 Task: Buy 2 Osmometers from Measuring & Testing section under best seller category for shipping address: Gage Hill, 1400 Camden Street, Reno, Nevada 89501, Cell Number 7752551231. Pay from credit card ending with 6759, CVV 506
Action: Mouse moved to (99, 111)
Screenshot: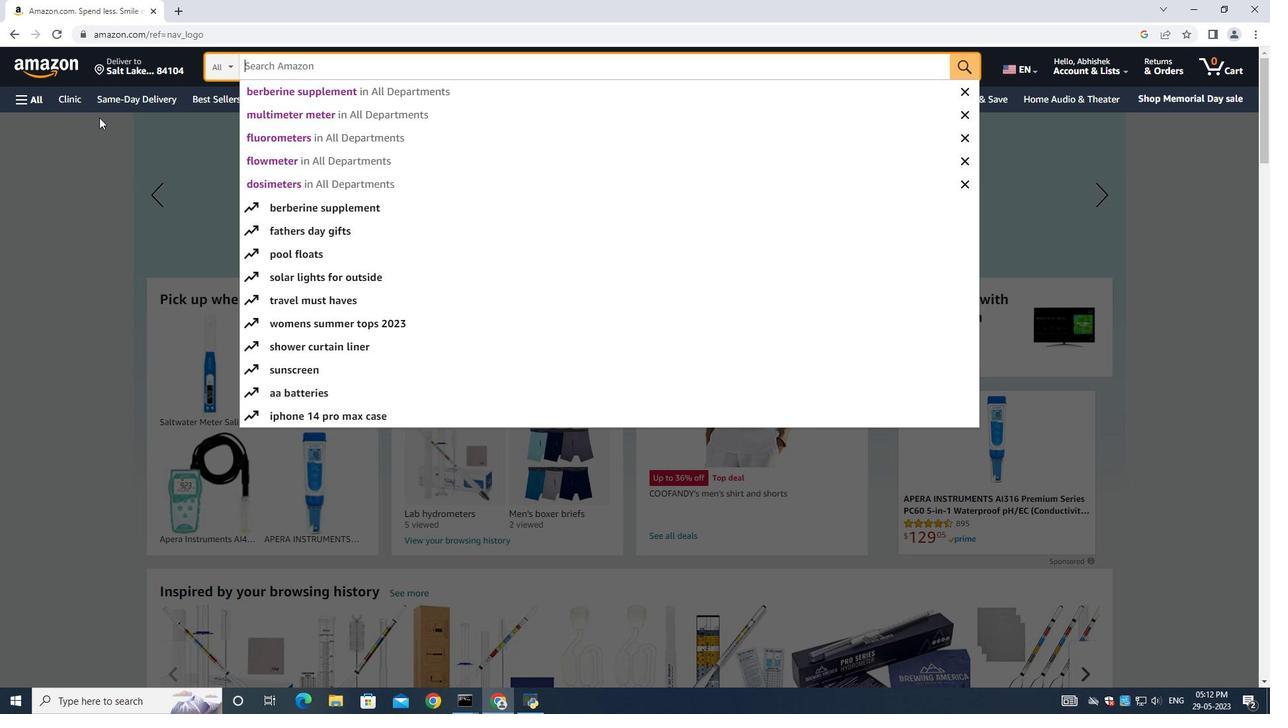 
Action: Mouse pressed left at (99, 111)
Screenshot: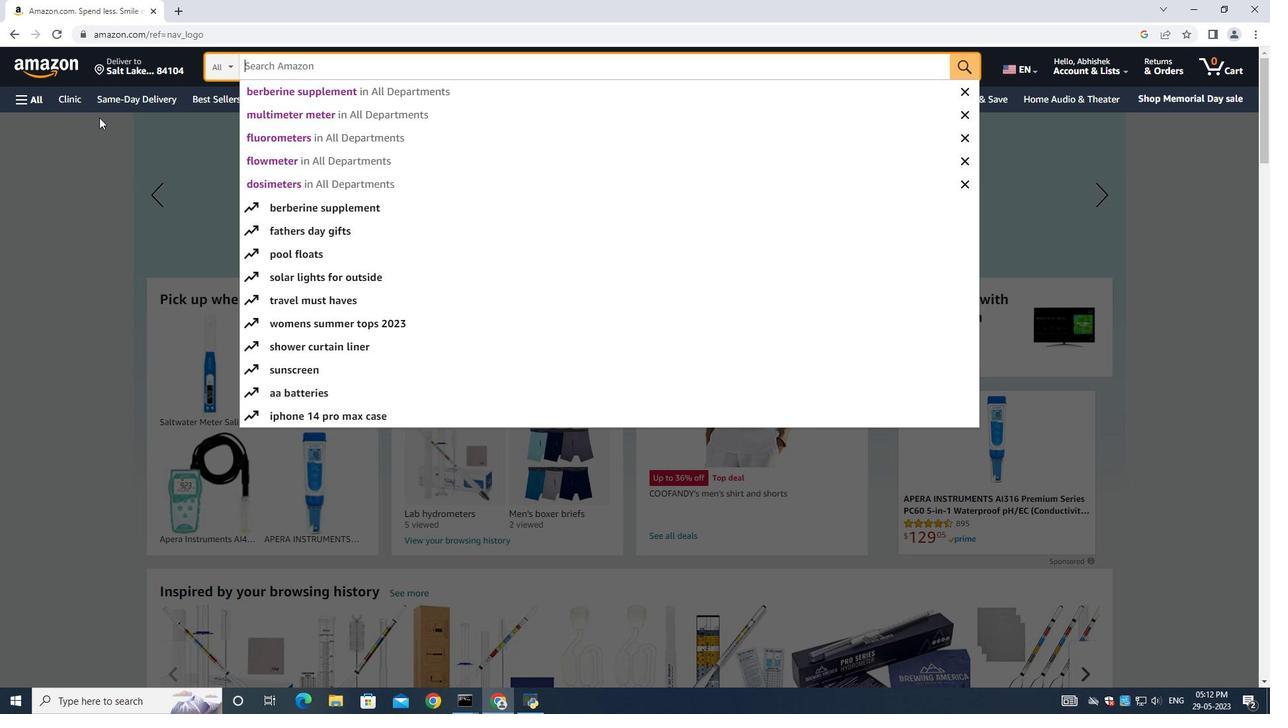 
Action: Mouse moved to (22, 89)
Screenshot: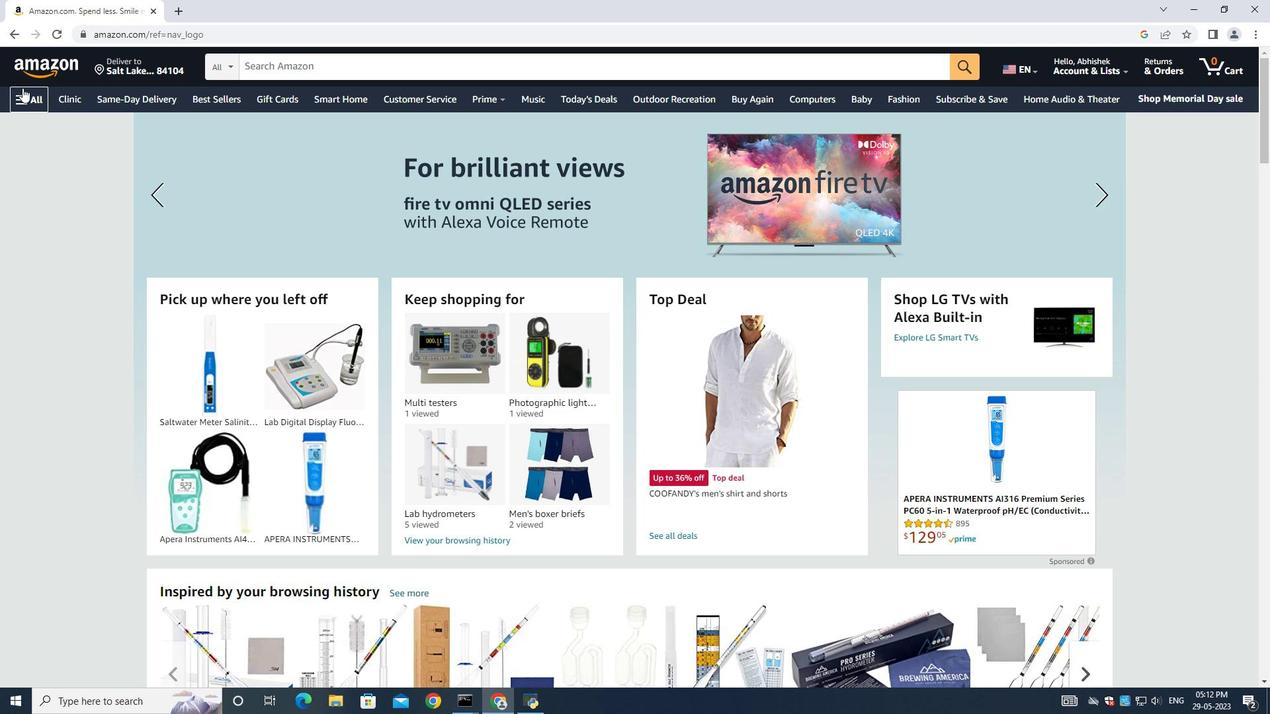 
Action: Mouse pressed left at (22, 89)
Screenshot: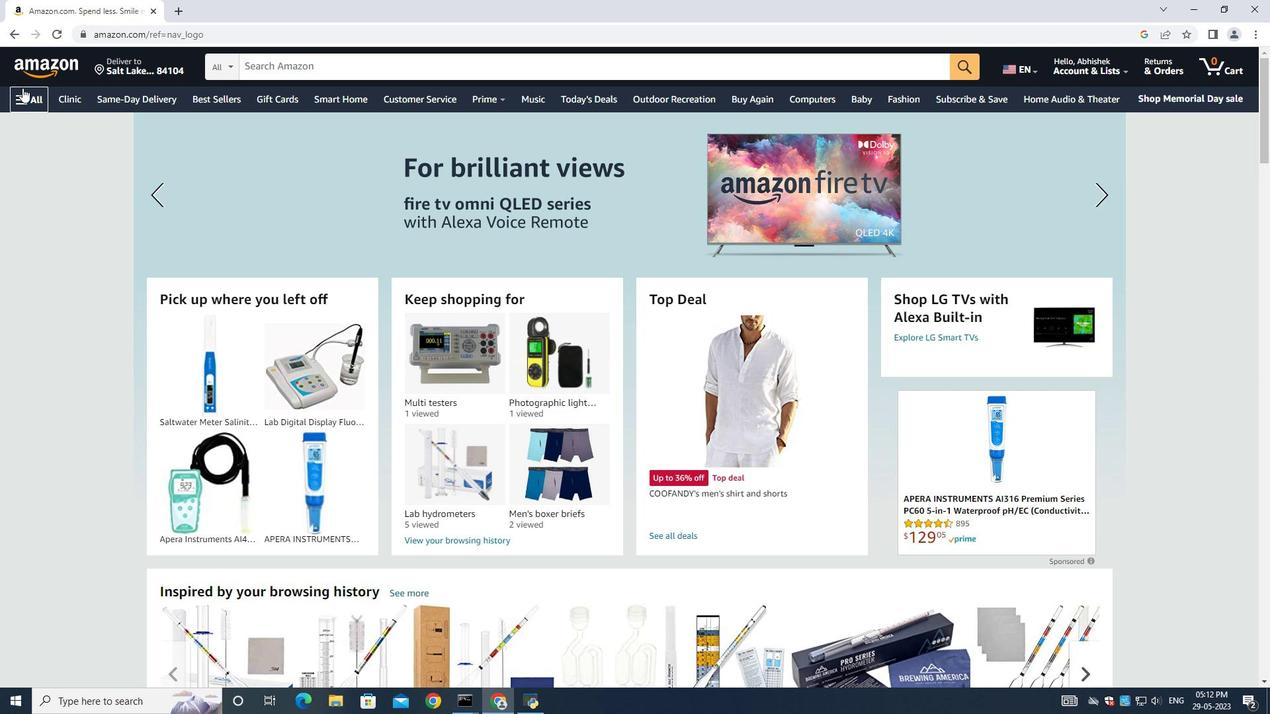 
Action: Mouse moved to (52, 122)
Screenshot: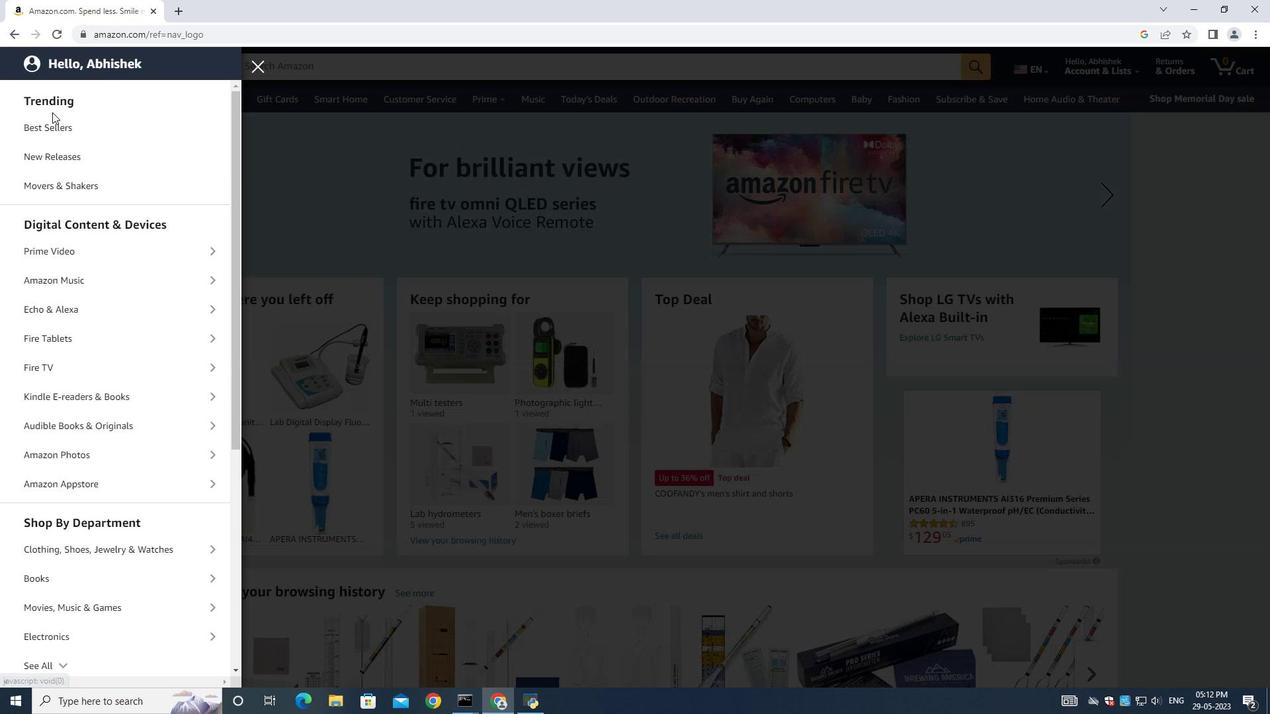 
Action: Mouse pressed left at (52, 122)
Screenshot: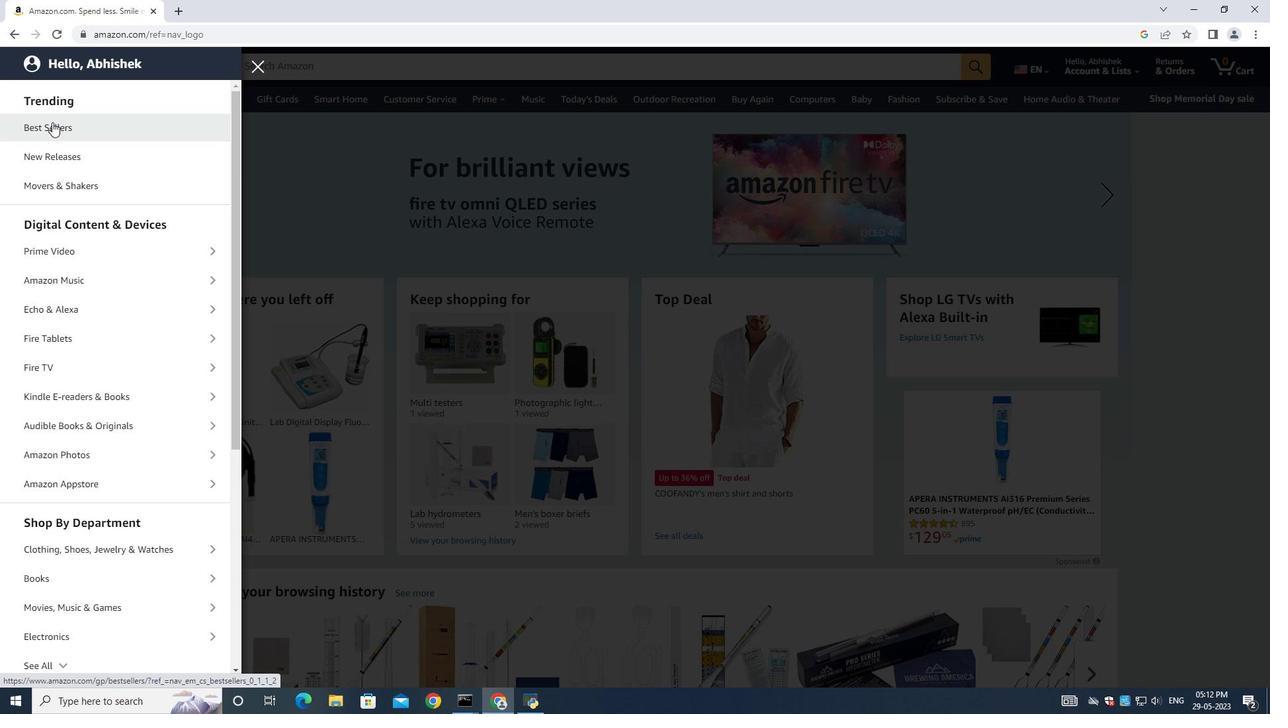 
Action: Mouse moved to (268, 69)
Screenshot: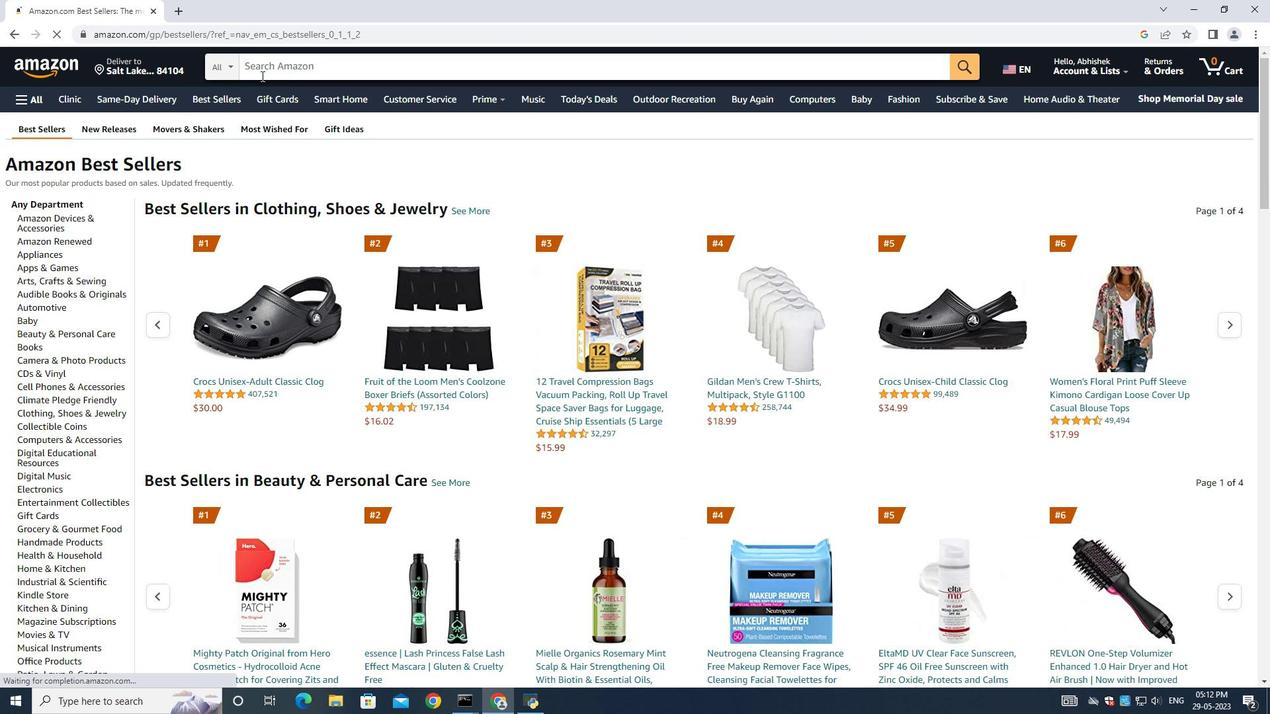 
Action: Mouse pressed left at (268, 69)
Screenshot: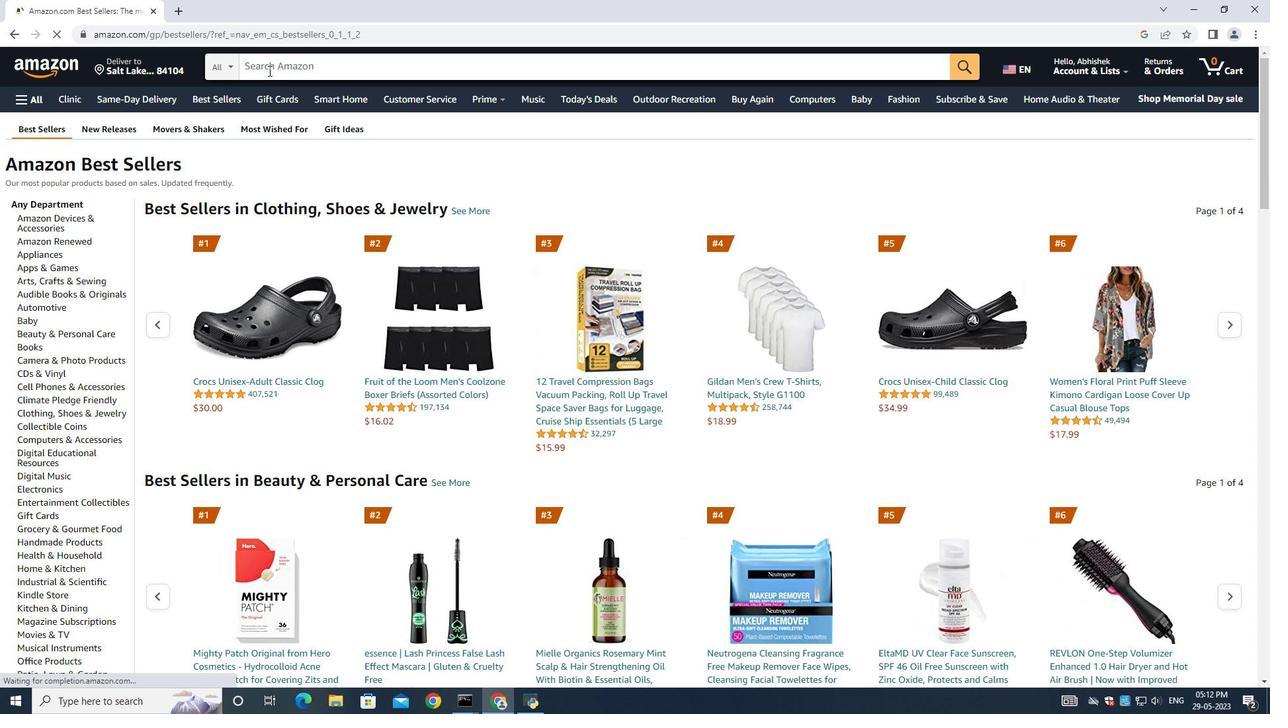 
Action: Key pressed <Key.shift>Osmometer<Key.backspace><Key.backspace><Key.backspace><Key.backspace><Key.backspace><Key.backspace><Key.backspace><Key.backspace><Key.backspace><Key.backspace><Key.backspace><Key.backspace><Key.backspace><Key.backspace><Key.backspace><Key.backspace><Key.backspace><Key.backspace><Key.backspace><Key.backspace><Key.backspace><Key.backspace><Key.caps_lock><Key.shift>oSMOMETERS<Key.enter>
Screenshot: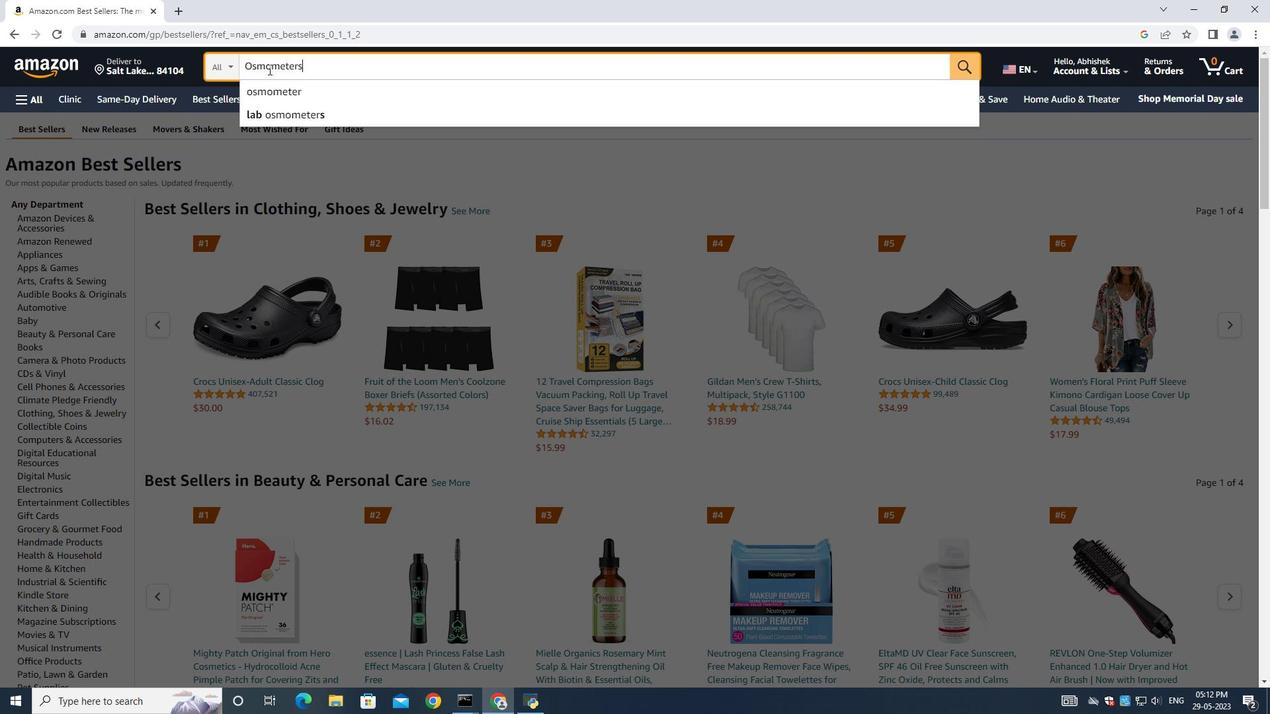 
Action: Mouse moved to (618, 240)
Screenshot: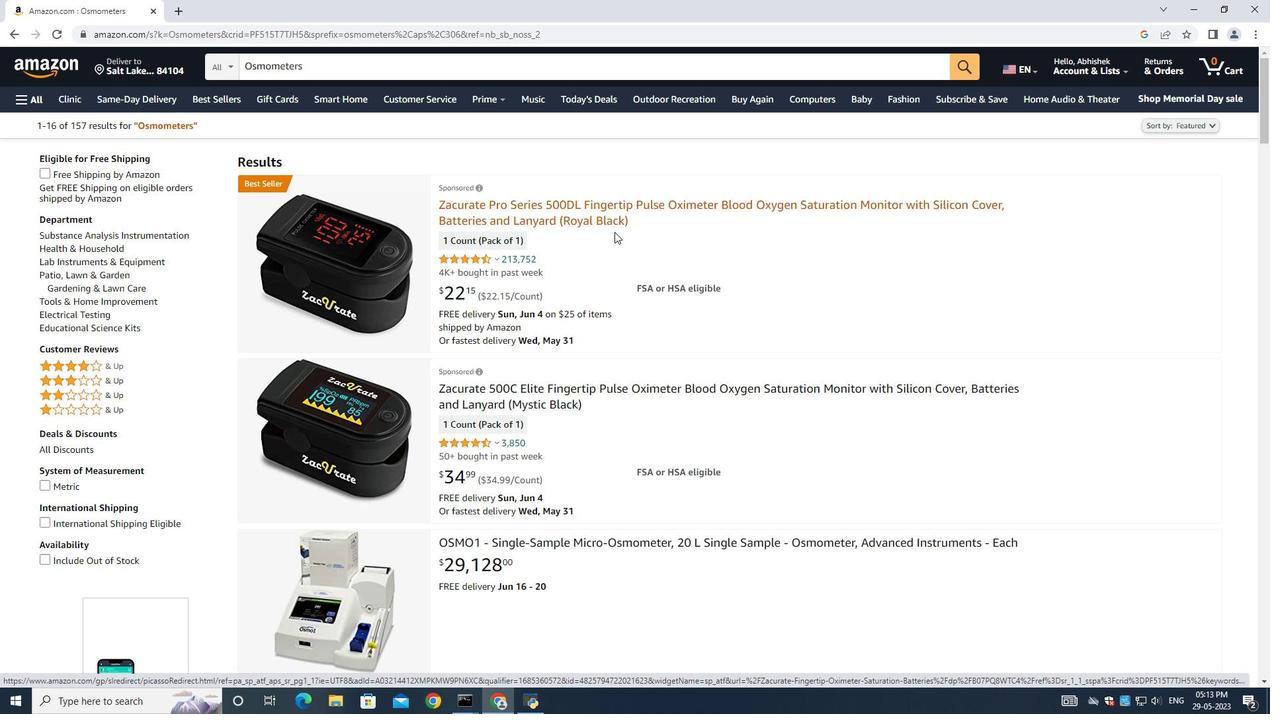 
Action: Mouse scrolled (618, 238) with delta (0, 0)
Screenshot: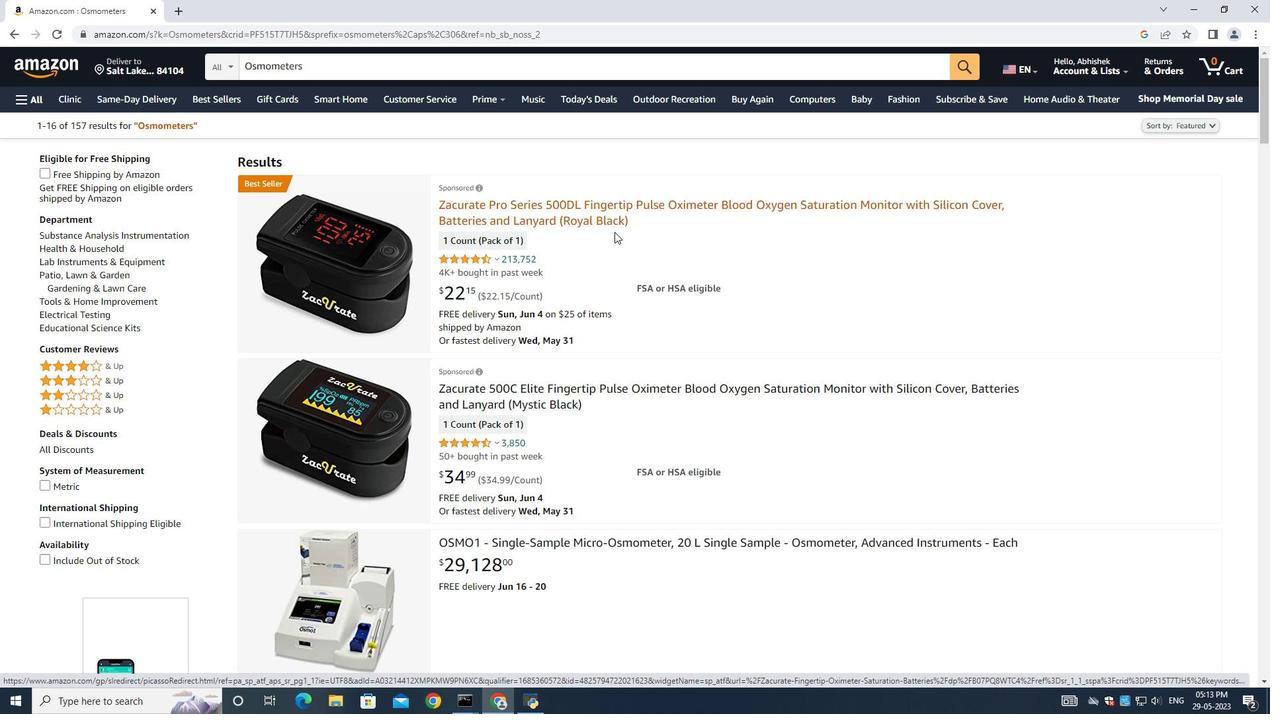 
Action: Mouse moved to (618, 240)
Screenshot: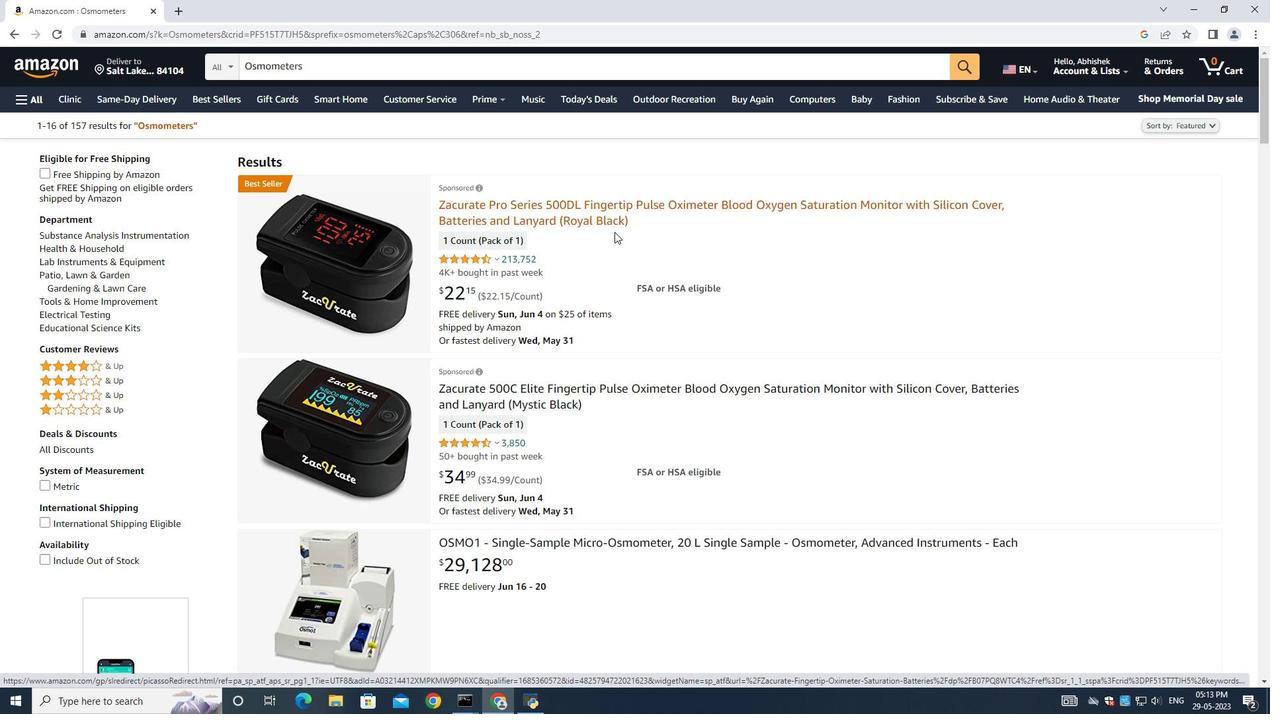 
Action: Mouse scrolled (618, 240) with delta (0, 0)
Screenshot: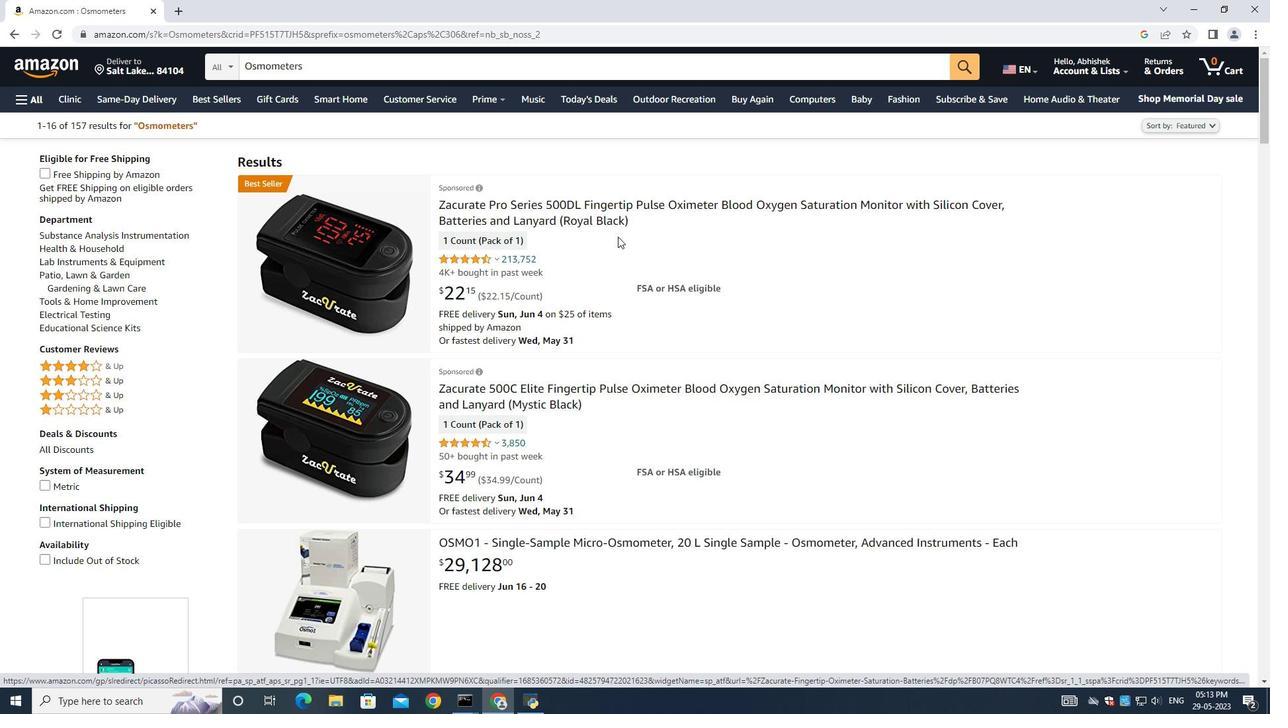 
Action: Mouse moved to (598, 412)
Screenshot: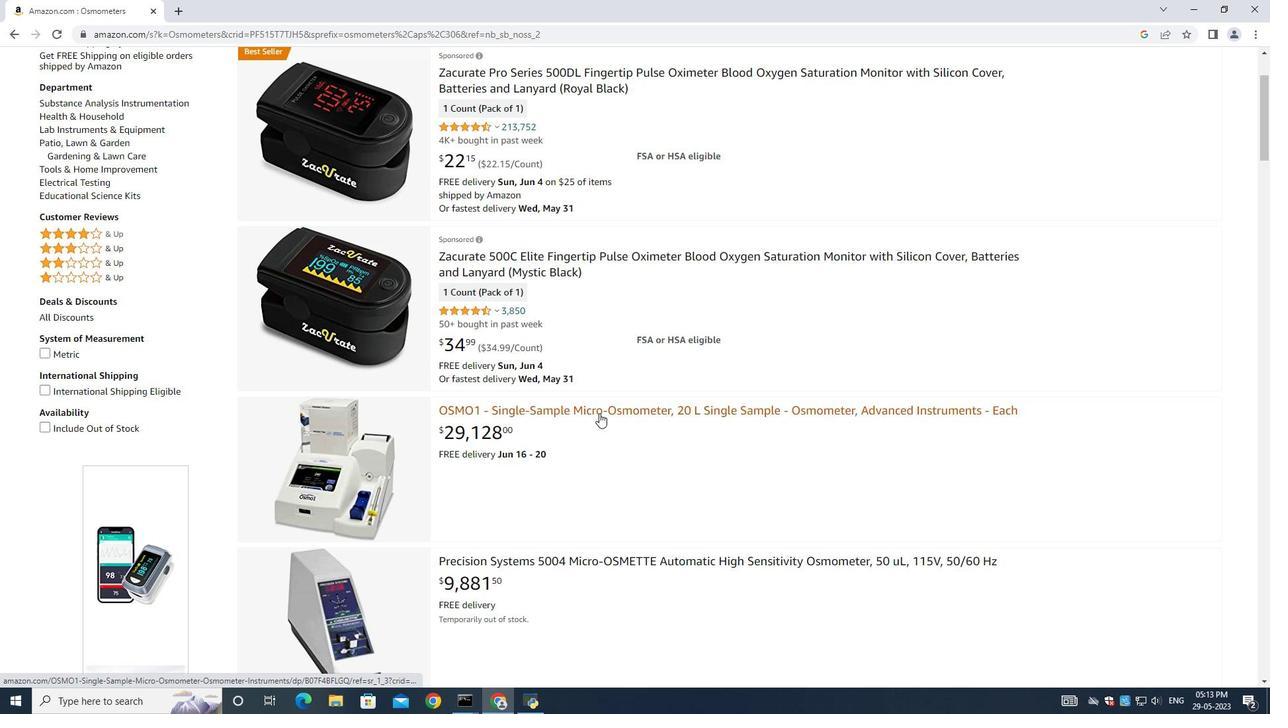 
Action: Mouse pressed left at (598, 412)
Screenshot: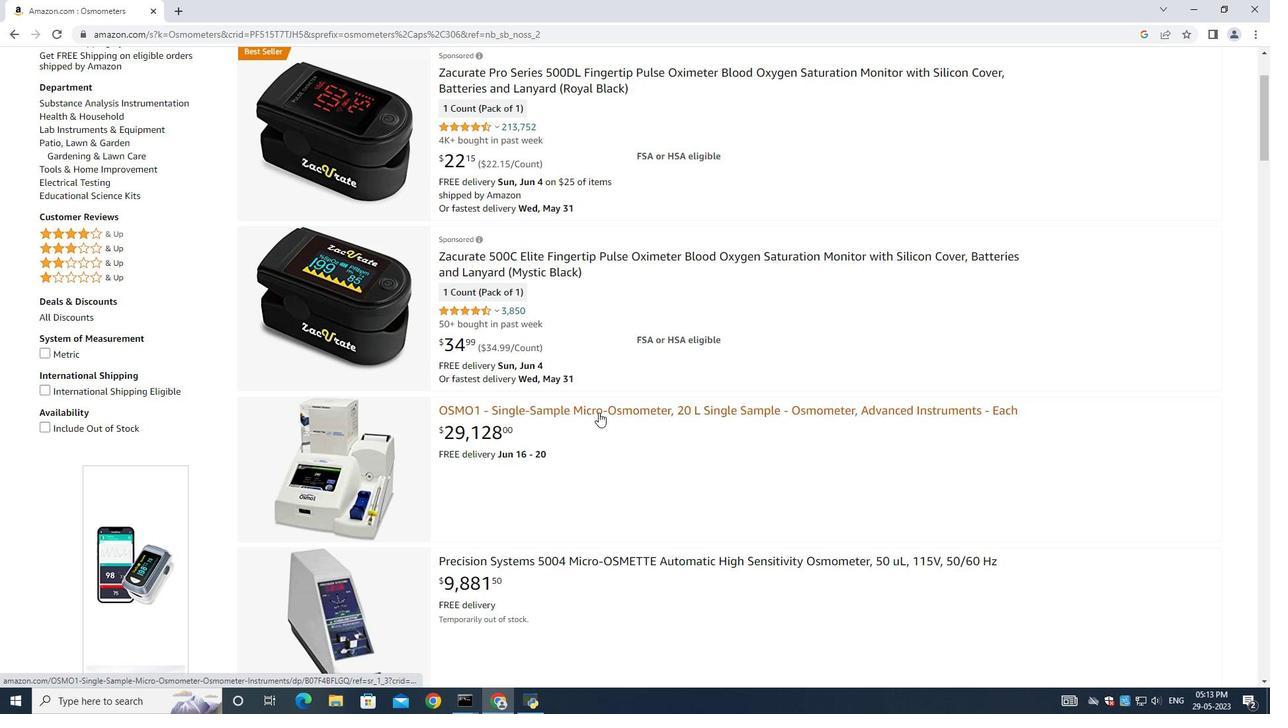 
Action: Mouse moved to (975, 298)
Screenshot: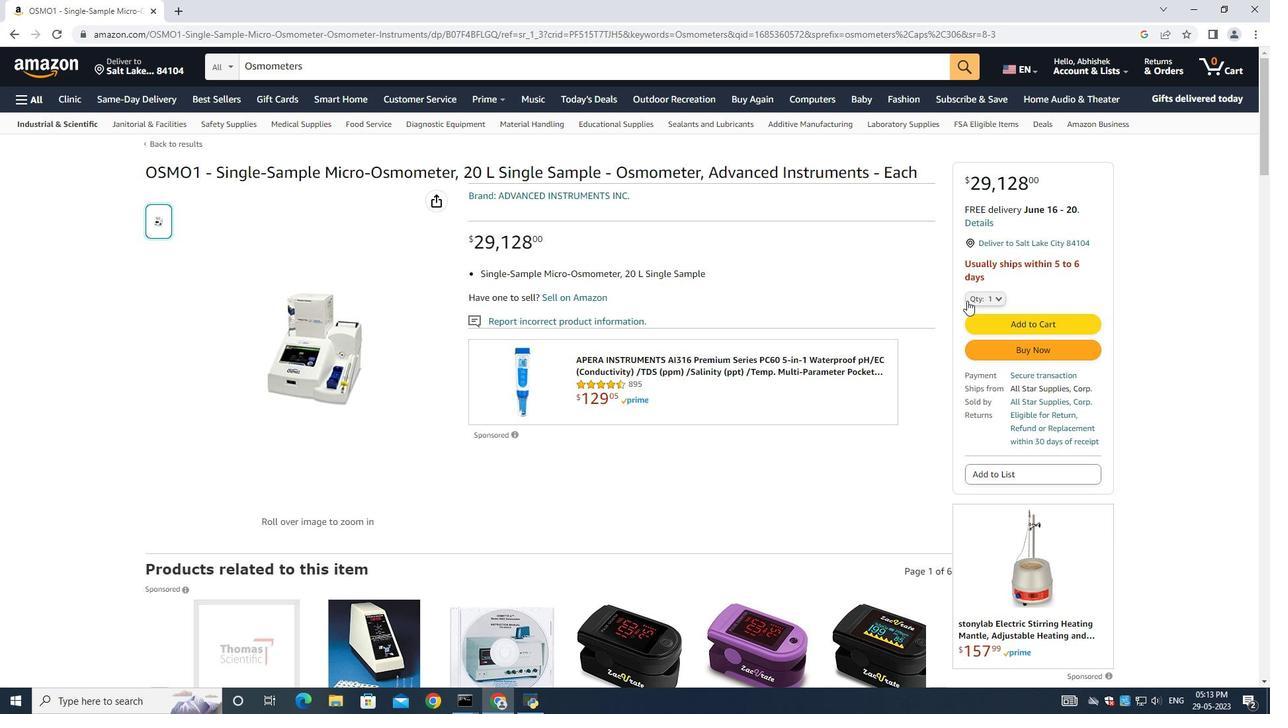 
Action: Mouse pressed left at (975, 298)
Screenshot: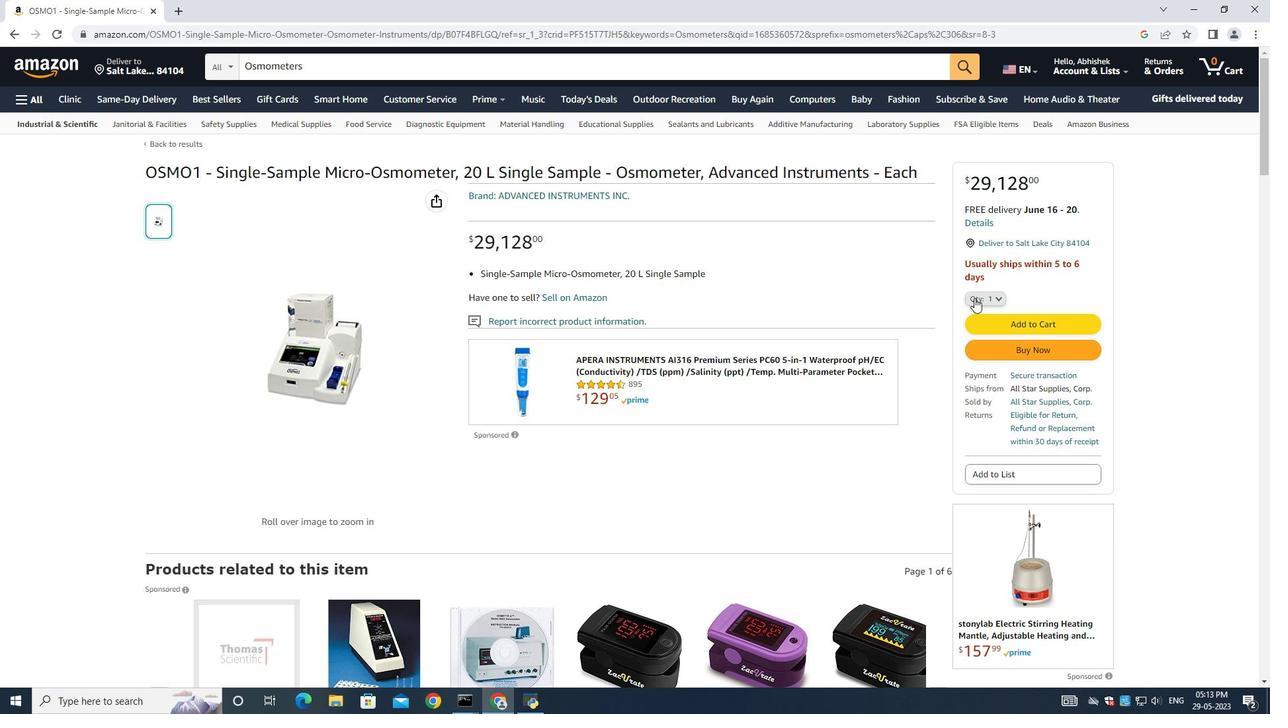 
Action: Mouse moved to (977, 324)
Screenshot: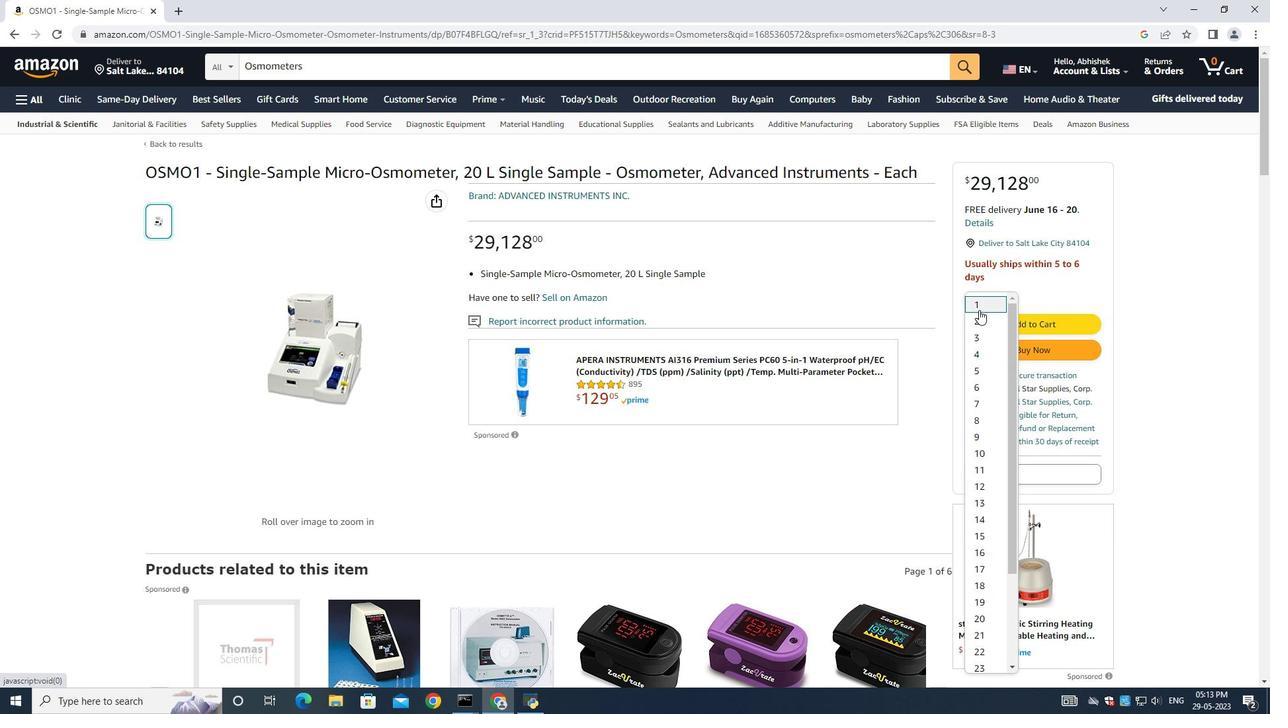 
Action: Mouse pressed left at (977, 324)
Screenshot: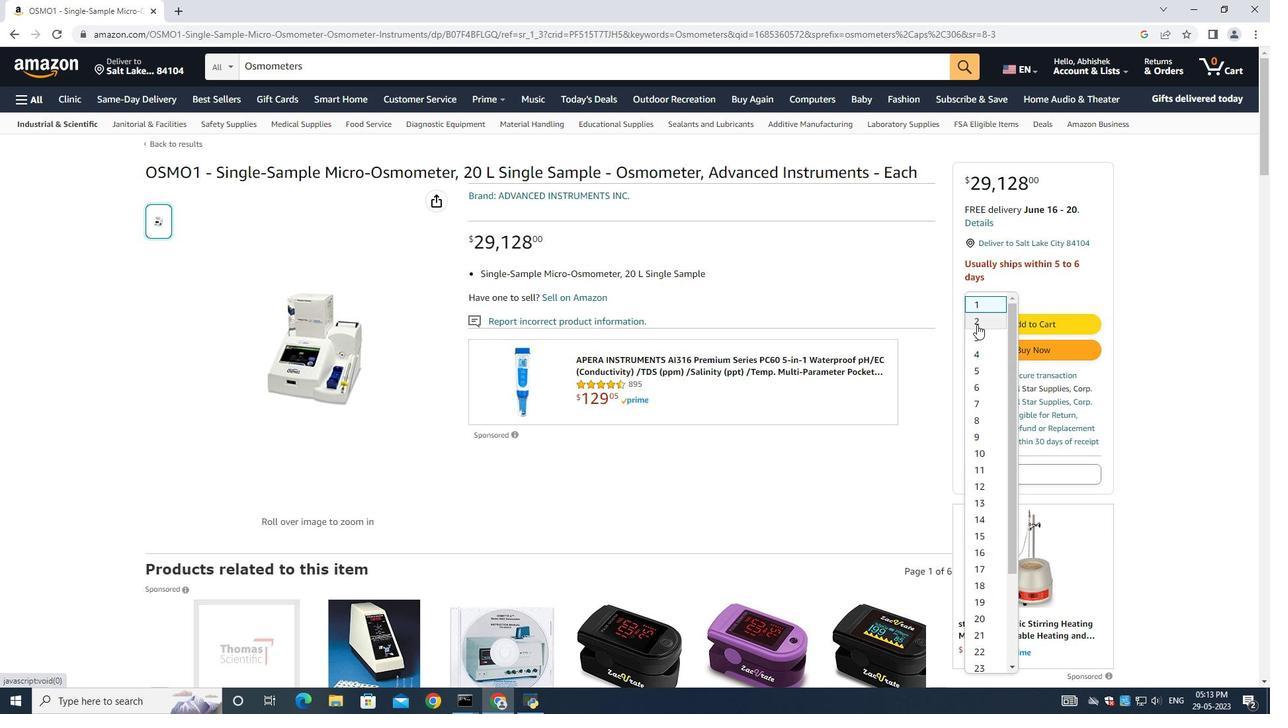 
Action: Mouse moved to (998, 347)
Screenshot: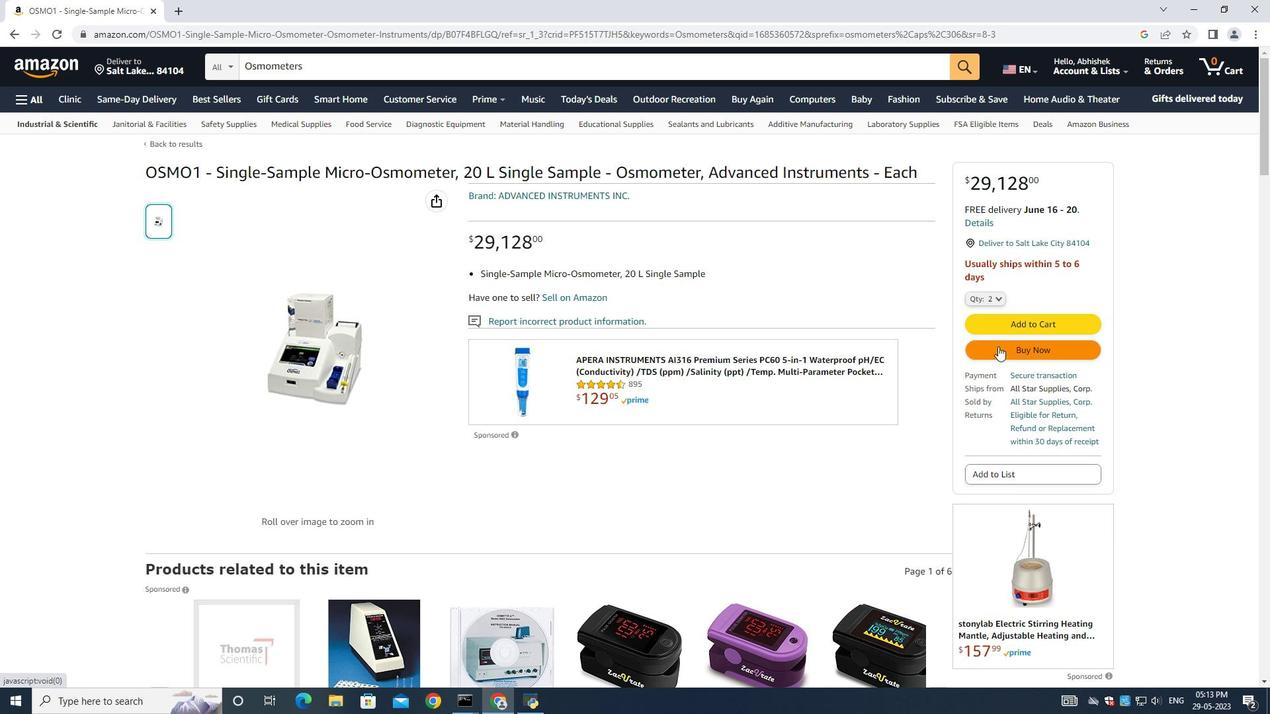 
Action: Mouse pressed left at (998, 347)
Screenshot: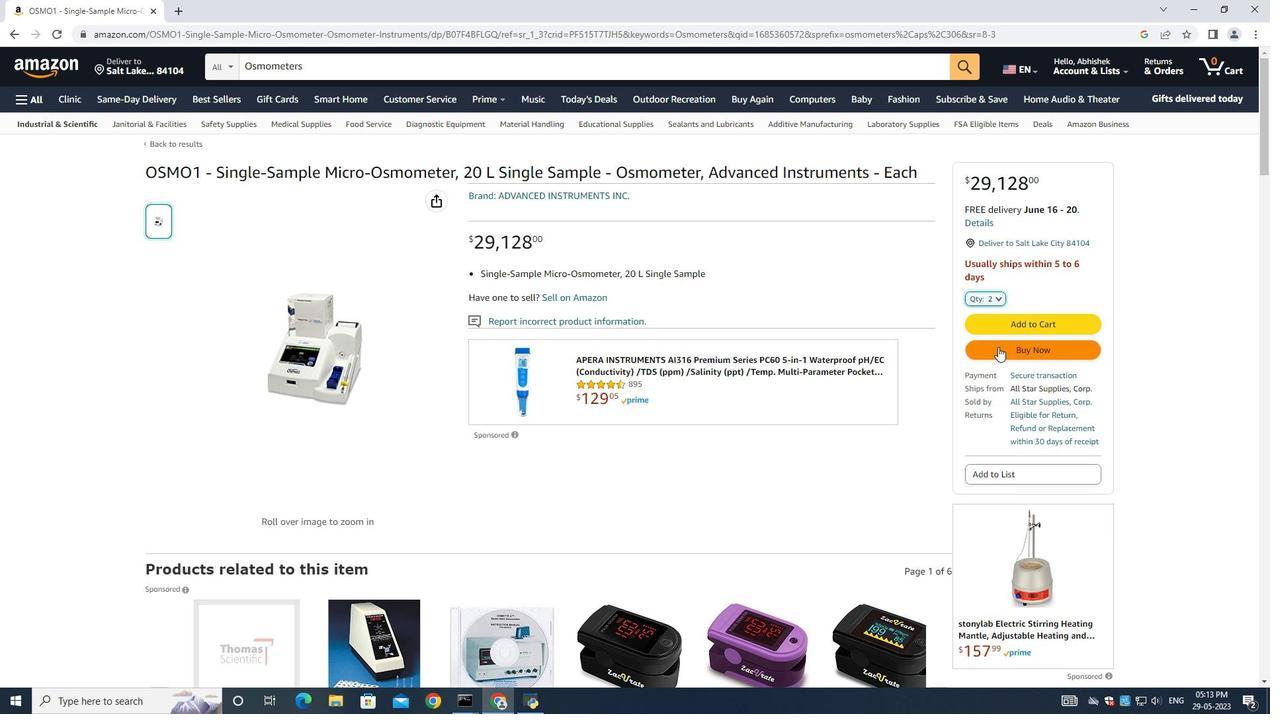 
Action: Mouse moved to (546, 231)
Screenshot: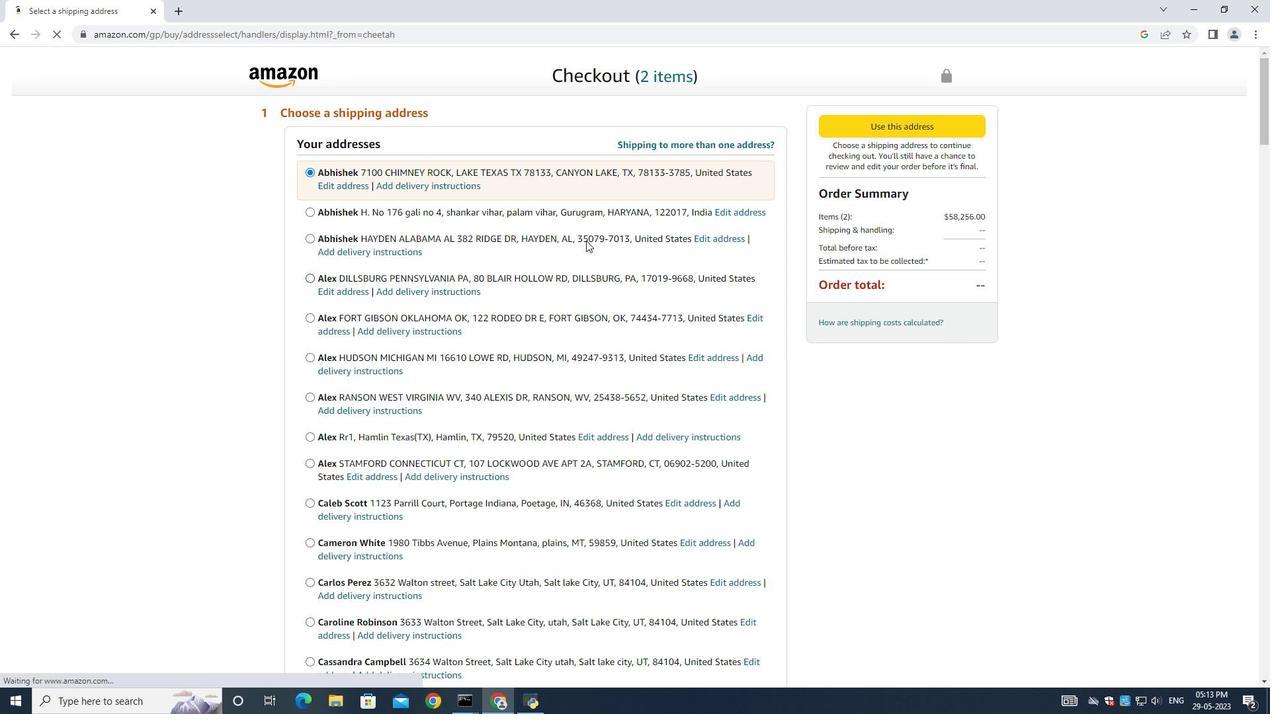 
Action: Mouse scrolled (546, 230) with delta (0, 0)
Screenshot: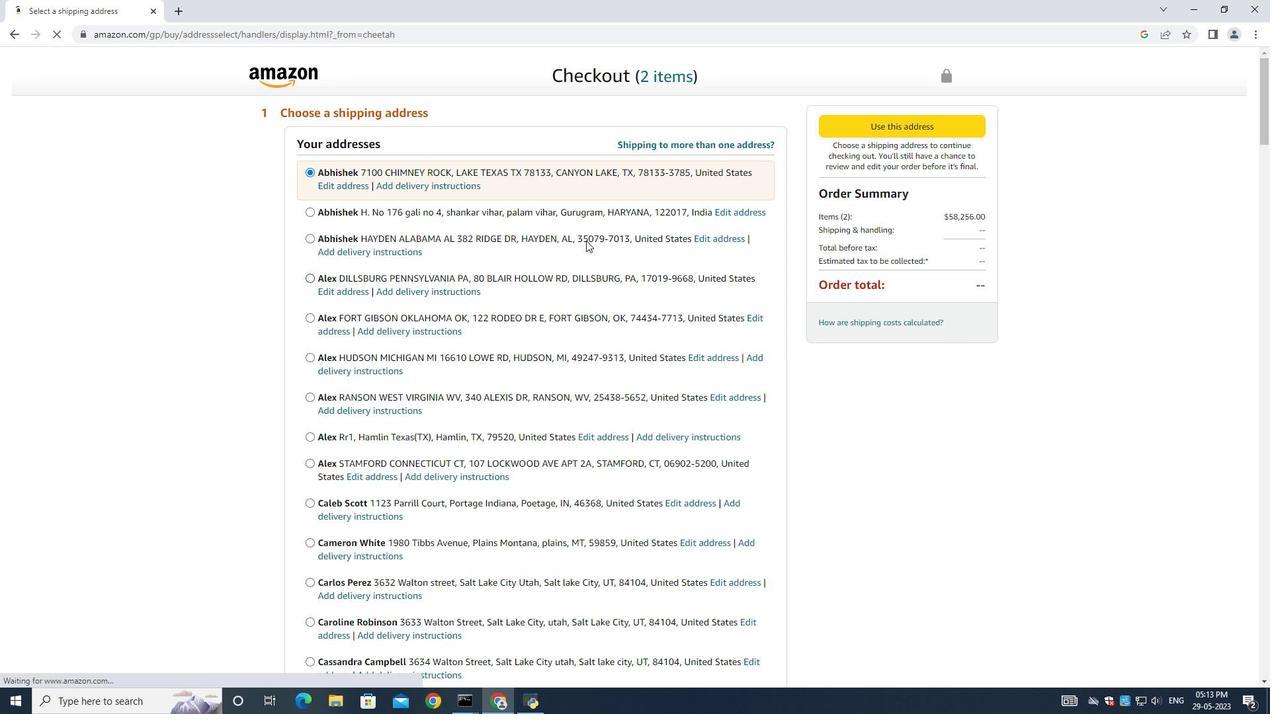 
Action: Mouse moved to (545, 232)
Screenshot: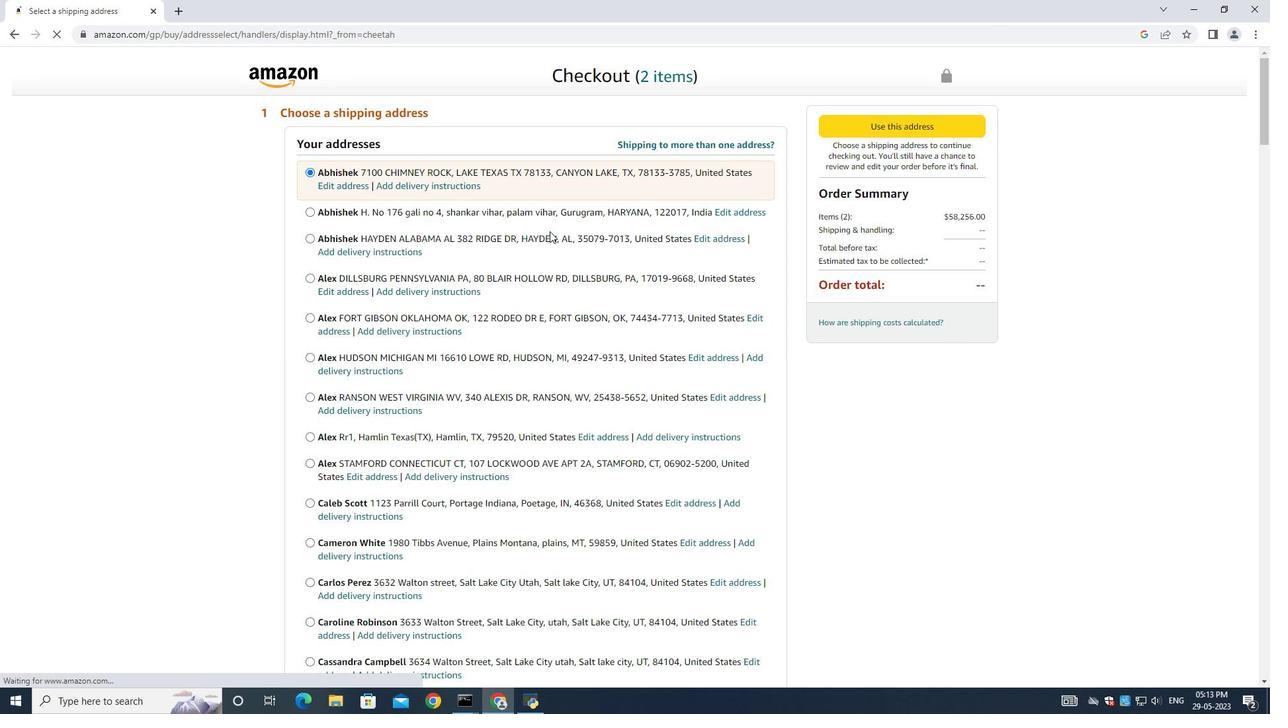 
Action: Mouse scrolled (545, 231) with delta (0, 0)
Screenshot: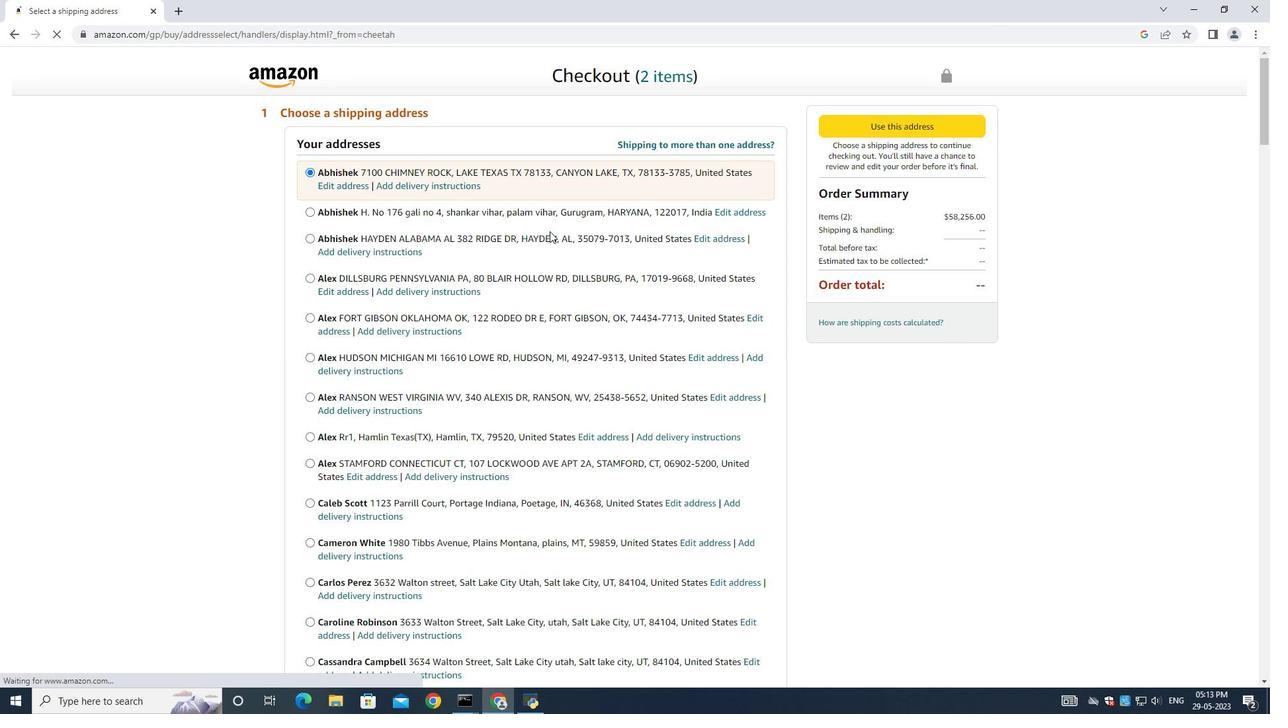 
Action: Mouse moved to (545, 233)
Screenshot: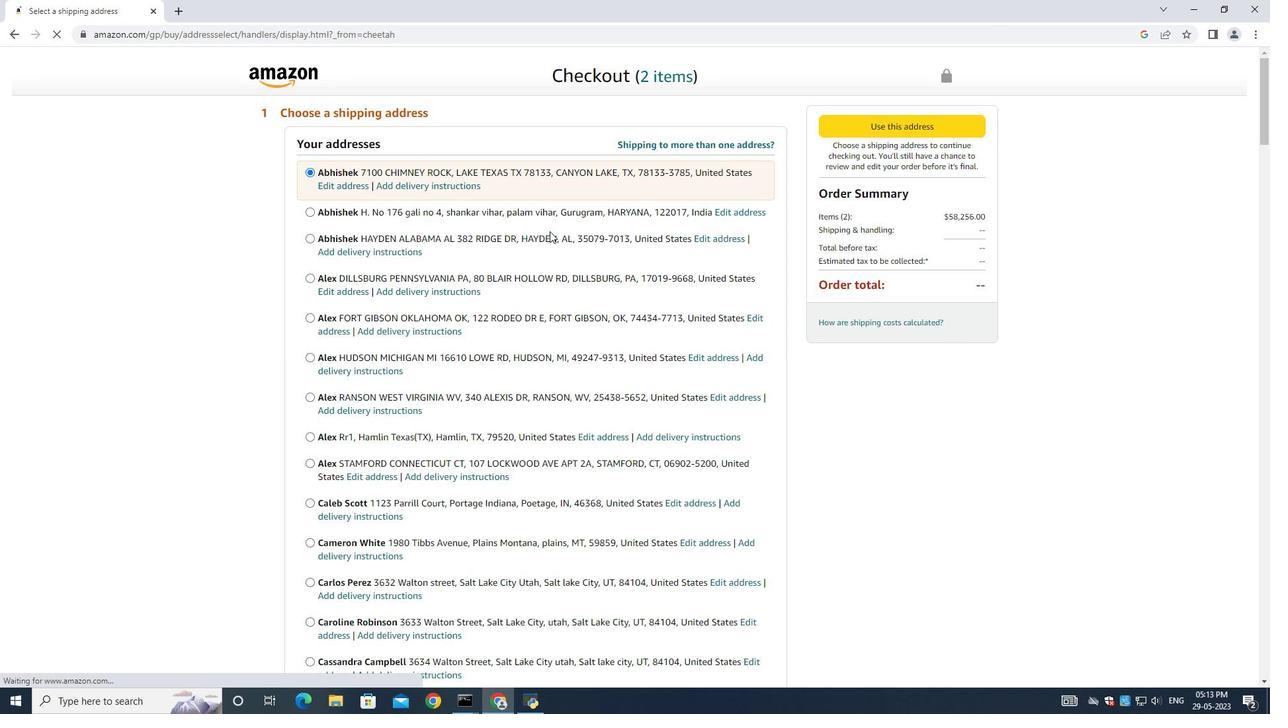 
Action: Mouse scrolled (545, 232) with delta (0, 0)
Screenshot: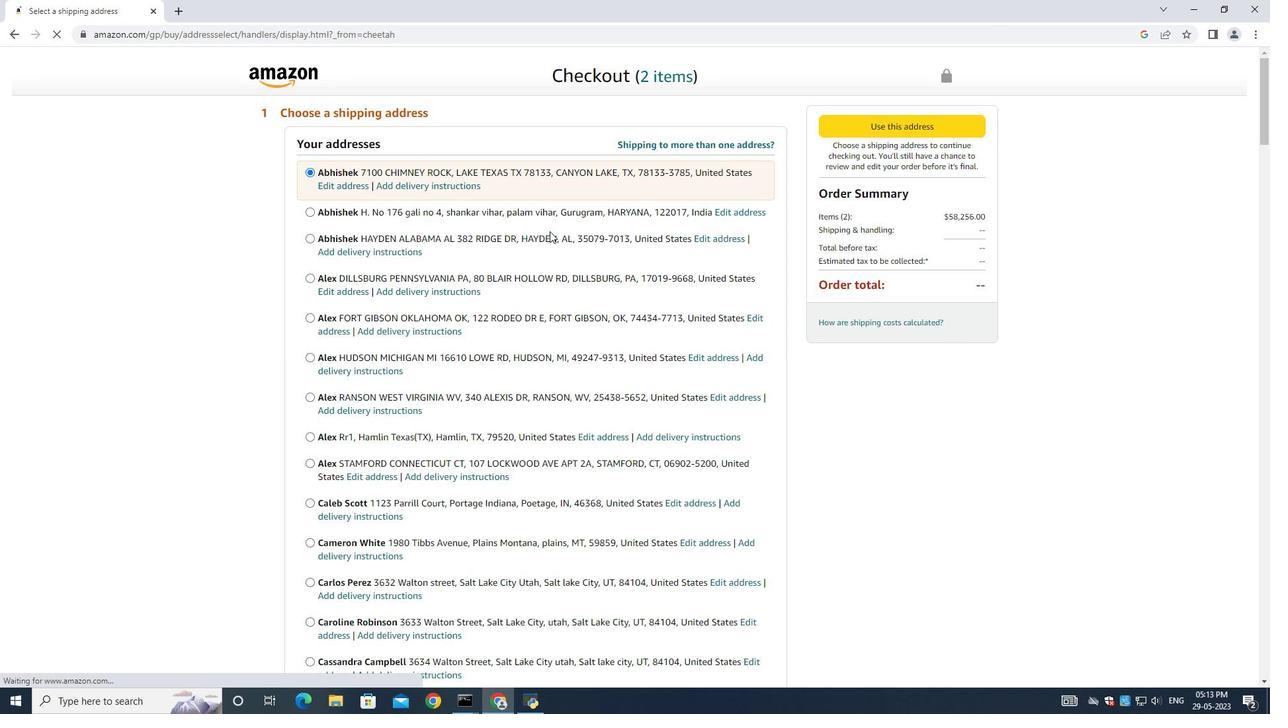 
Action: Mouse scrolled (545, 232) with delta (0, 0)
Screenshot: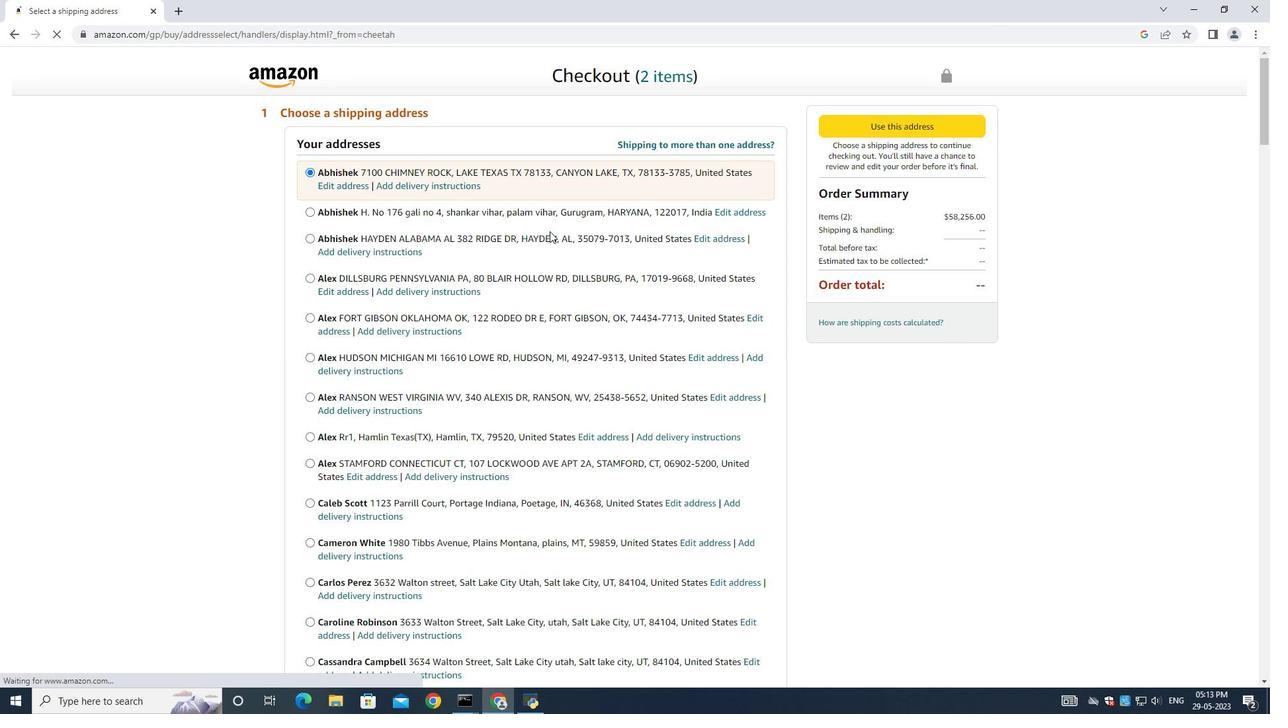 
Action: Mouse scrolled (545, 232) with delta (0, 0)
Screenshot: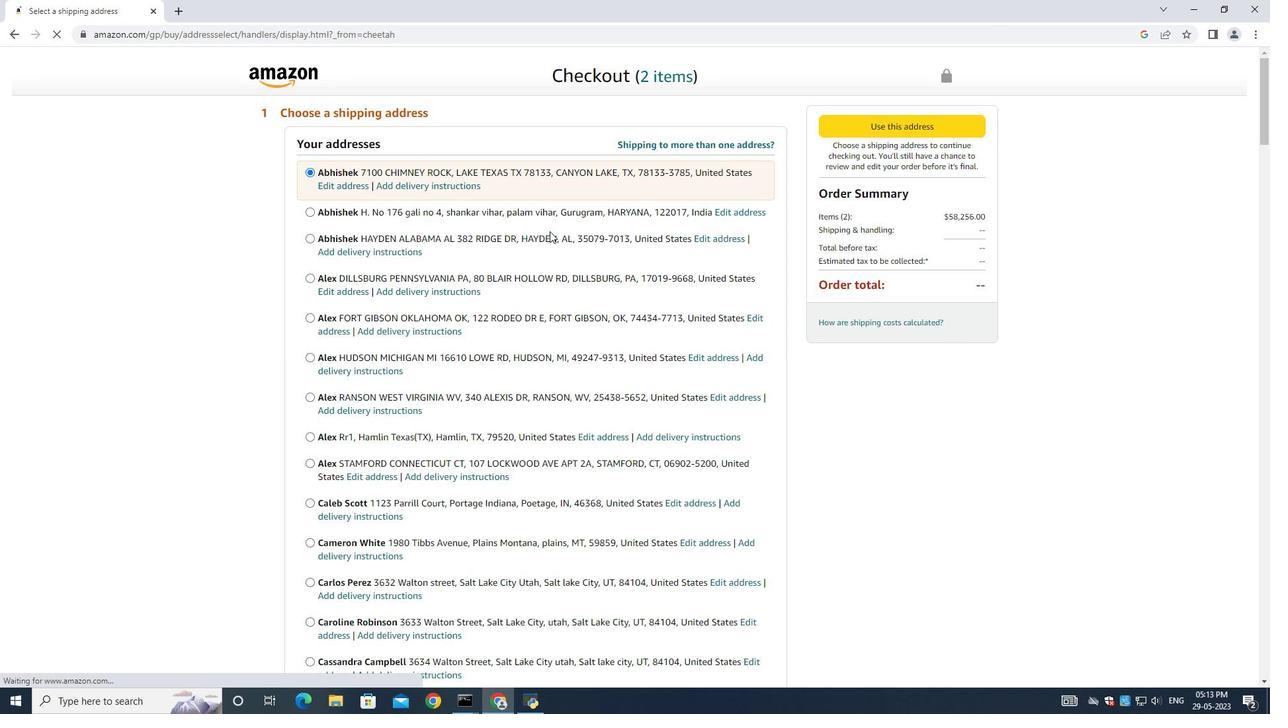 
Action: Mouse moved to (545, 234)
Screenshot: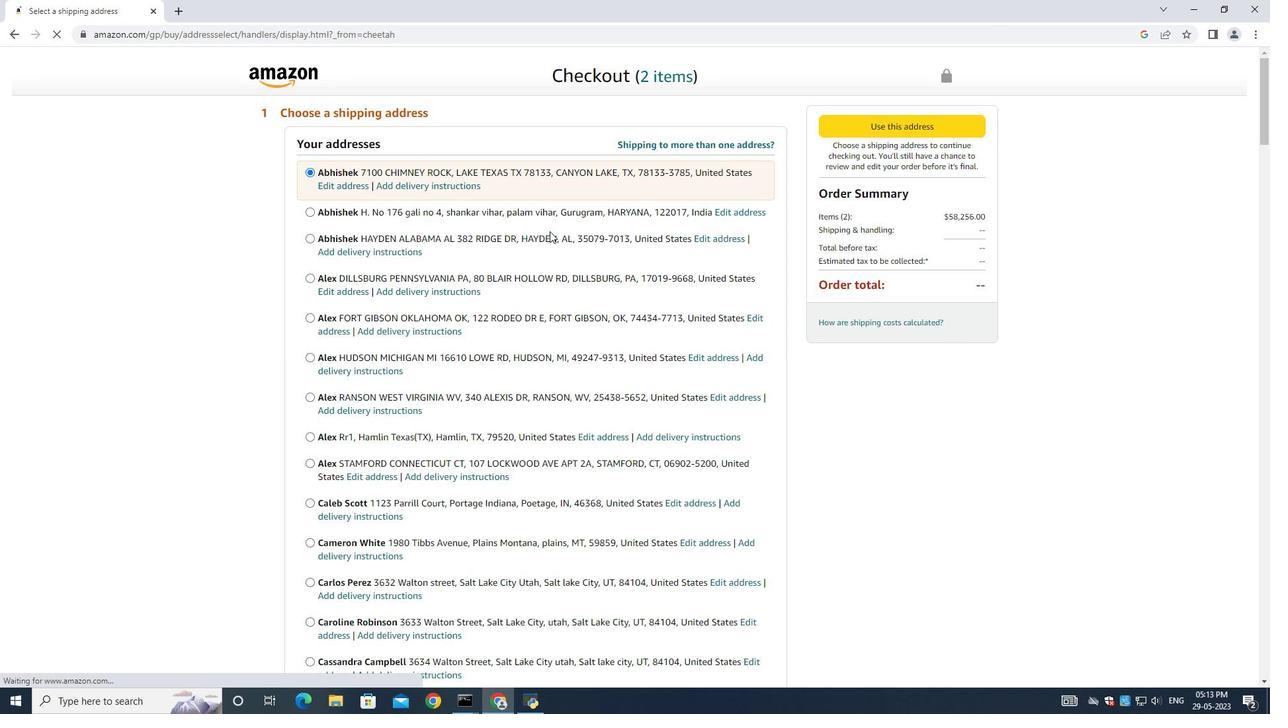 
Action: Mouse scrolled (545, 233) with delta (0, 0)
Screenshot: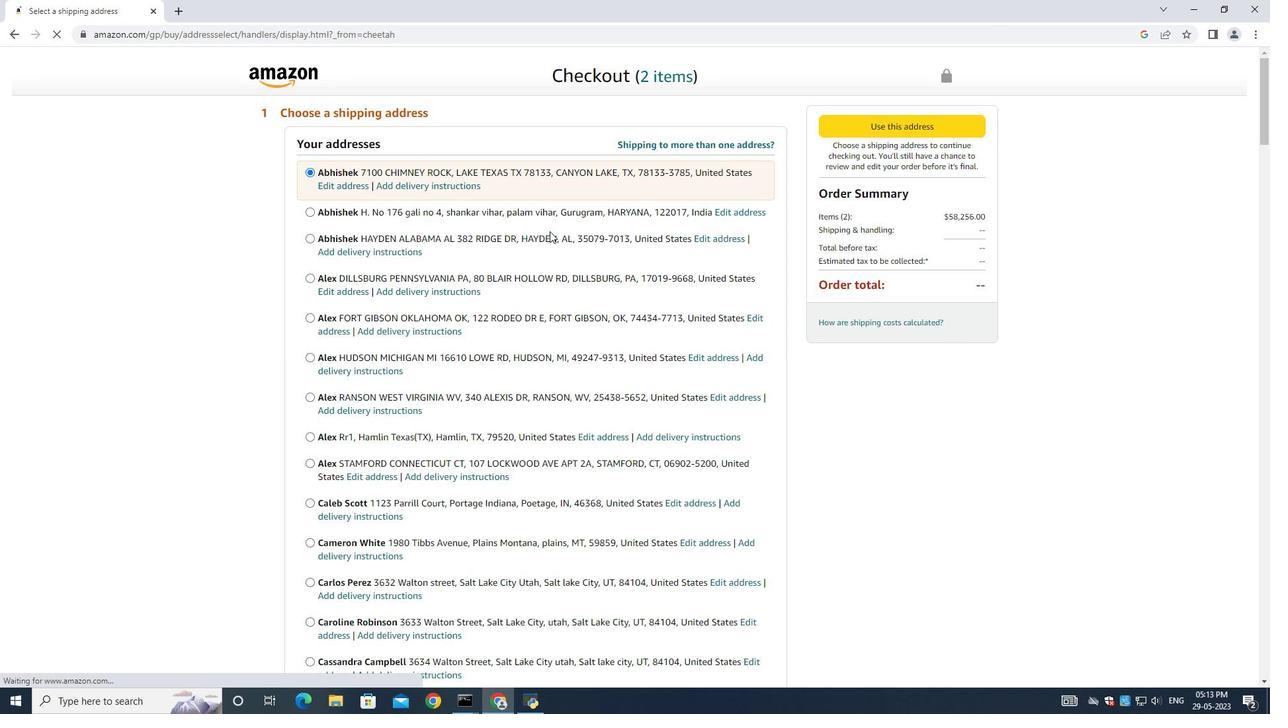 
Action: Mouse moved to (545, 234)
Screenshot: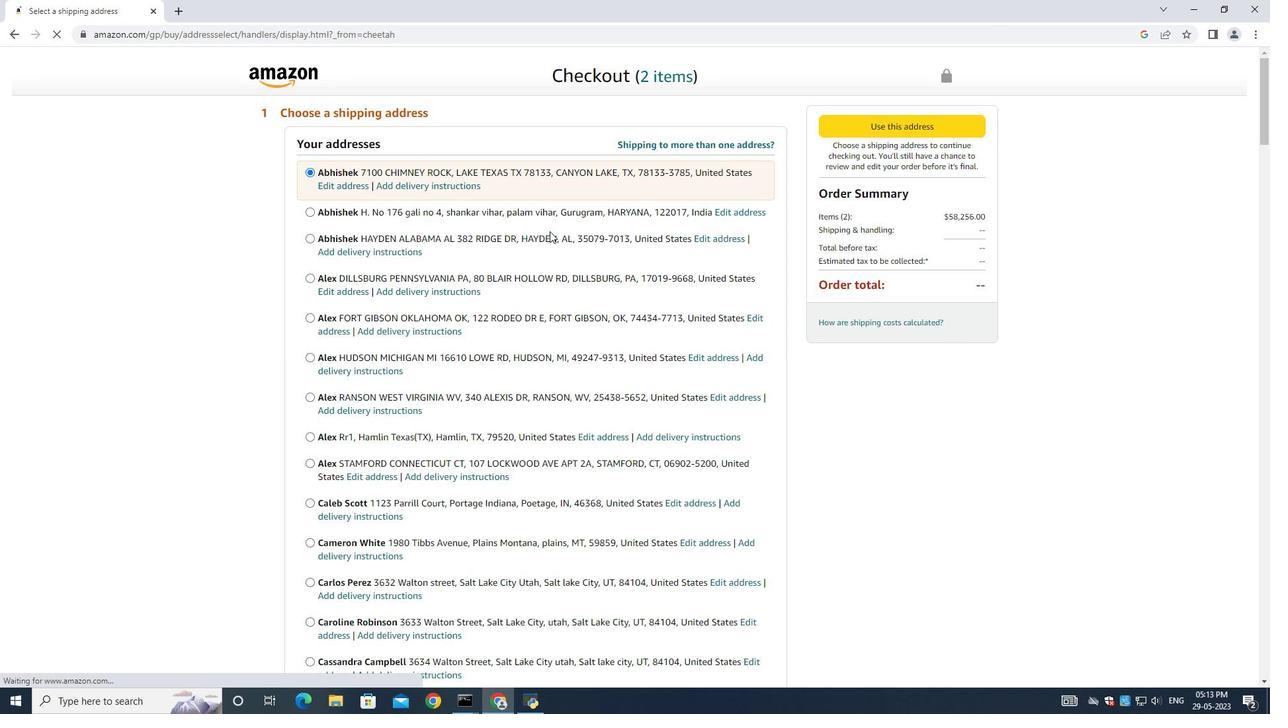 
Action: Mouse scrolled (545, 233) with delta (0, 0)
Screenshot: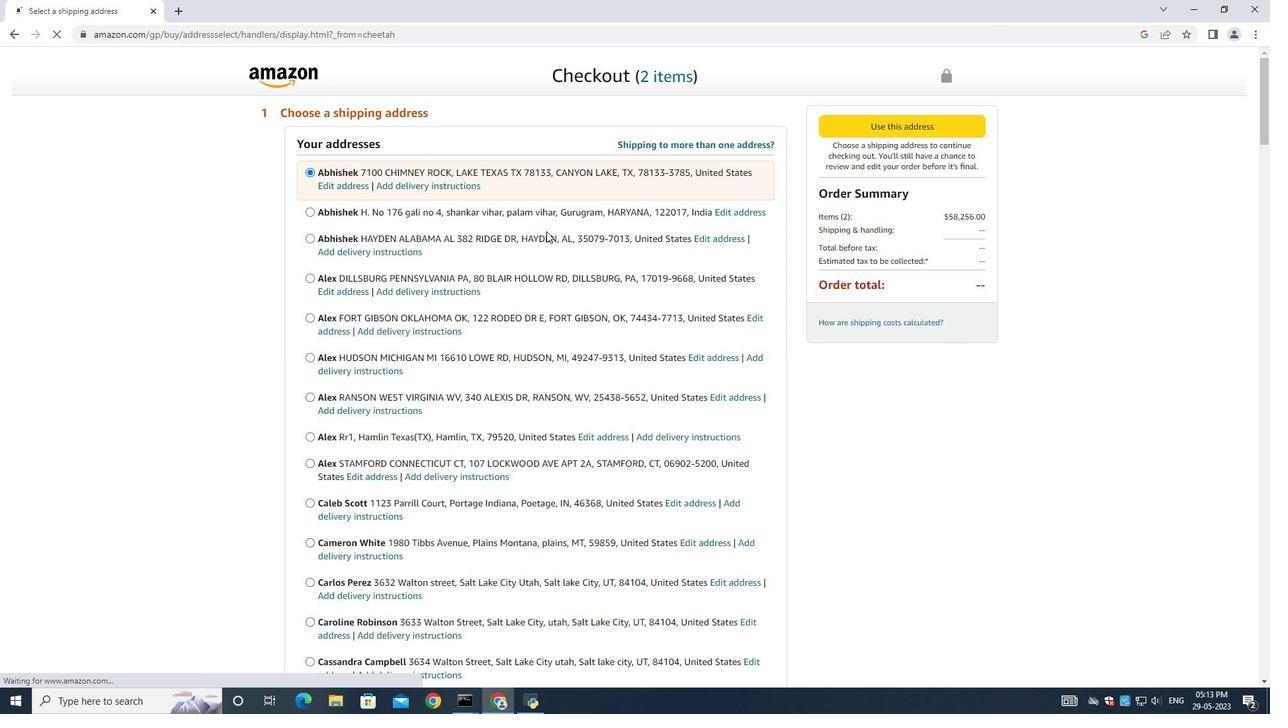 
Action: Mouse moved to (545, 234)
Screenshot: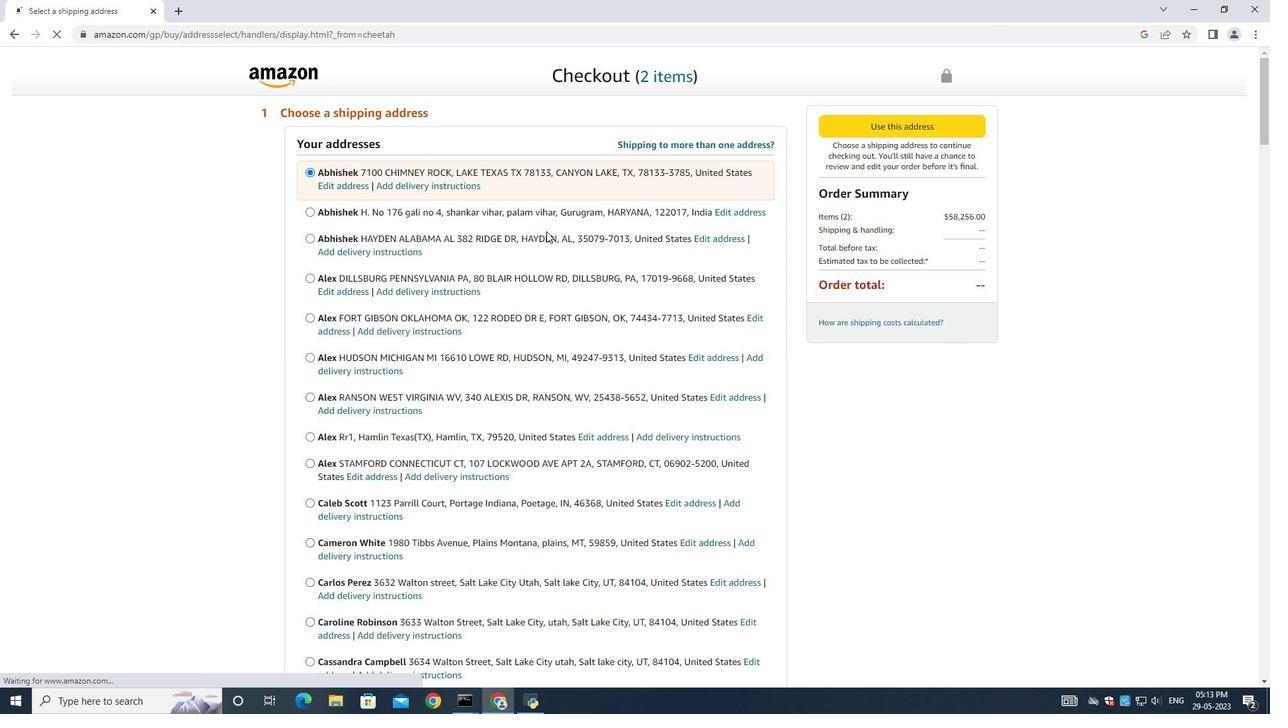 
Action: Mouse scrolled (545, 233) with delta (0, 0)
Screenshot: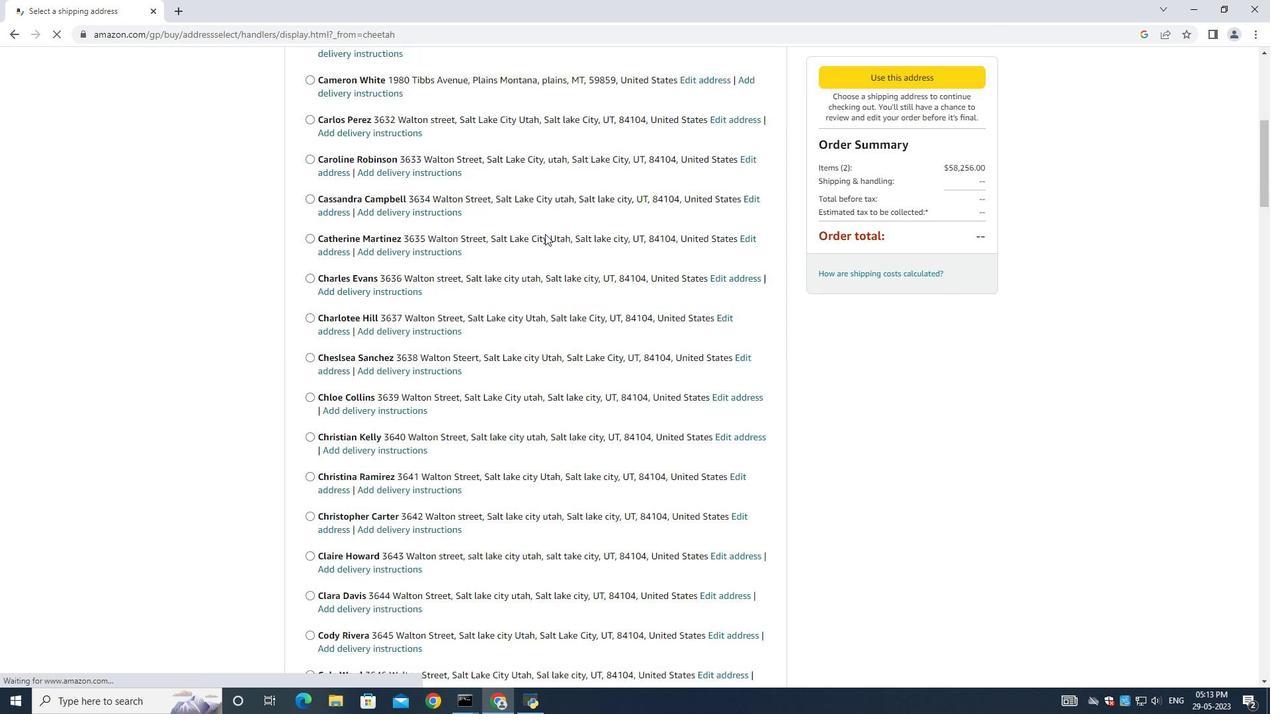 
Action: Mouse scrolled (545, 233) with delta (0, 0)
Screenshot: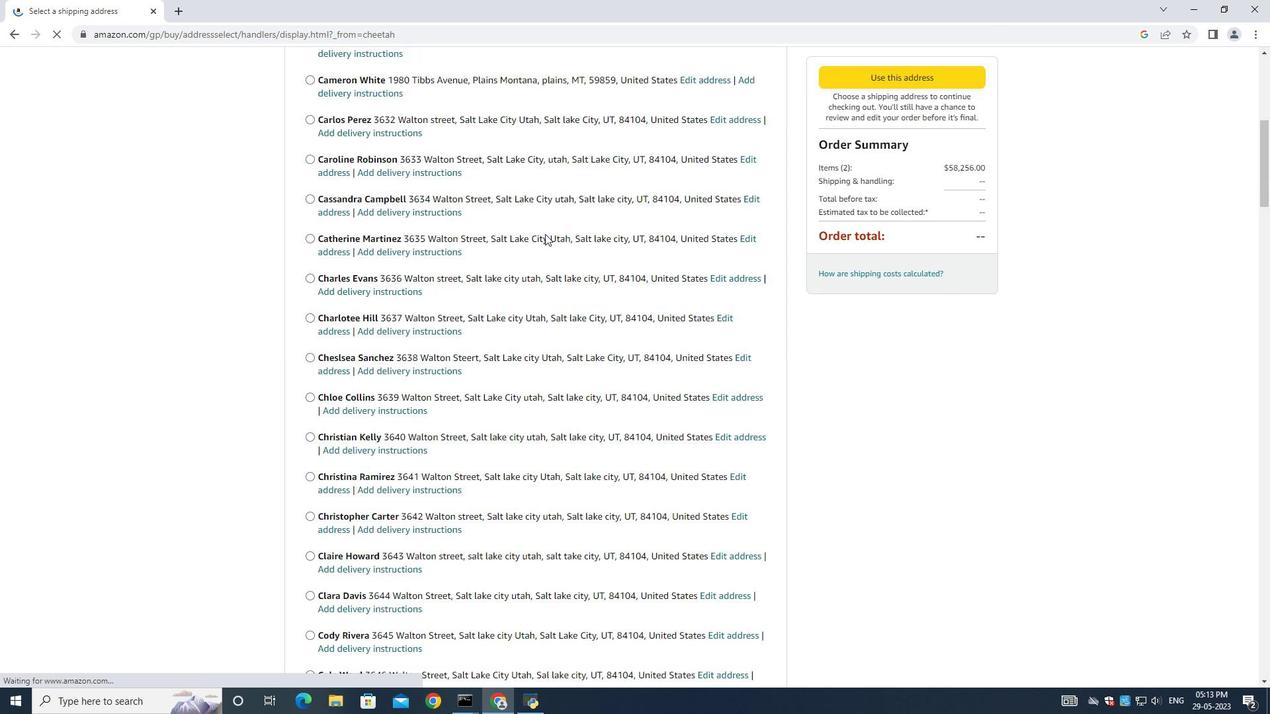 
Action: Mouse scrolled (545, 233) with delta (0, 0)
Screenshot: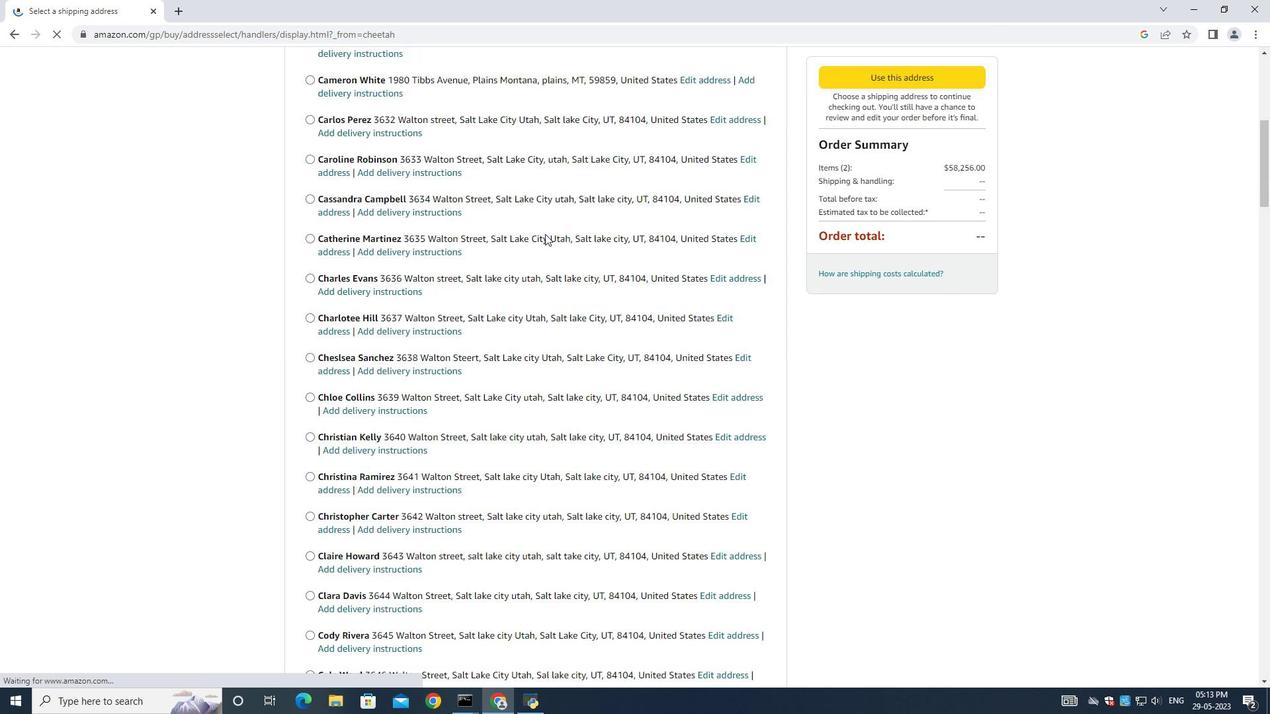 
Action: Mouse scrolled (545, 233) with delta (0, 0)
Screenshot: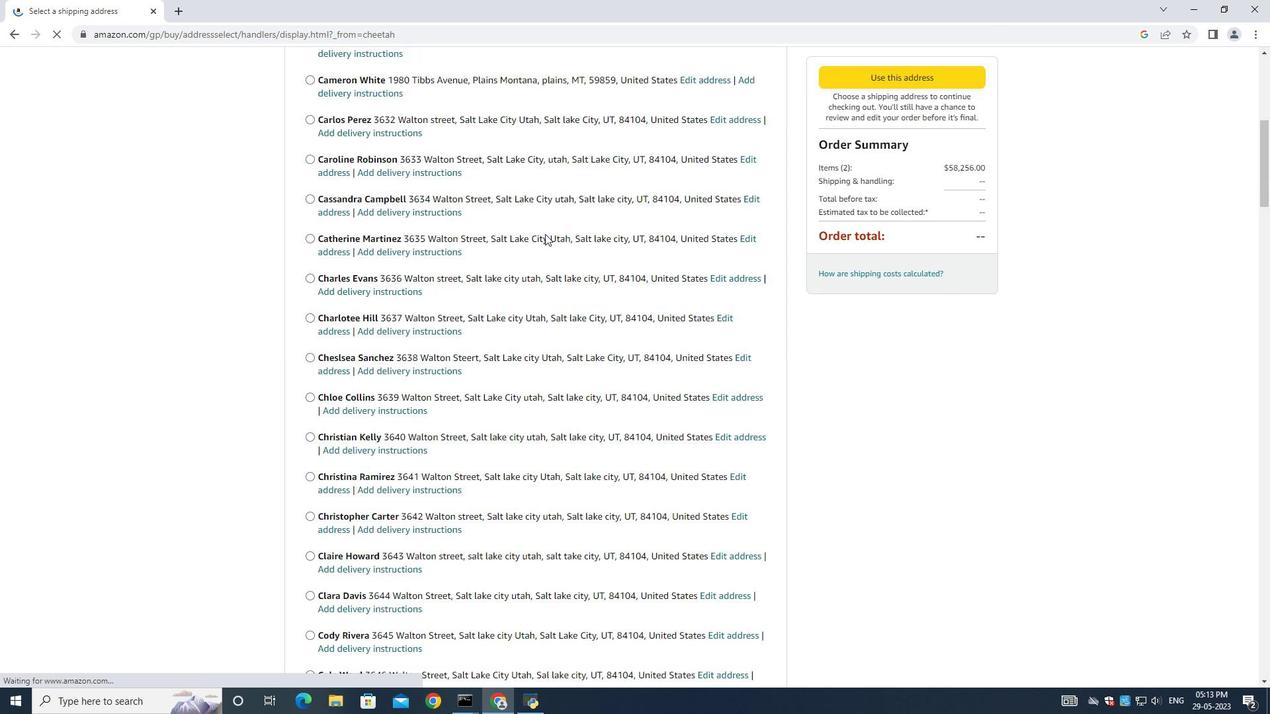 
Action: Mouse scrolled (545, 233) with delta (0, 0)
Screenshot: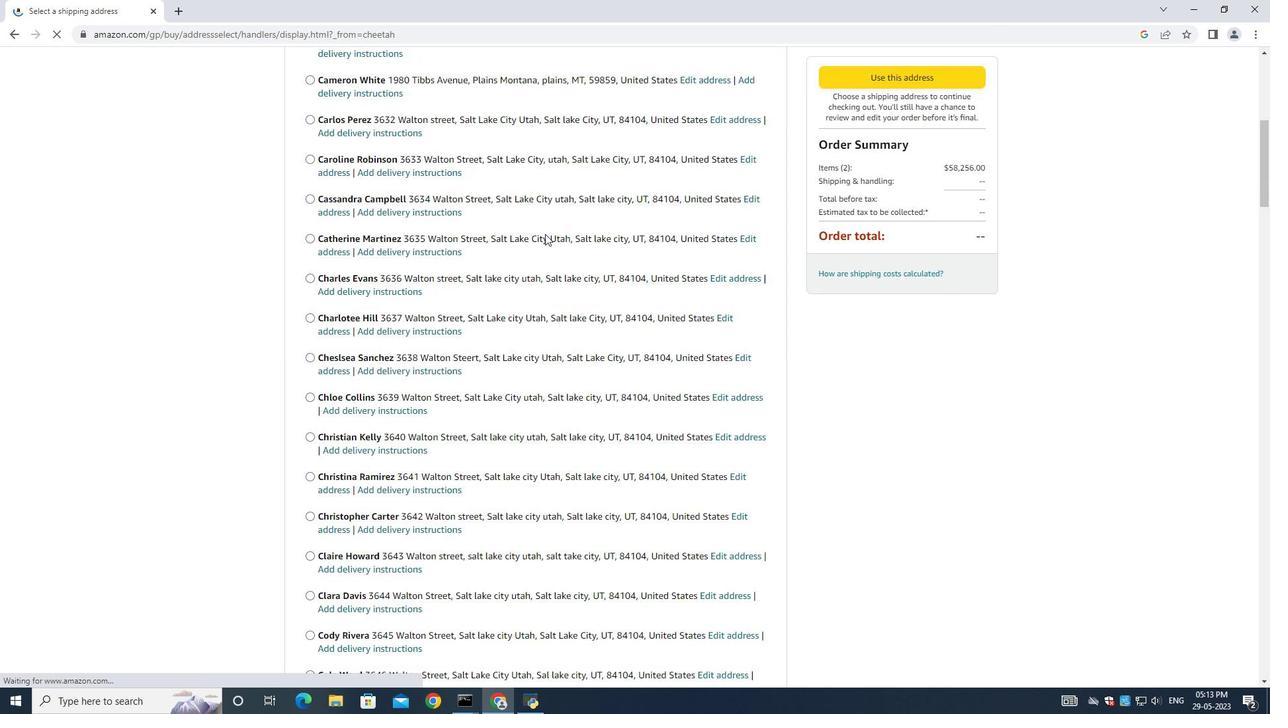 
Action: Mouse scrolled (545, 233) with delta (0, 0)
Screenshot: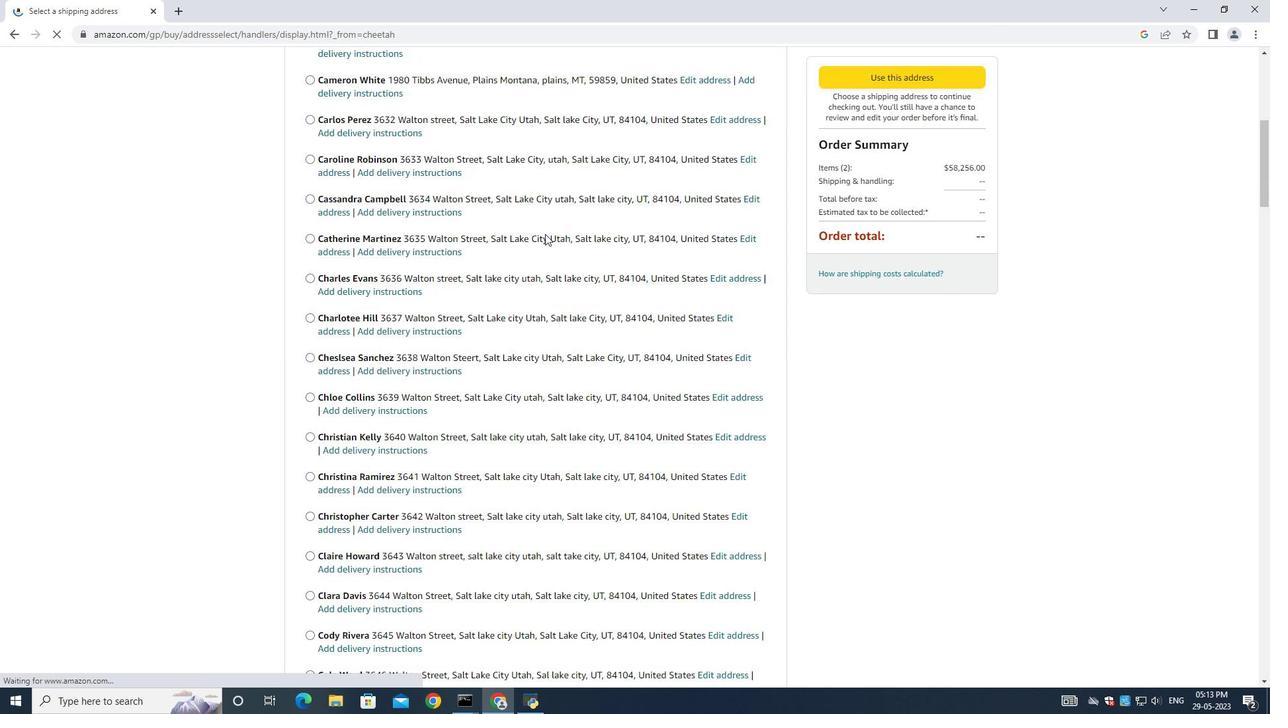 
Action: Mouse scrolled (545, 233) with delta (0, 0)
Screenshot: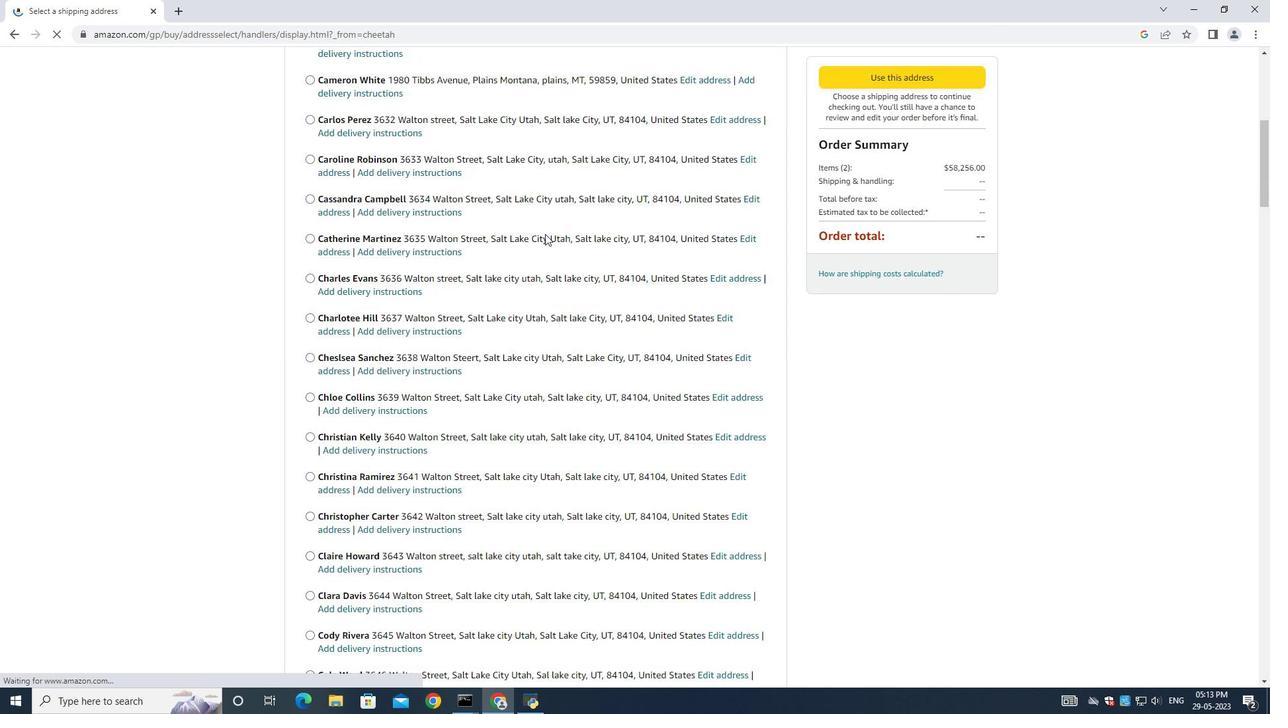 
Action: Mouse moved to (530, 200)
Screenshot: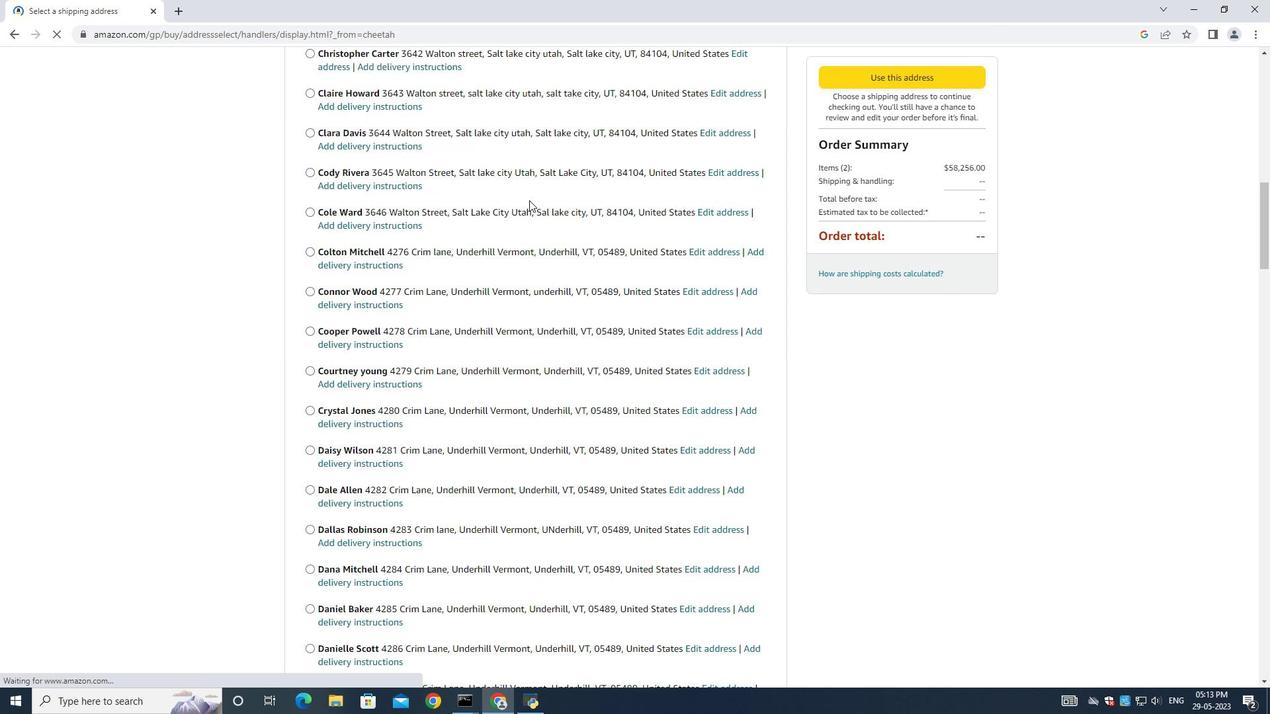 
Action: Mouse scrolled (530, 199) with delta (0, 0)
Screenshot: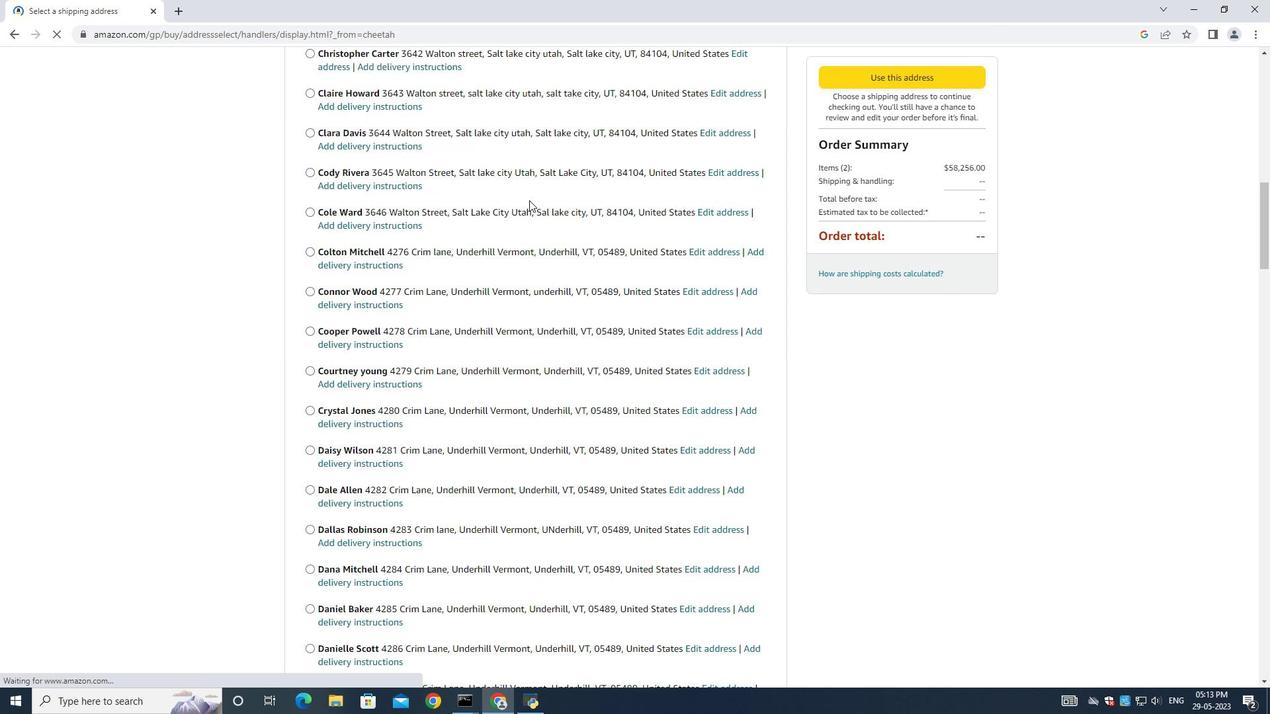 
Action: Mouse moved to (530, 201)
Screenshot: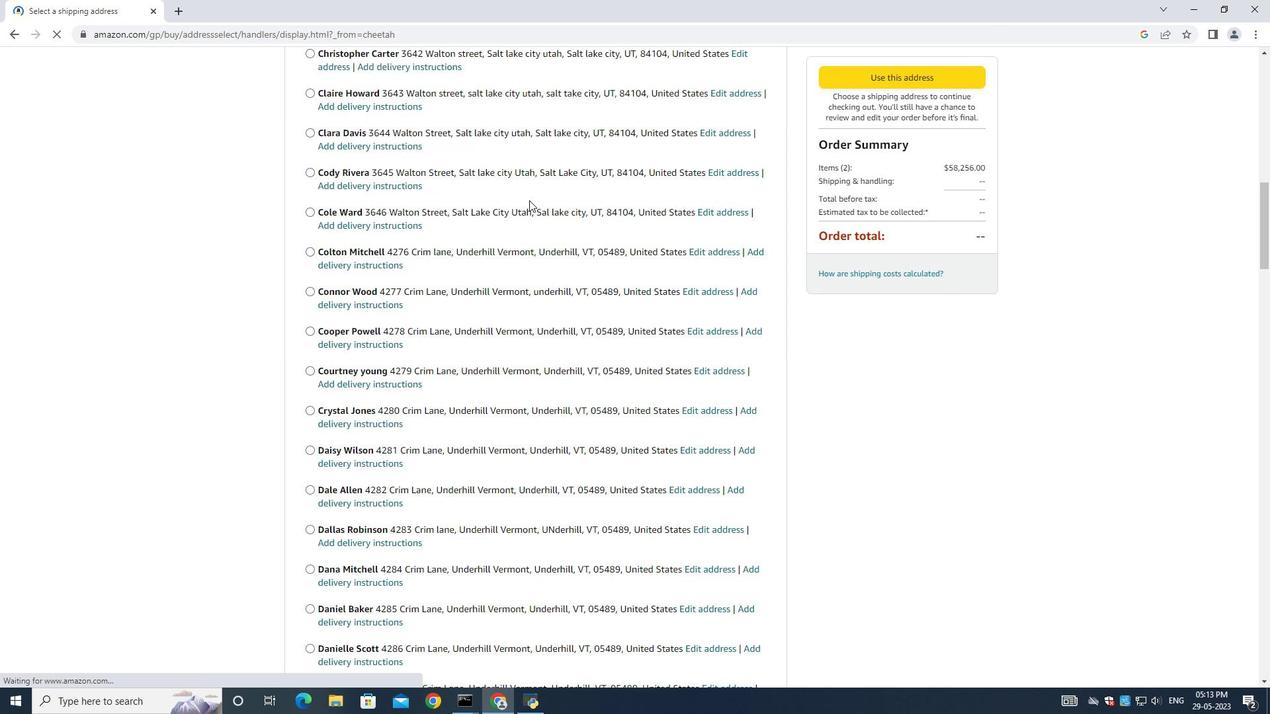 
Action: Mouse scrolled (530, 201) with delta (0, 0)
Screenshot: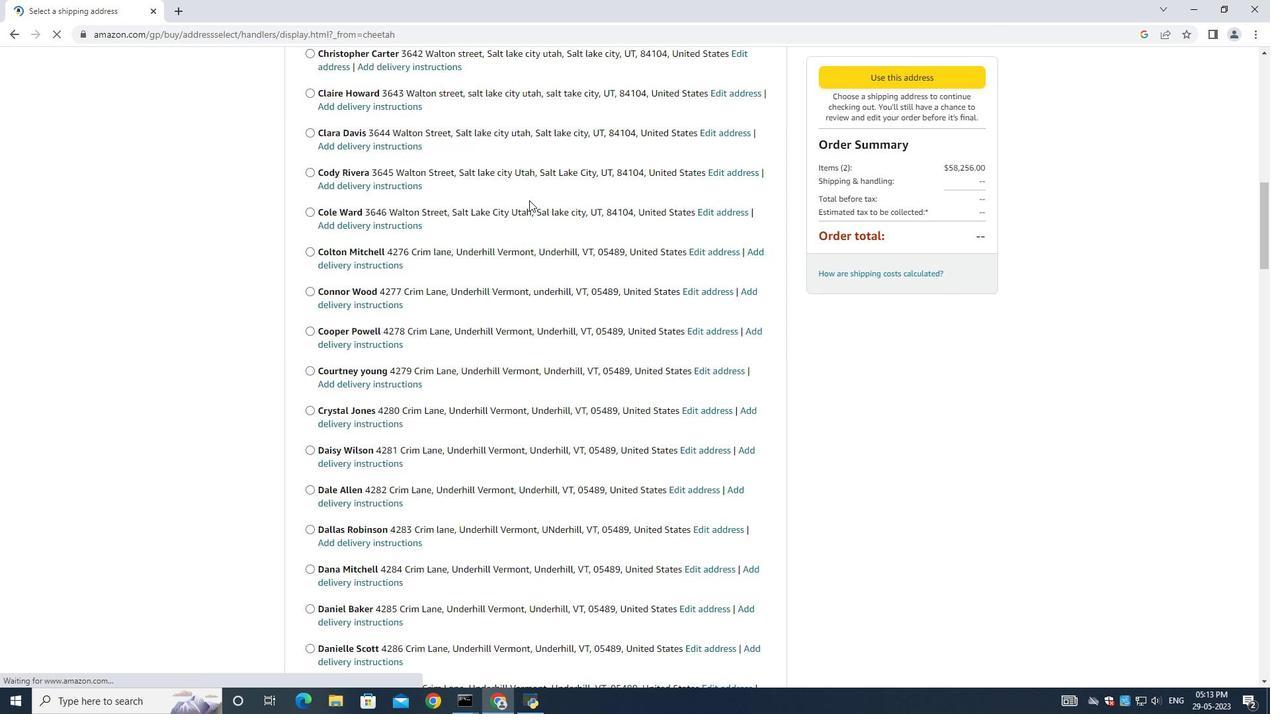 
Action: Mouse moved to (530, 201)
Screenshot: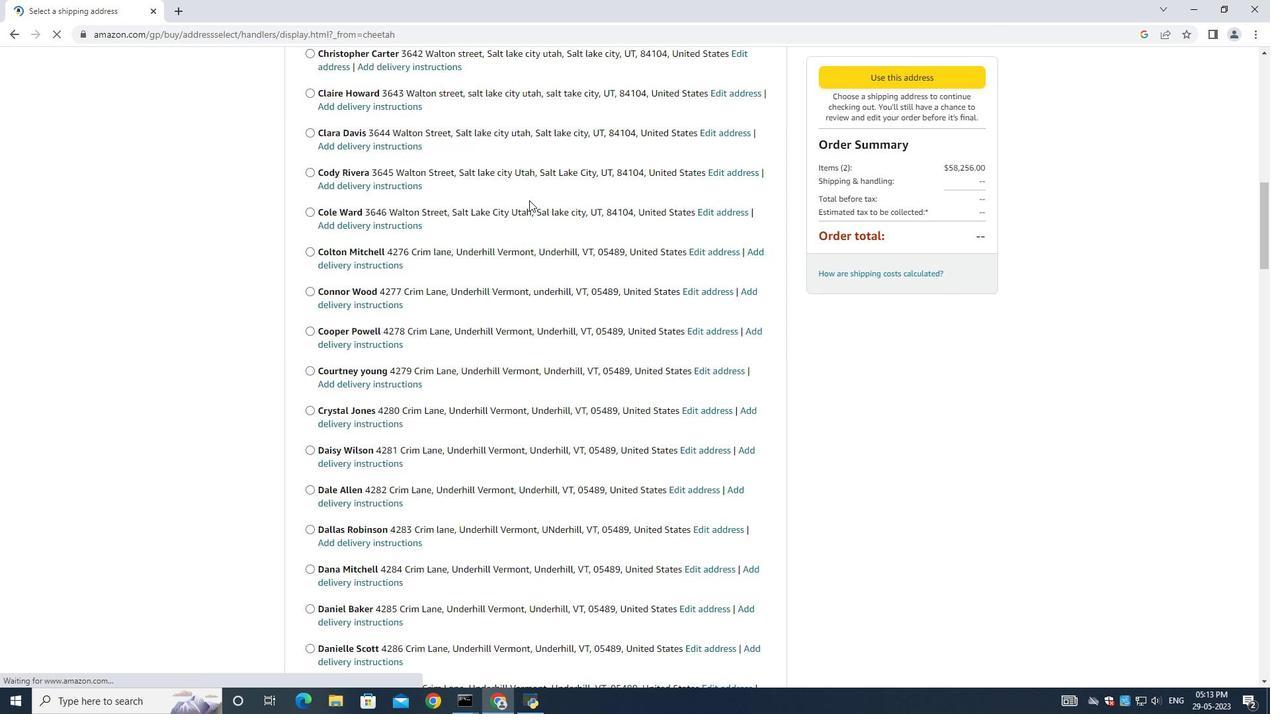 
Action: Mouse scrolled (530, 201) with delta (0, 0)
Screenshot: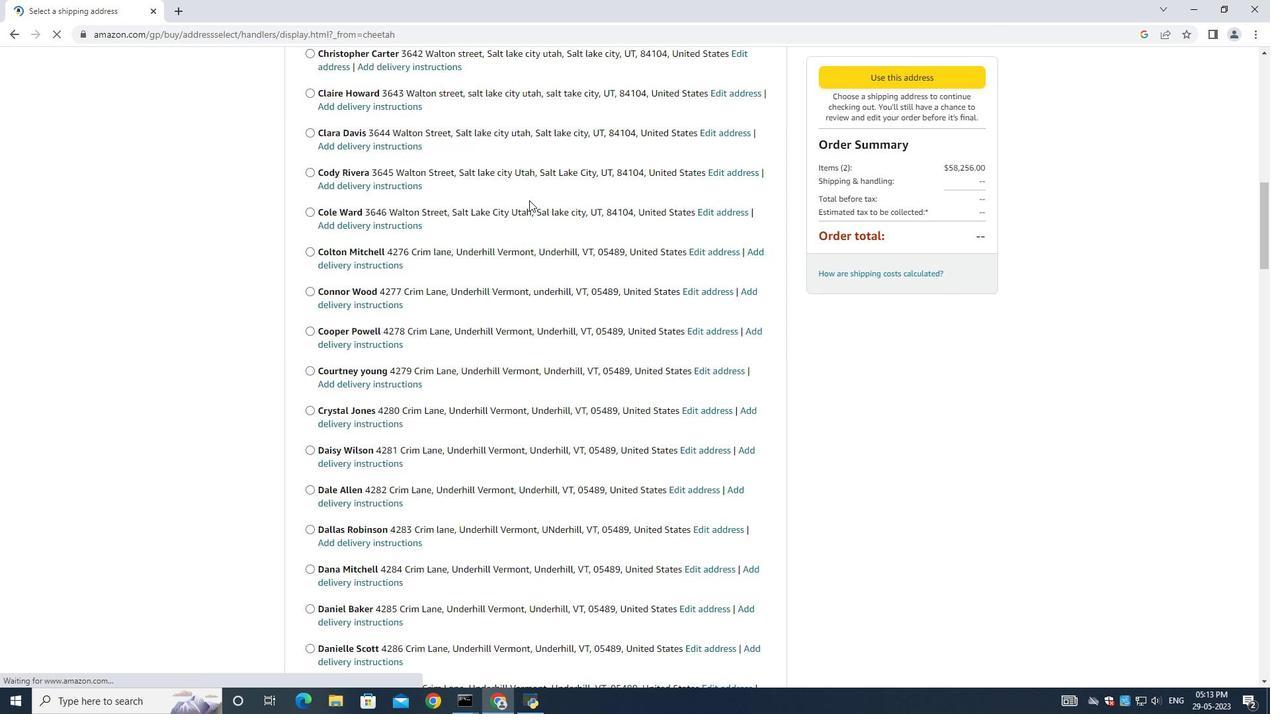 
Action: Mouse scrolled (530, 201) with delta (0, 0)
Screenshot: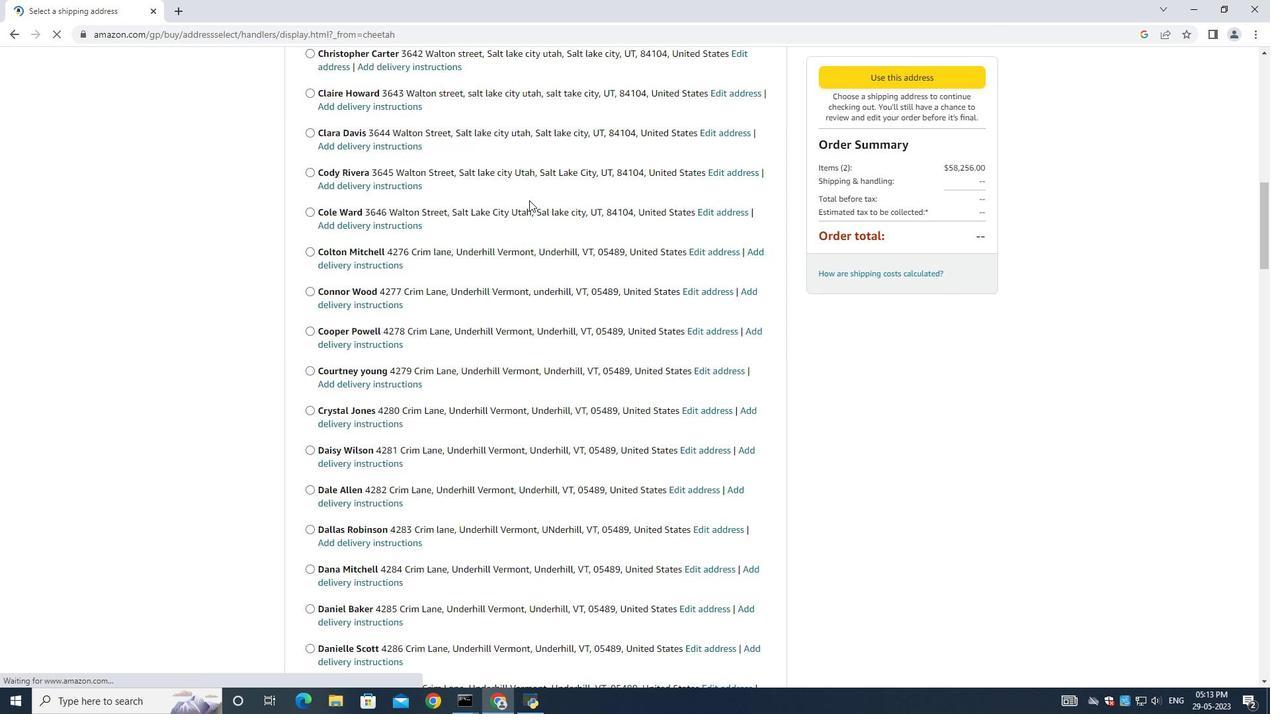 
Action: Mouse scrolled (530, 201) with delta (0, 0)
Screenshot: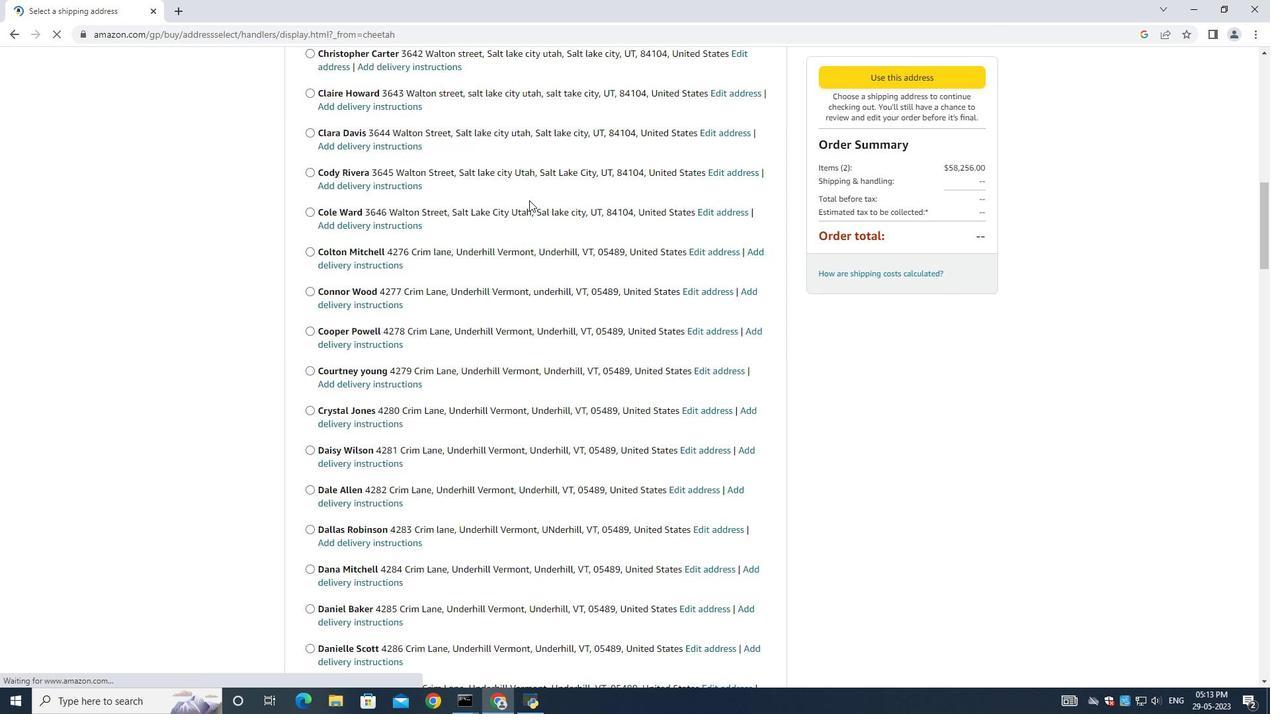 
Action: Mouse scrolled (530, 201) with delta (0, 0)
Screenshot: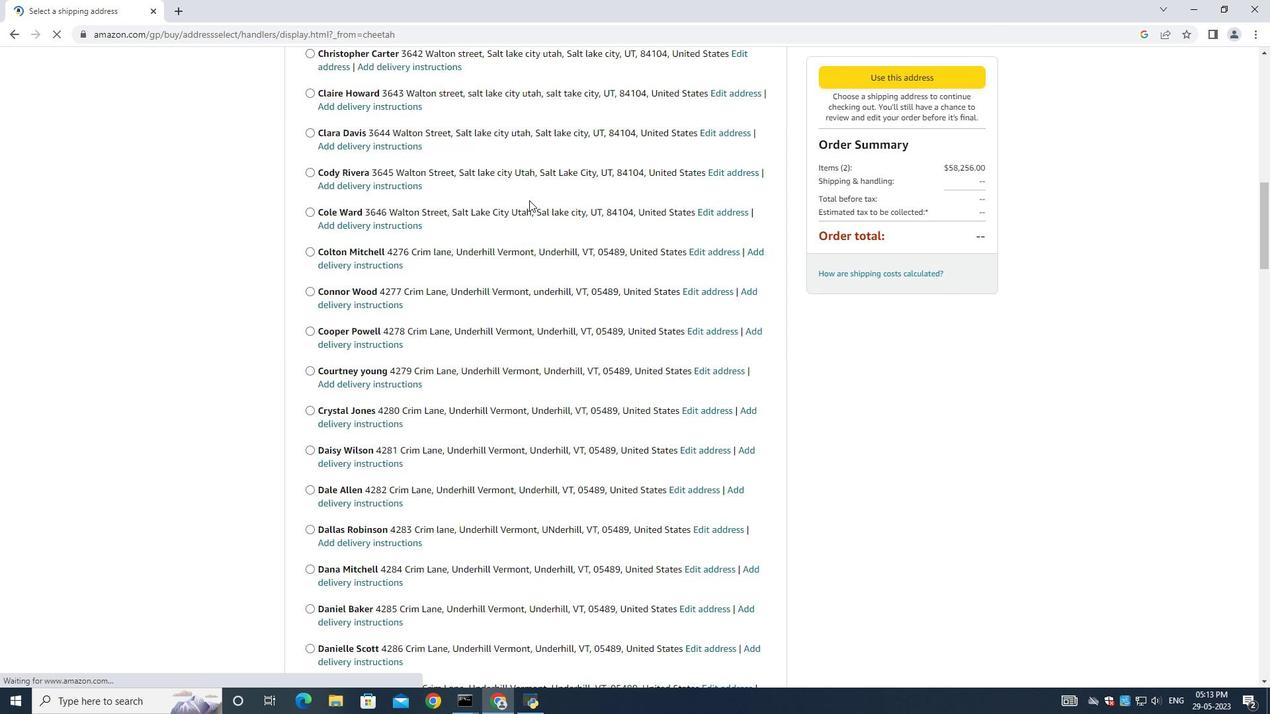 
Action: Mouse scrolled (530, 201) with delta (0, 0)
Screenshot: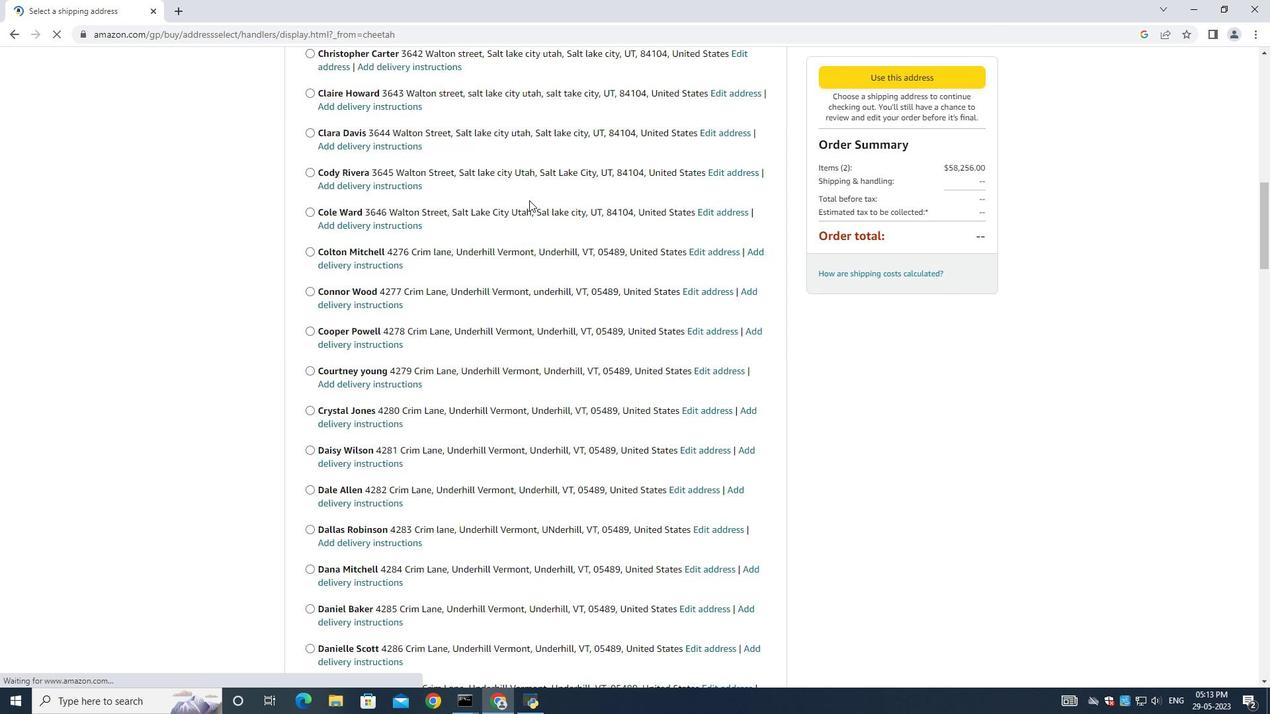 
Action: Mouse scrolled (530, 201) with delta (0, 0)
Screenshot: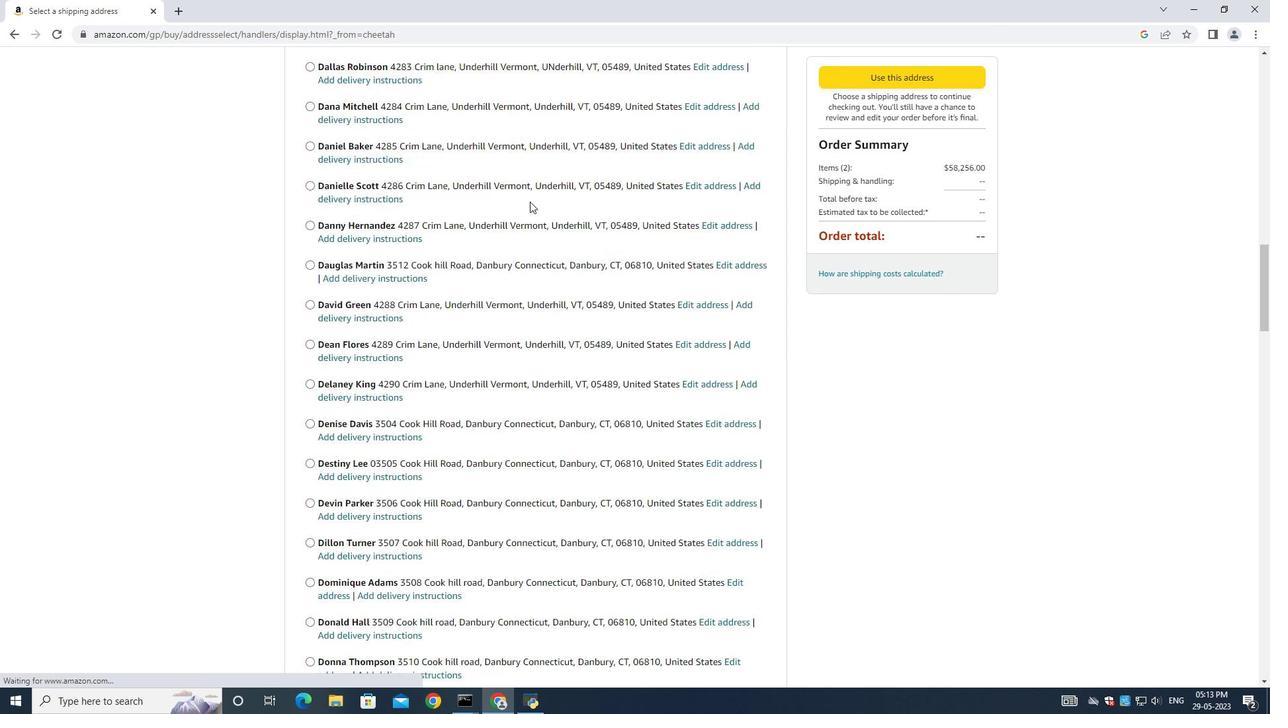 
Action: Mouse scrolled (530, 201) with delta (0, 0)
Screenshot: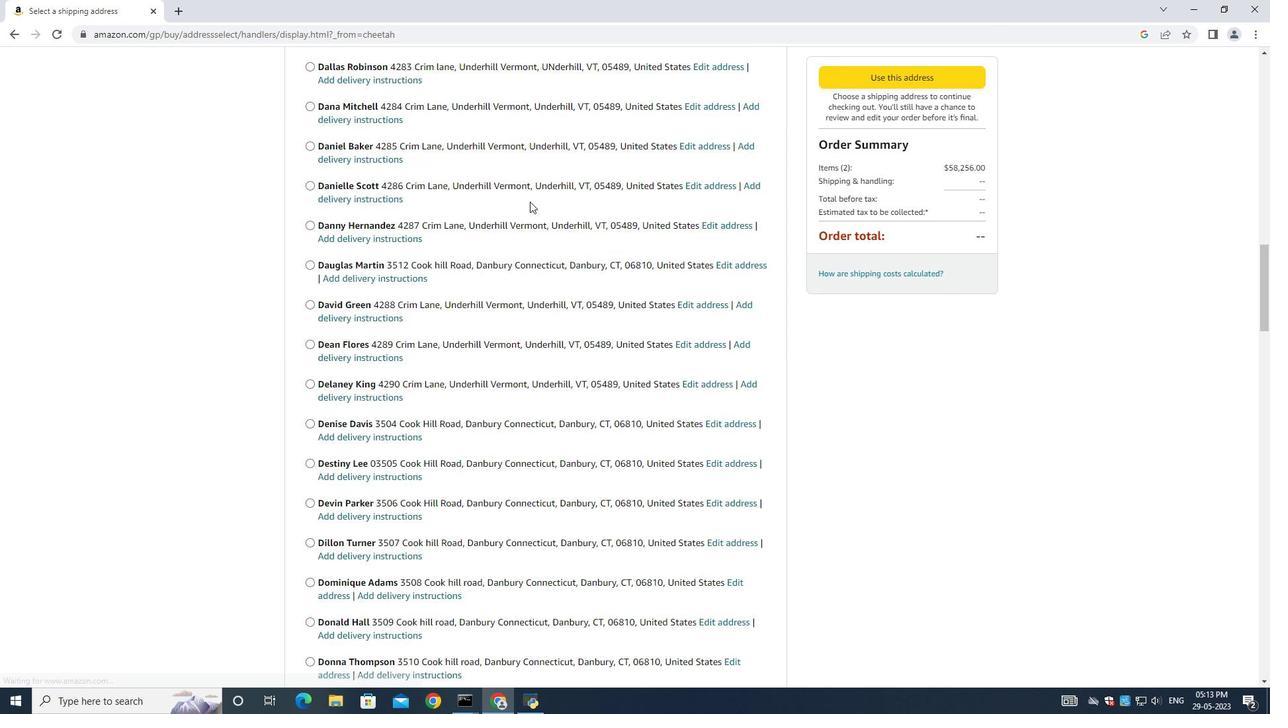 
Action: Mouse scrolled (530, 201) with delta (0, 0)
Screenshot: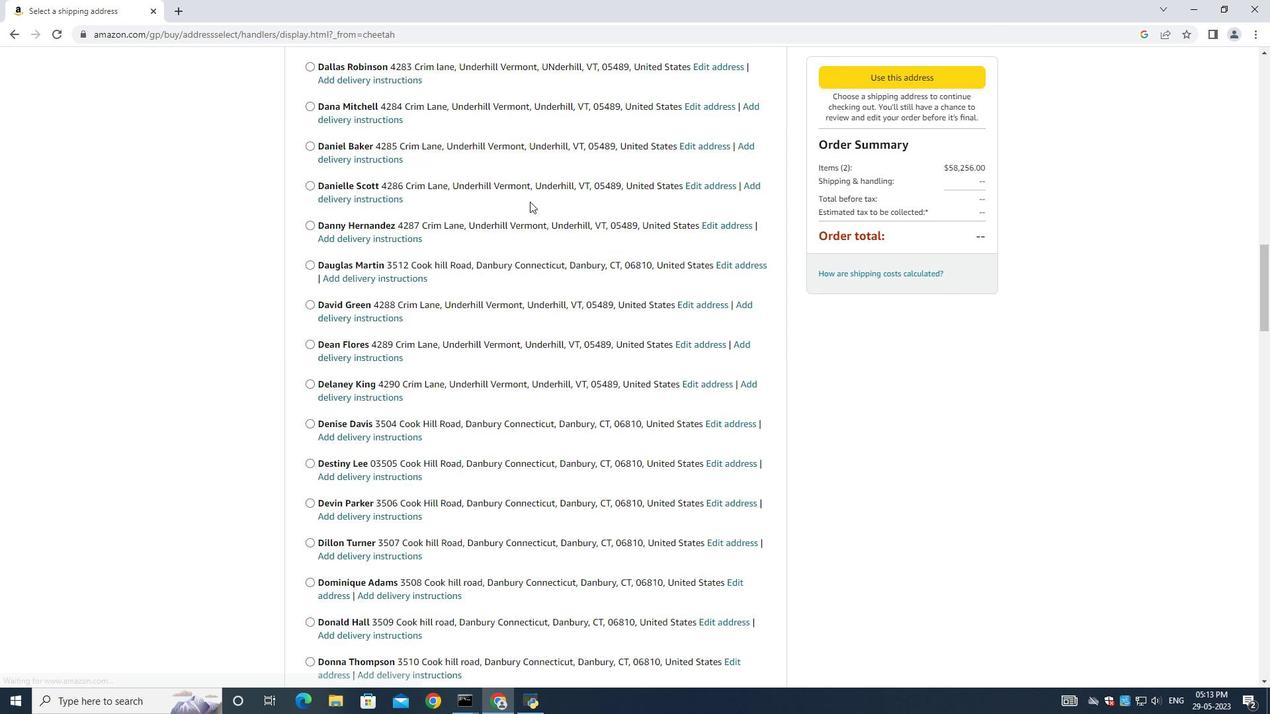 
Action: Mouse scrolled (530, 201) with delta (0, 0)
Screenshot: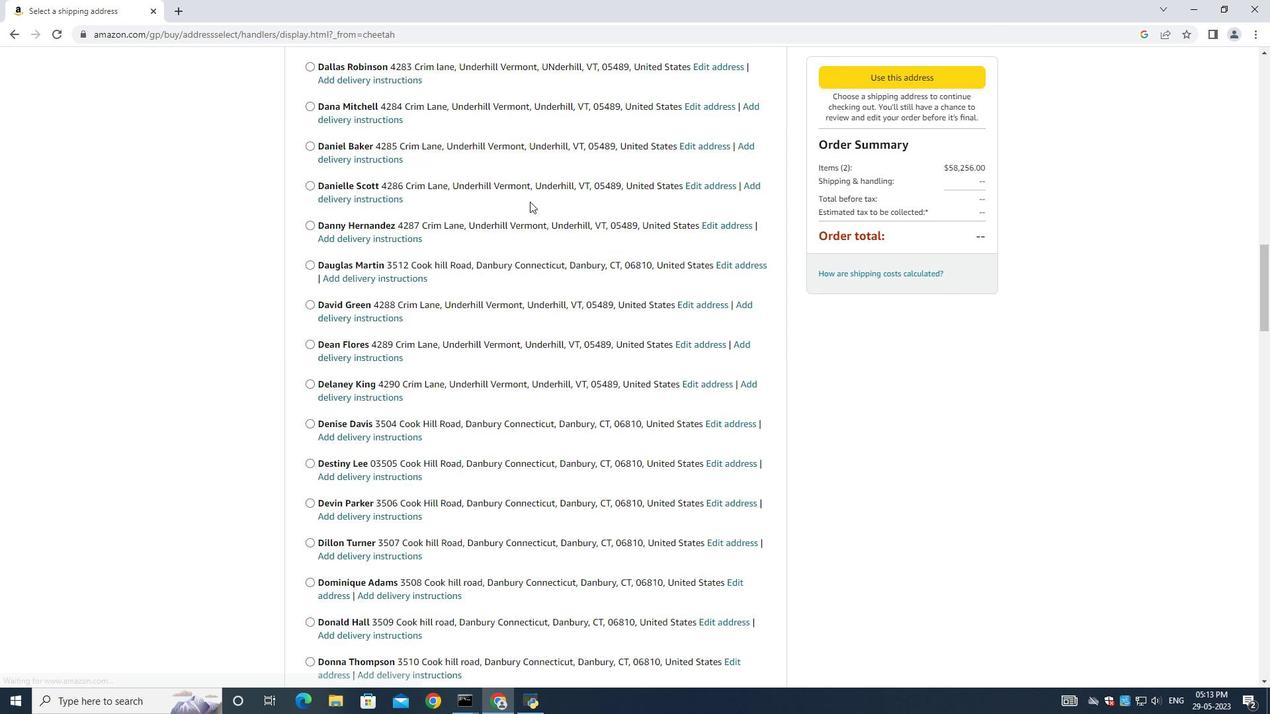 
Action: Mouse scrolled (530, 201) with delta (0, 0)
Screenshot: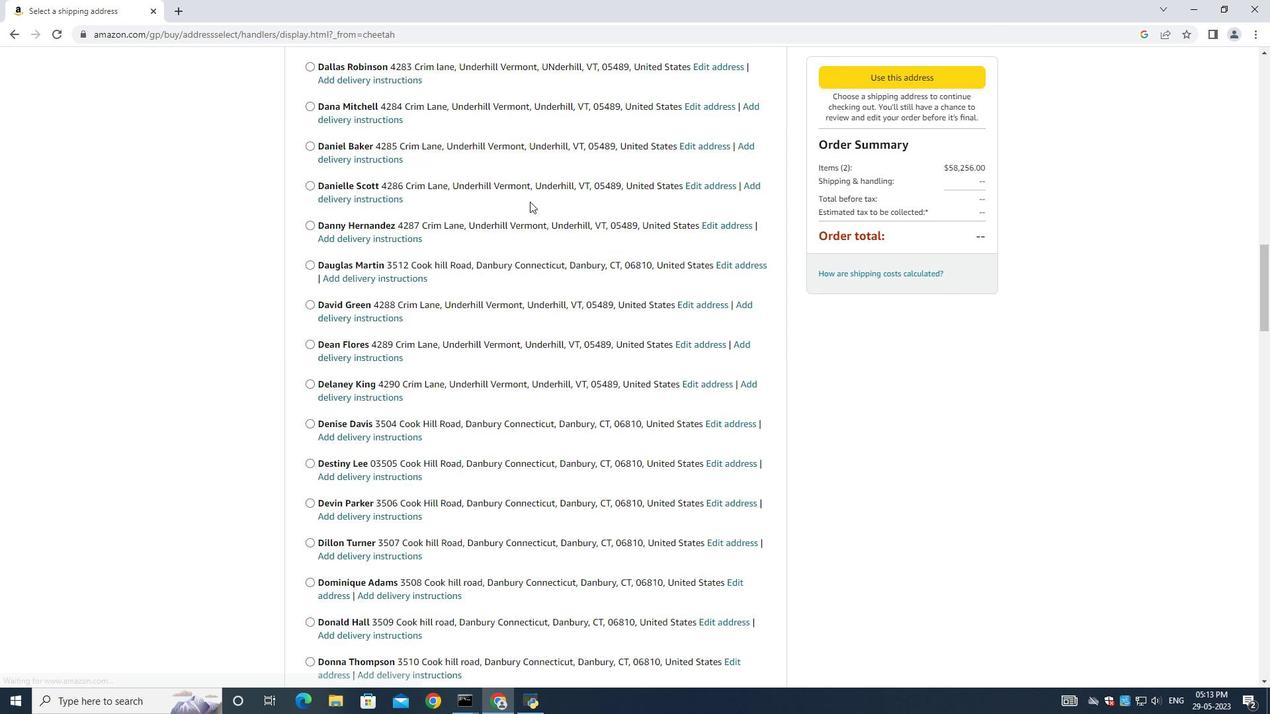 
Action: Mouse scrolled (530, 201) with delta (0, 0)
Screenshot: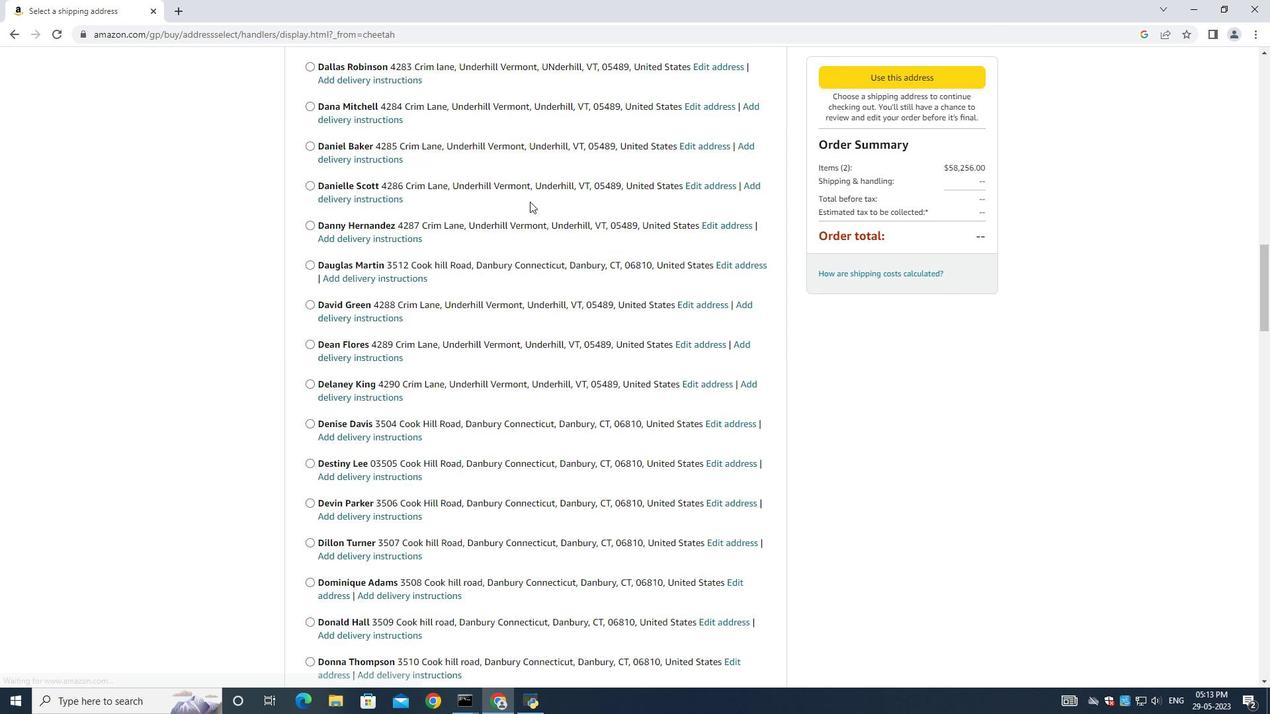 
Action: Mouse scrolled (530, 201) with delta (0, 0)
Screenshot: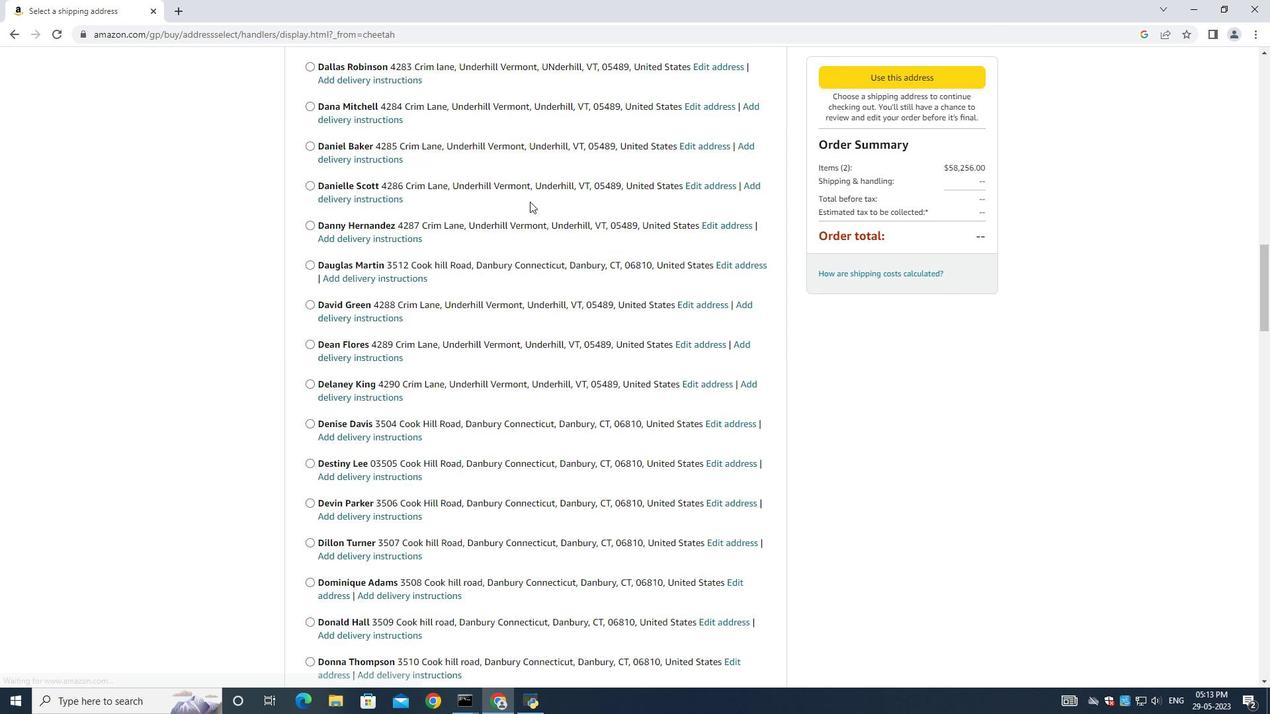 
Action: Mouse scrolled (530, 201) with delta (0, 0)
Screenshot: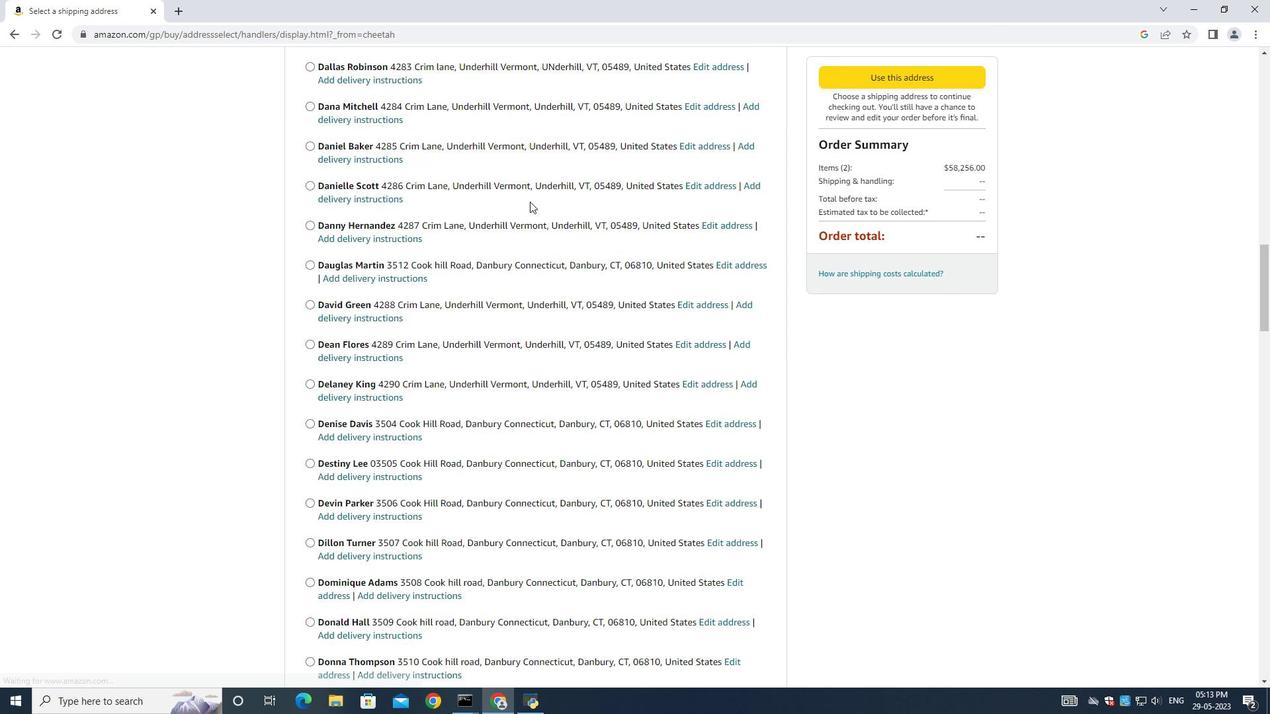 
Action: Mouse scrolled (530, 201) with delta (0, 0)
Screenshot: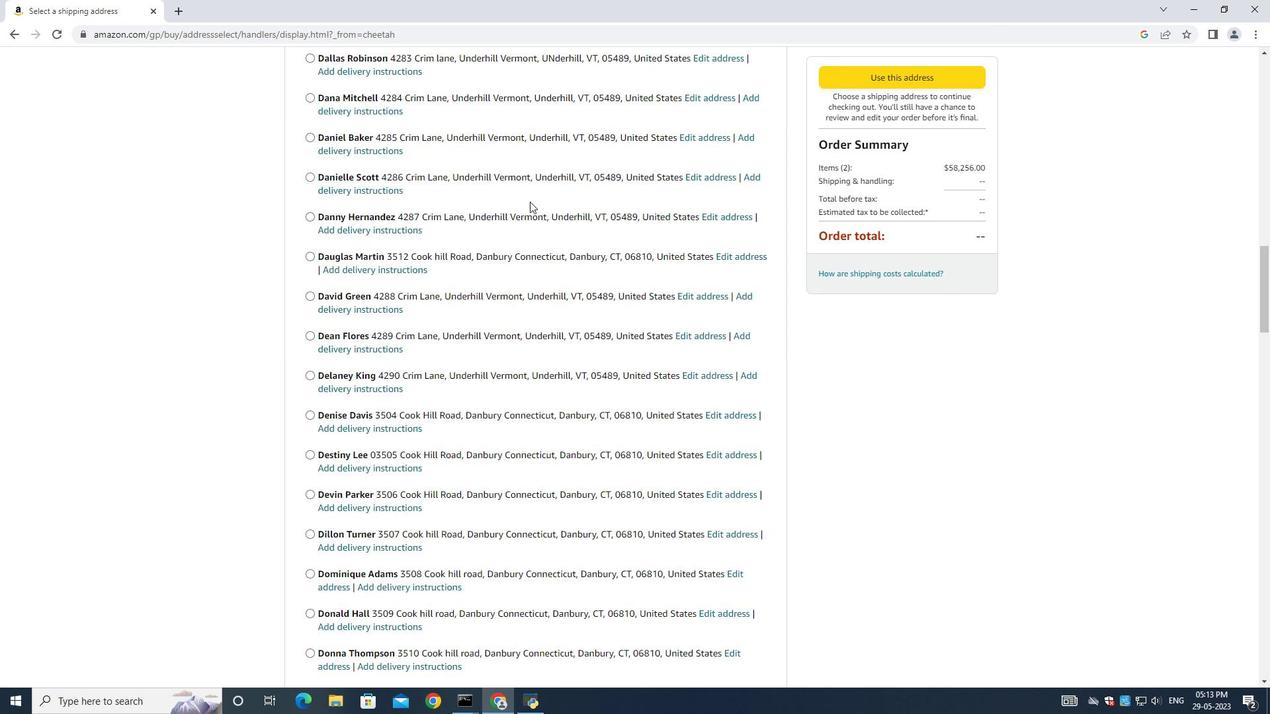 
Action: Mouse moved to (528, 204)
Screenshot: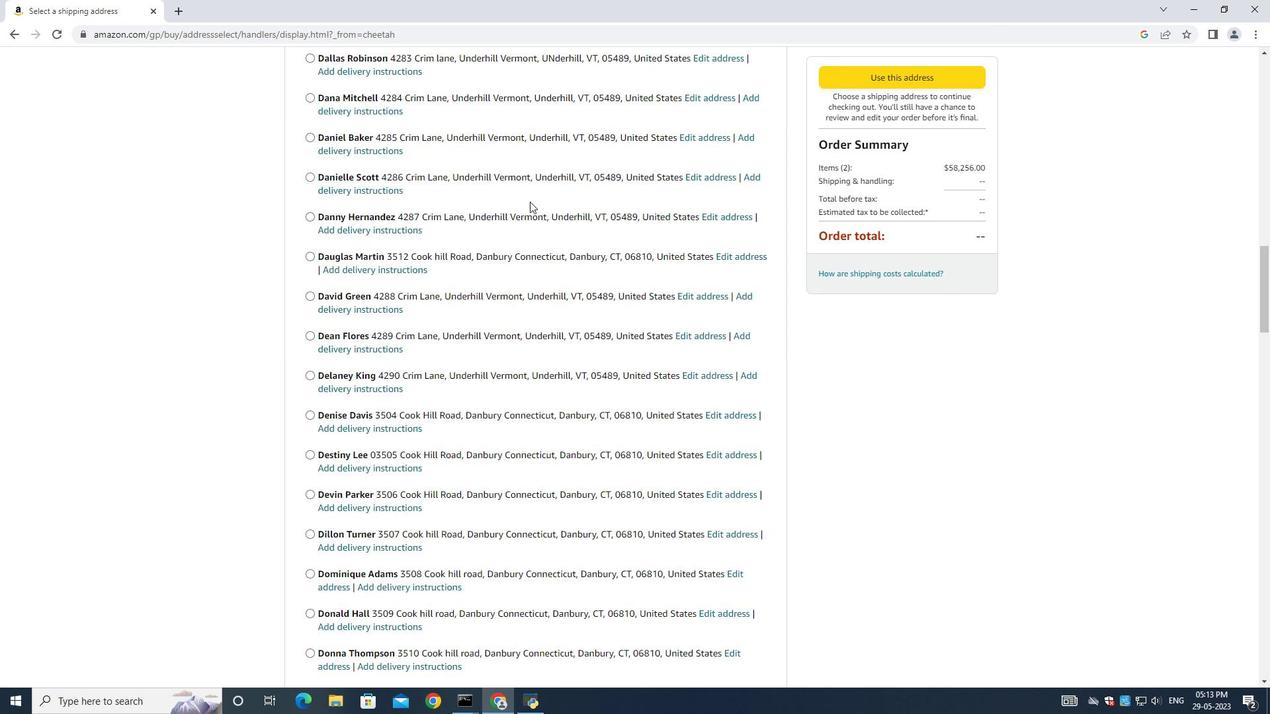 
Action: Mouse scrolled (530, 201) with delta (0, 0)
Screenshot: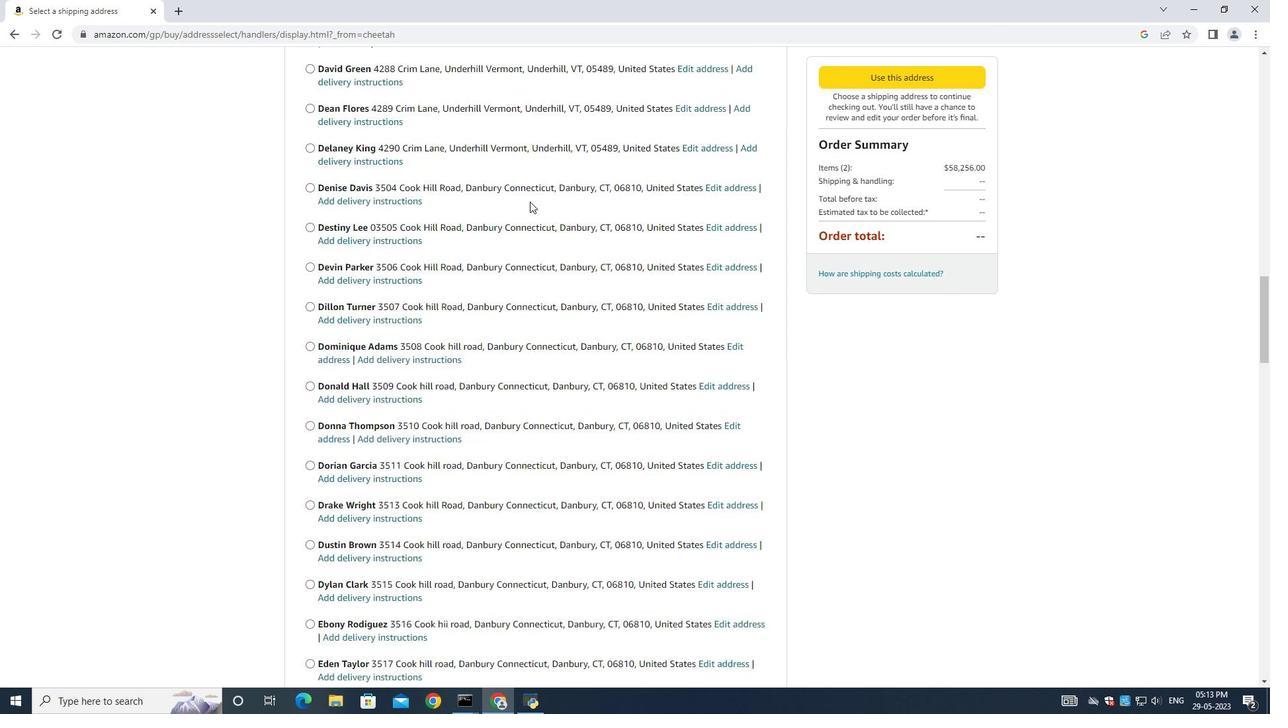 
Action: Mouse moved to (527, 205)
Screenshot: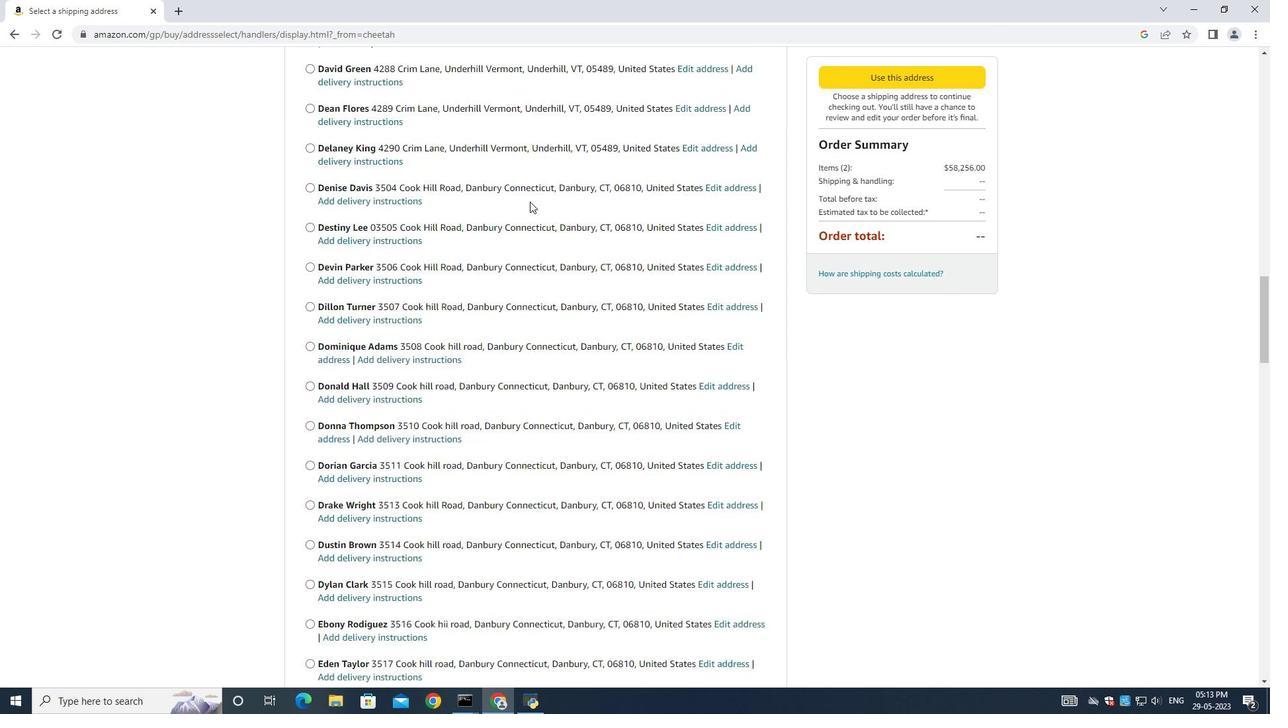 
Action: Mouse scrolled (528, 203) with delta (0, 0)
Screenshot: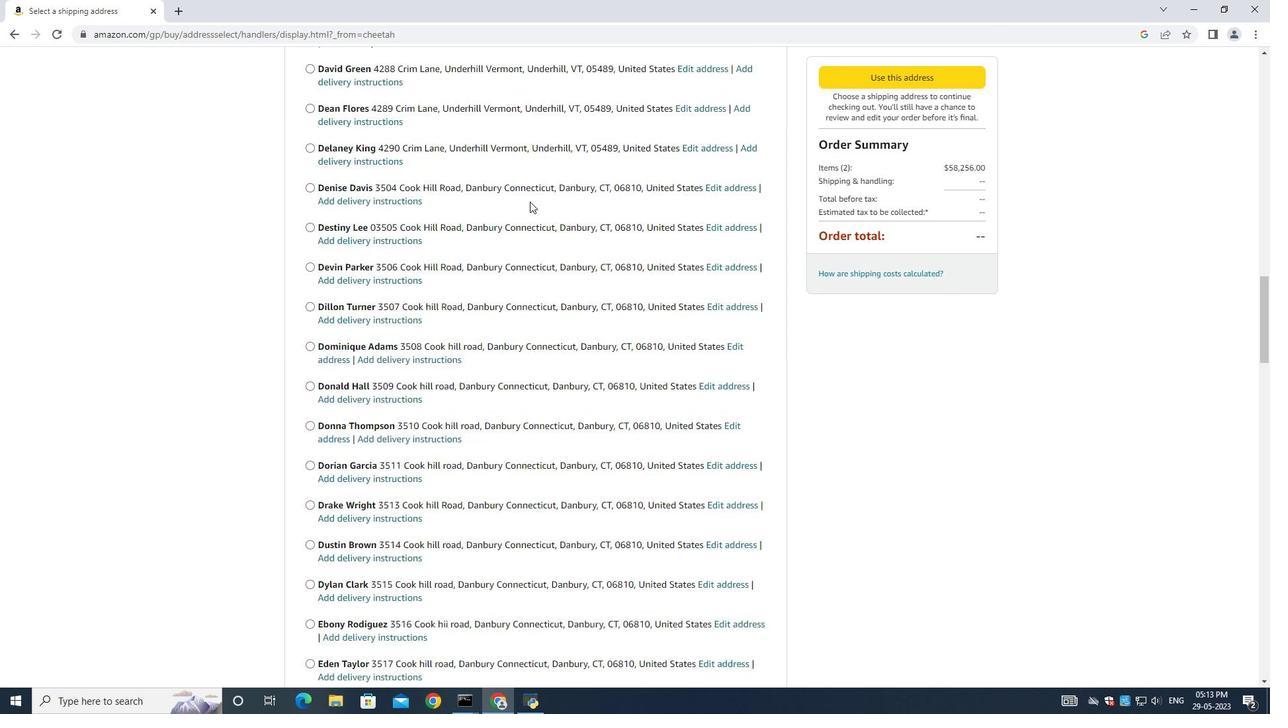 
Action: Mouse moved to (526, 205)
Screenshot: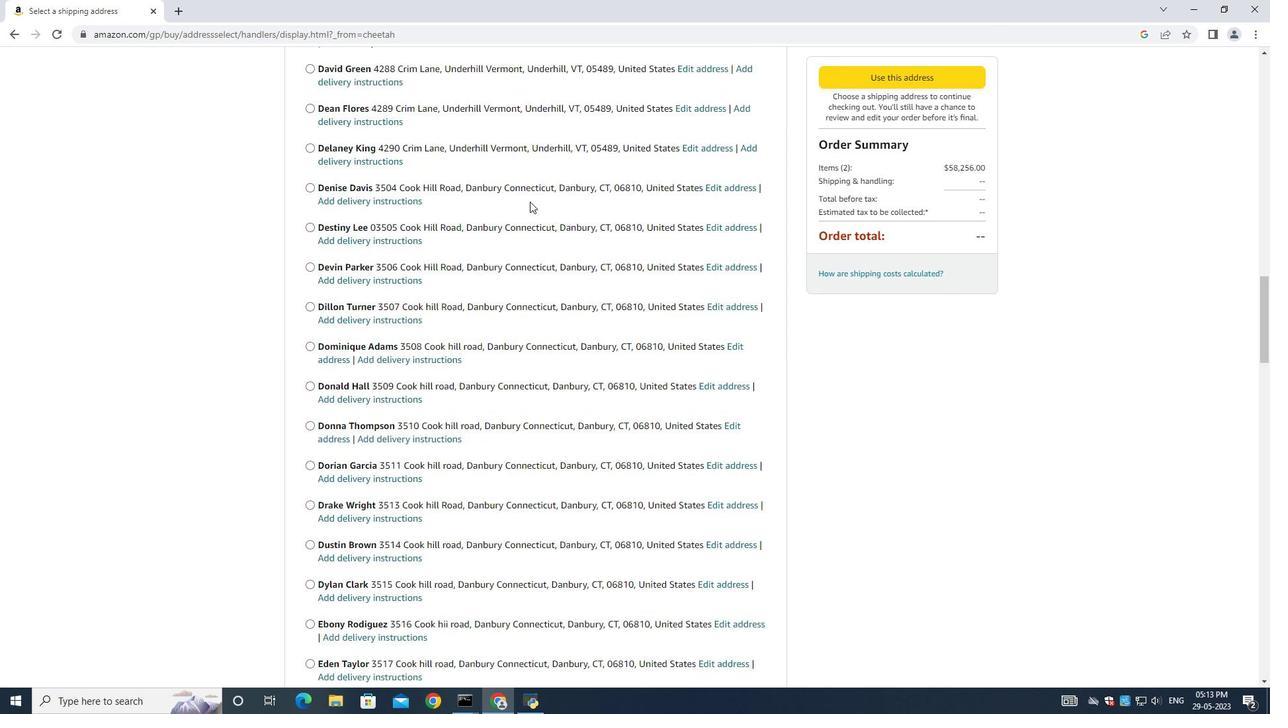 
Action: Mouse scrolled (527, 205) with delta (0, 0)
Screenshot: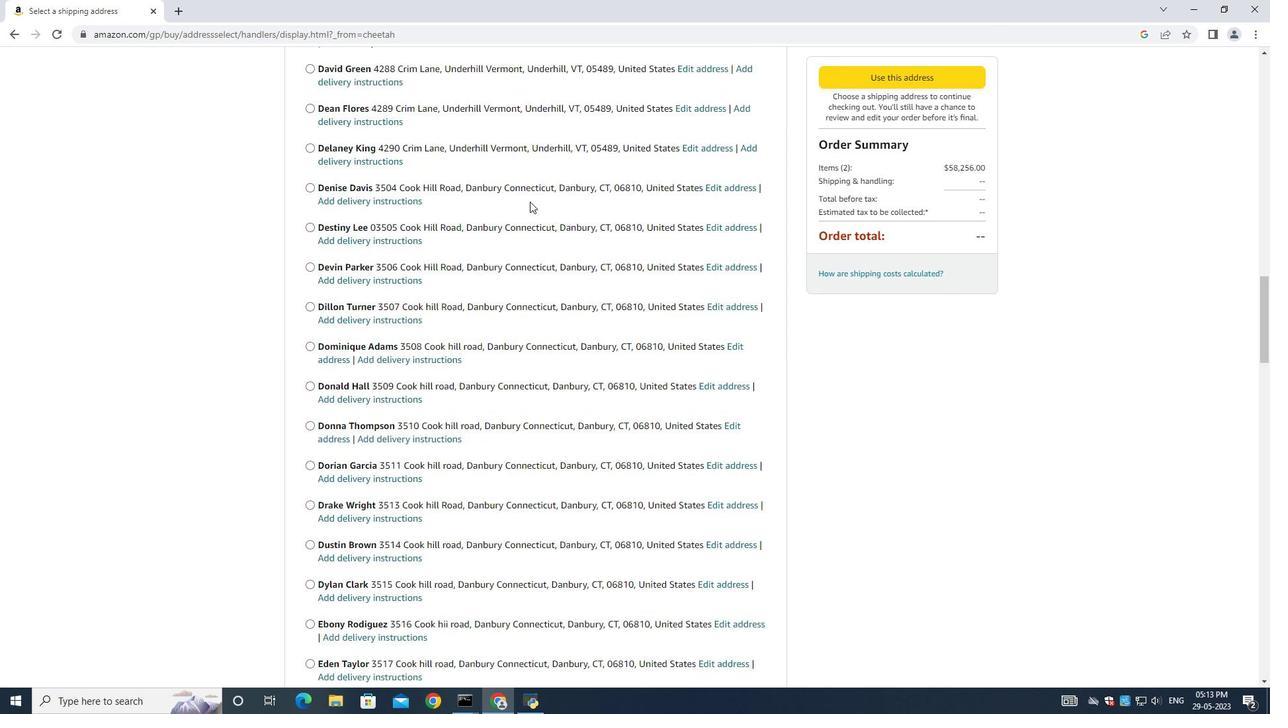 
Action: Mouse scrolled (526, 205) with delta (0, 0)
Screenshot: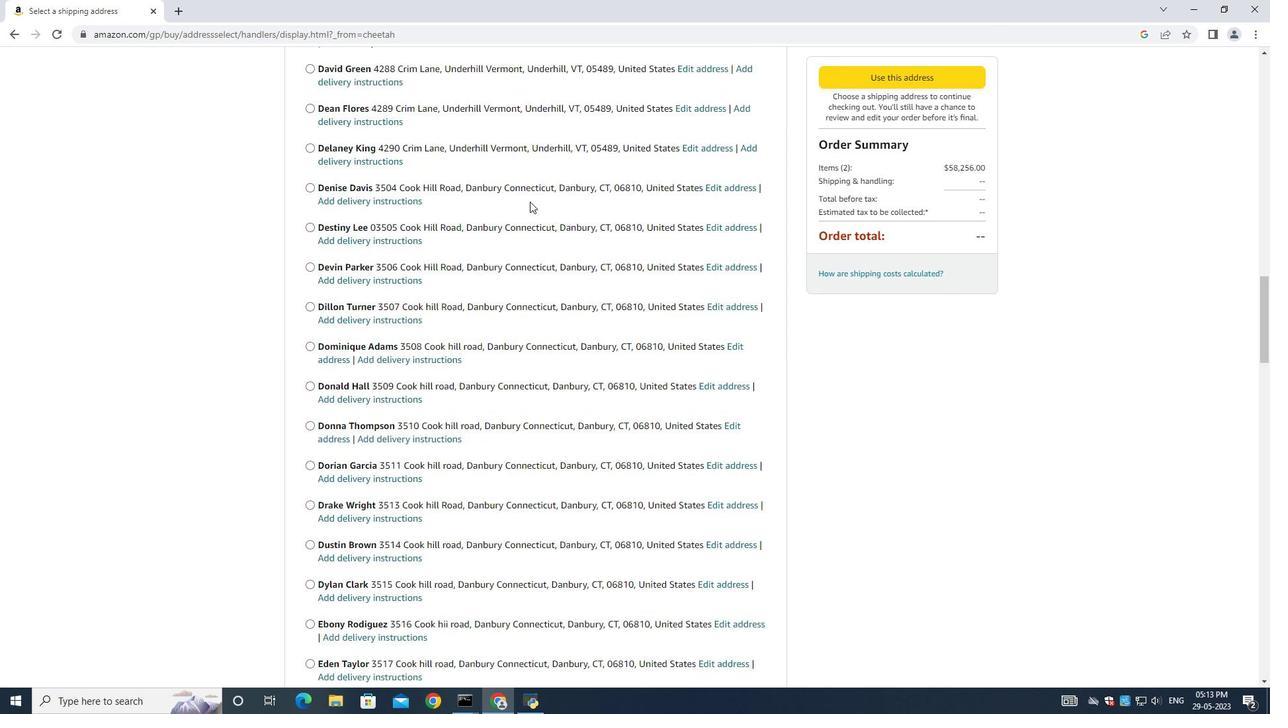 
Action: Mouse scrolled (526, 205) with delta (0, 0)
Screenshot: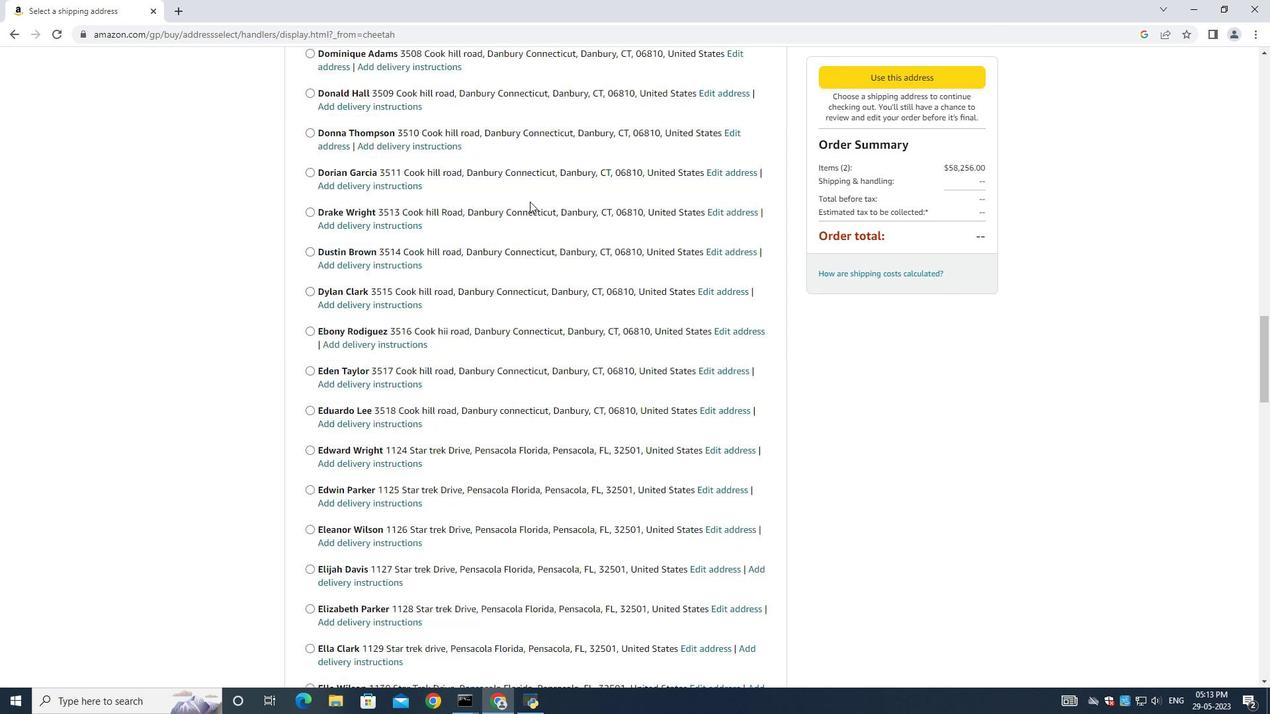 
Action: Mouse scrolled (526, 205) with delta (0, 0)
Screenshot: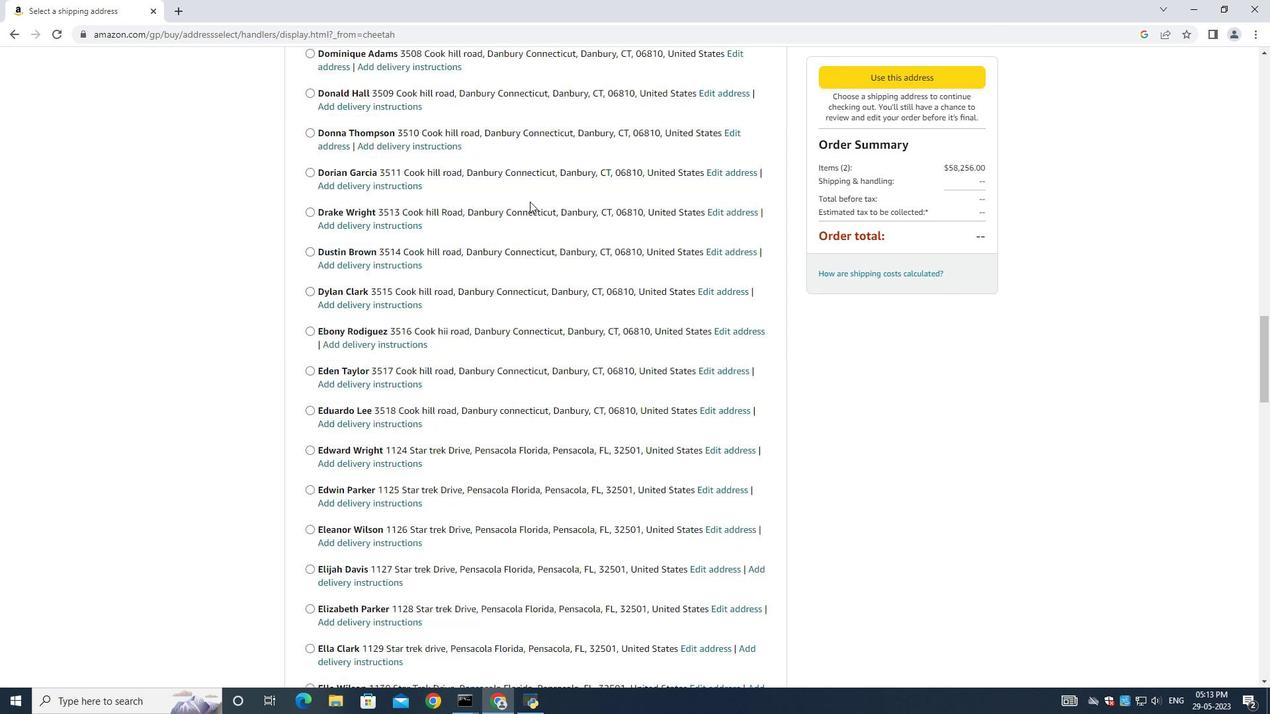
Action: Mouse scrolled (526, 205) with delta (0, 0)
Screenshot: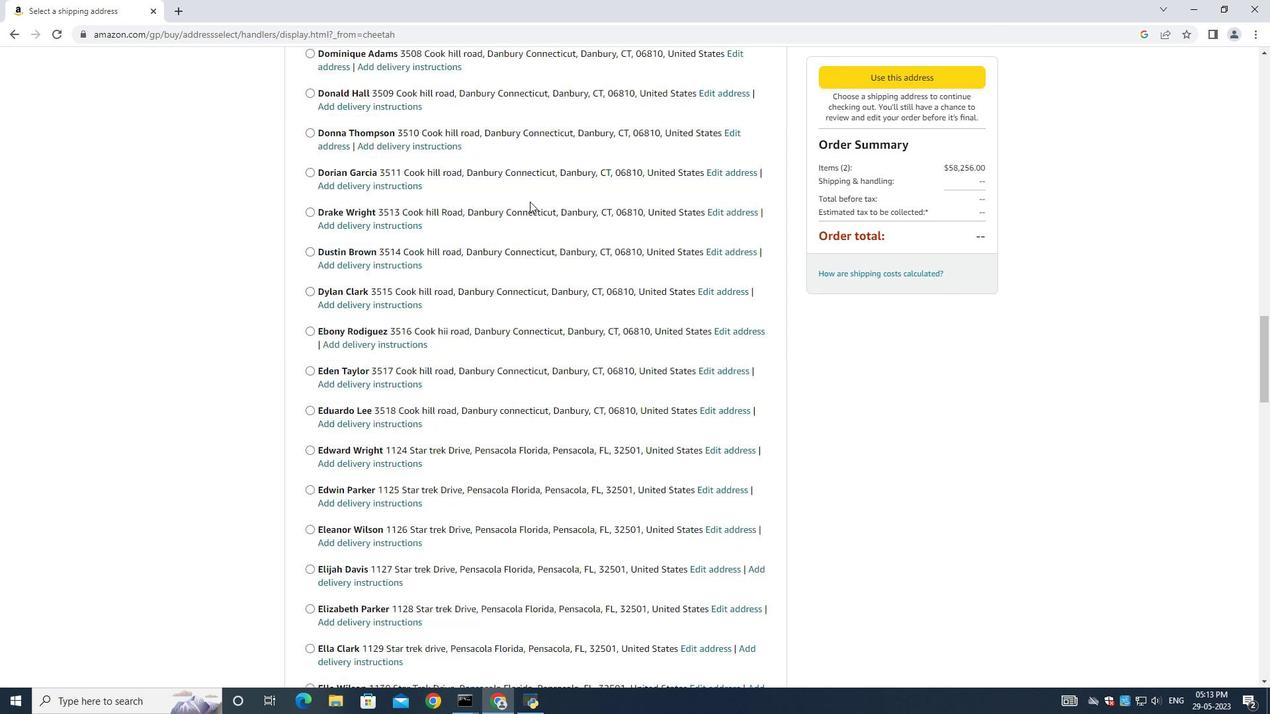 
Action: Mouse moved to (397, 239)
Screenshot: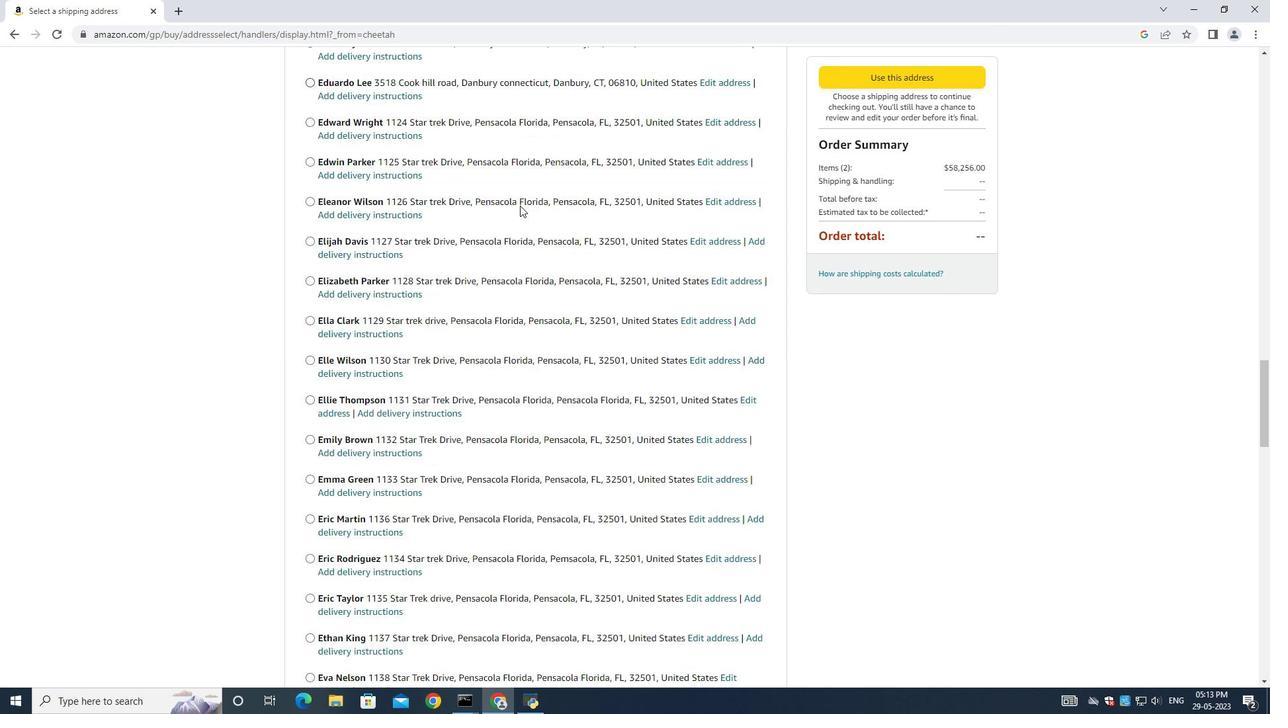 
Action: Mouse scrolled (397, 238) with delta (0, 0)
Screenshot: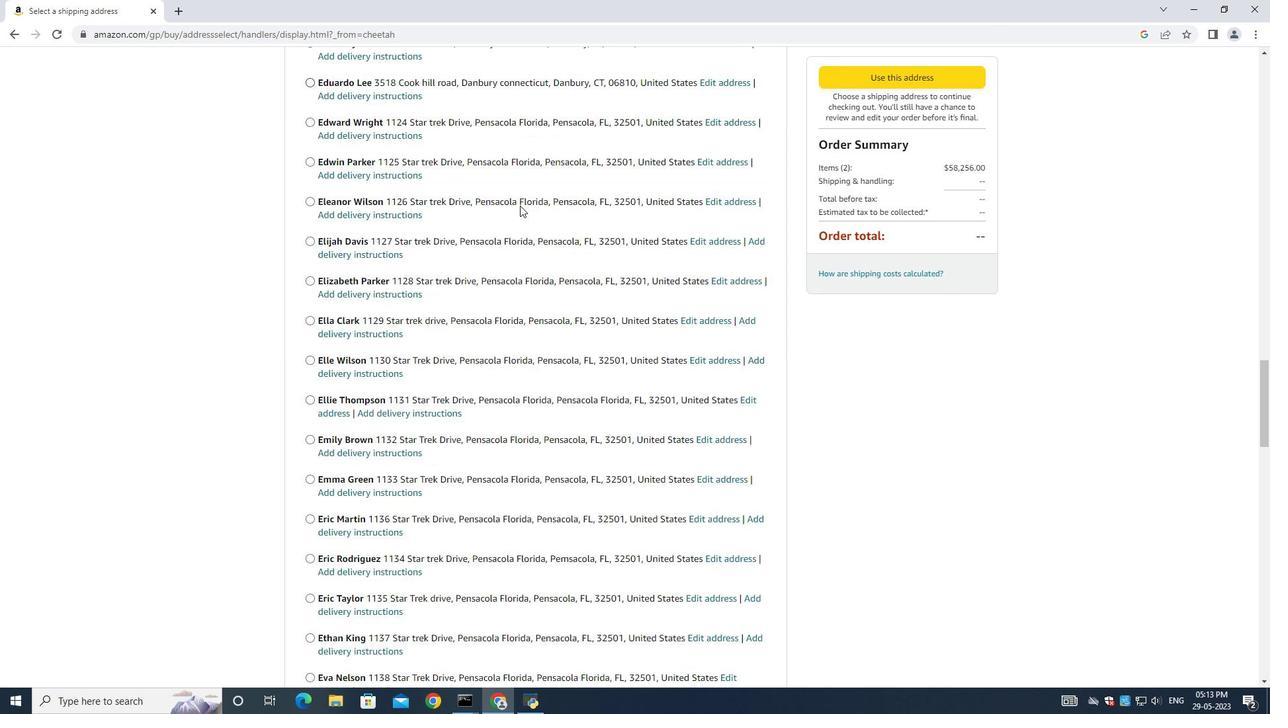 
Action: Mouse moved to (397, 240)
Screenshot: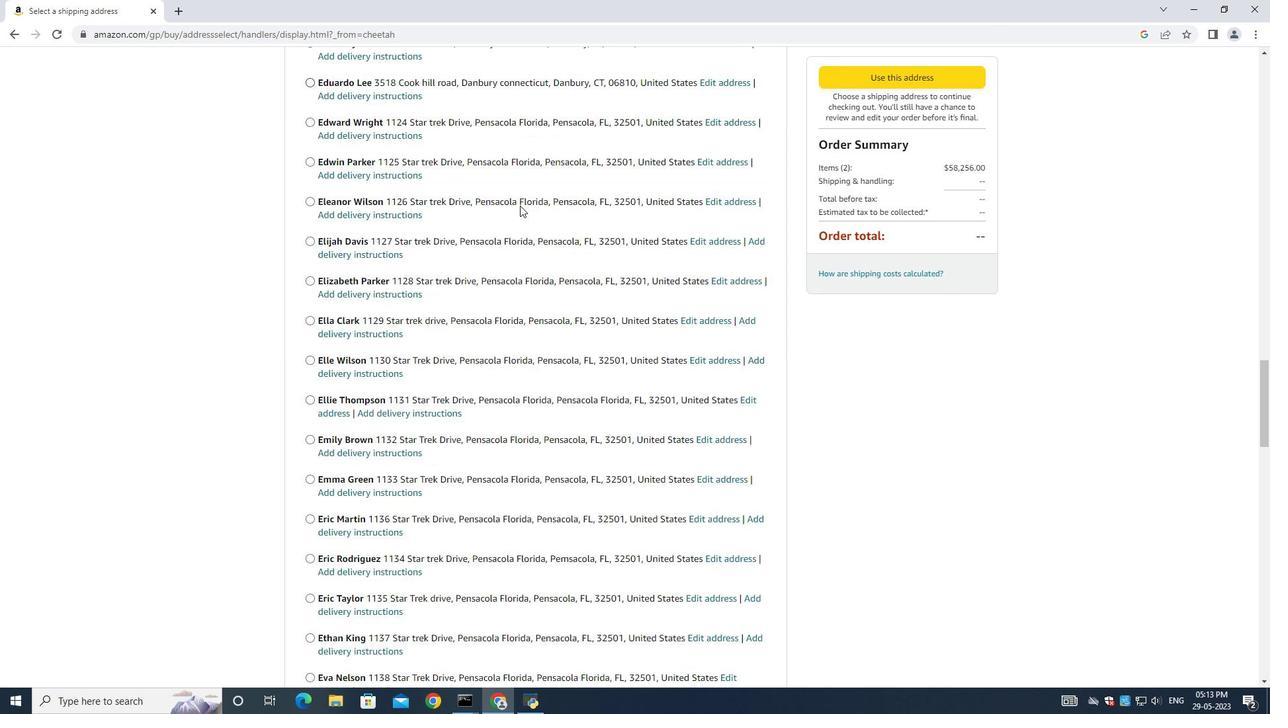 
Action: Mouse scrolled (397, 239) with delta (0, 0)
Screenshot: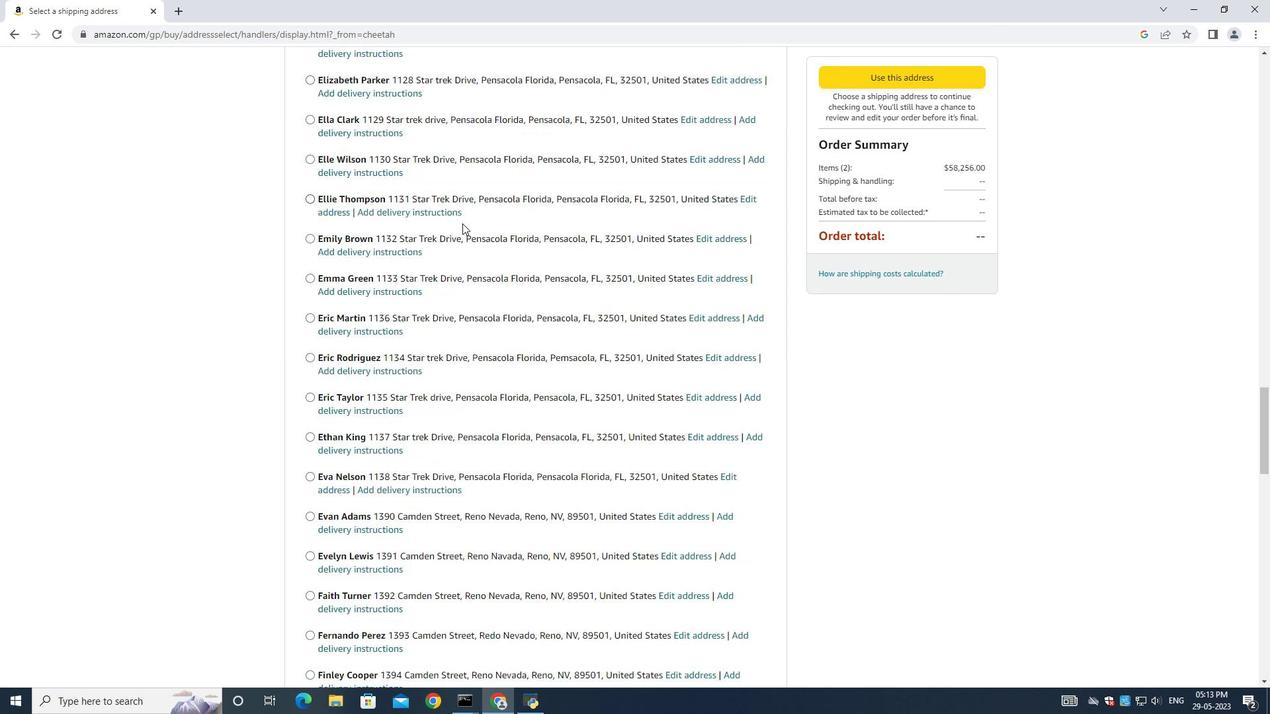 
Action: Mouse moved to (396, 242)
Screenshot: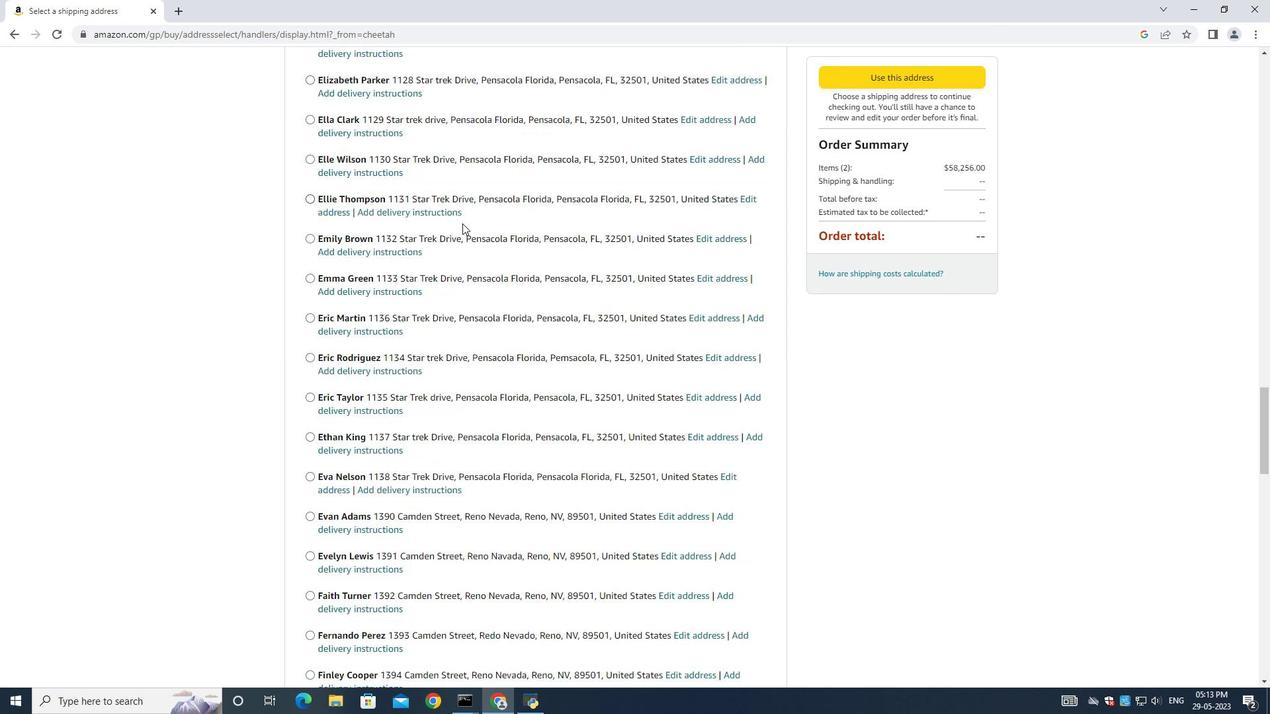 
Action: Mouse scrolled (396, 240) with delta (0, 0)
Screenshot: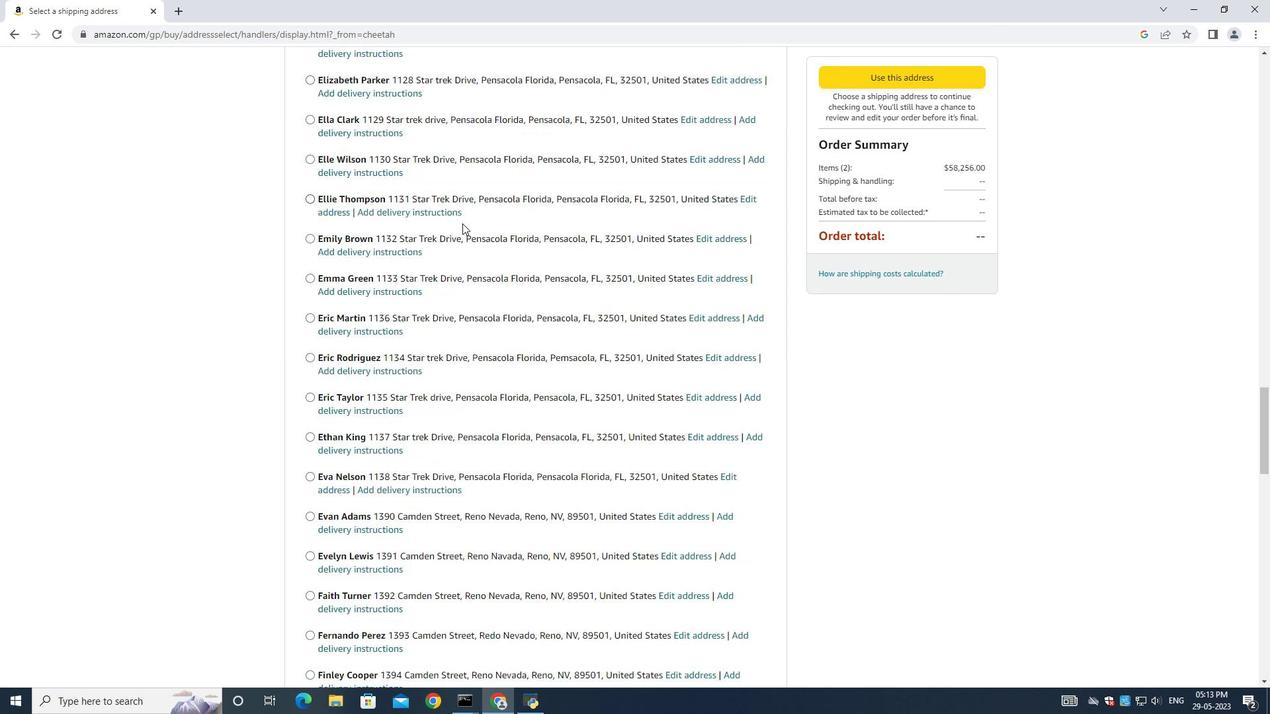 
Action: Mouse moved to (395, 242)
Screenshot: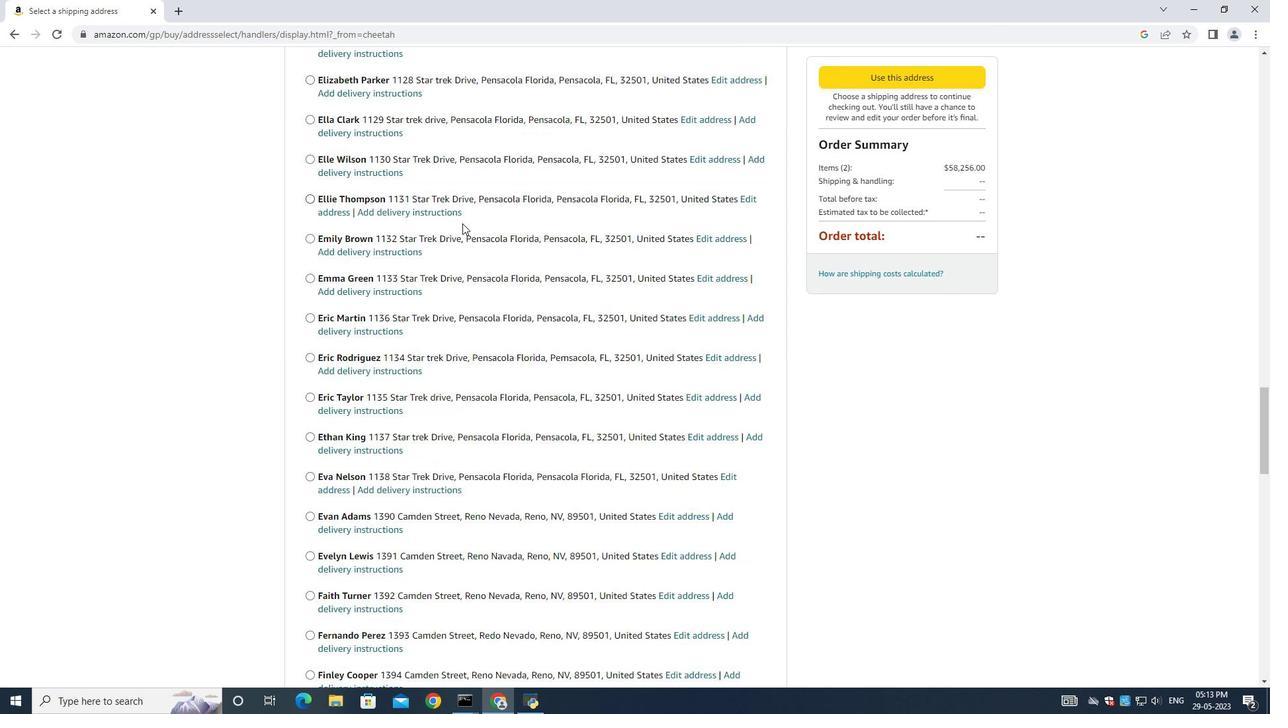 
Action: Mouse scrolled (396, 241) with delta (0, 0)
Screenshot: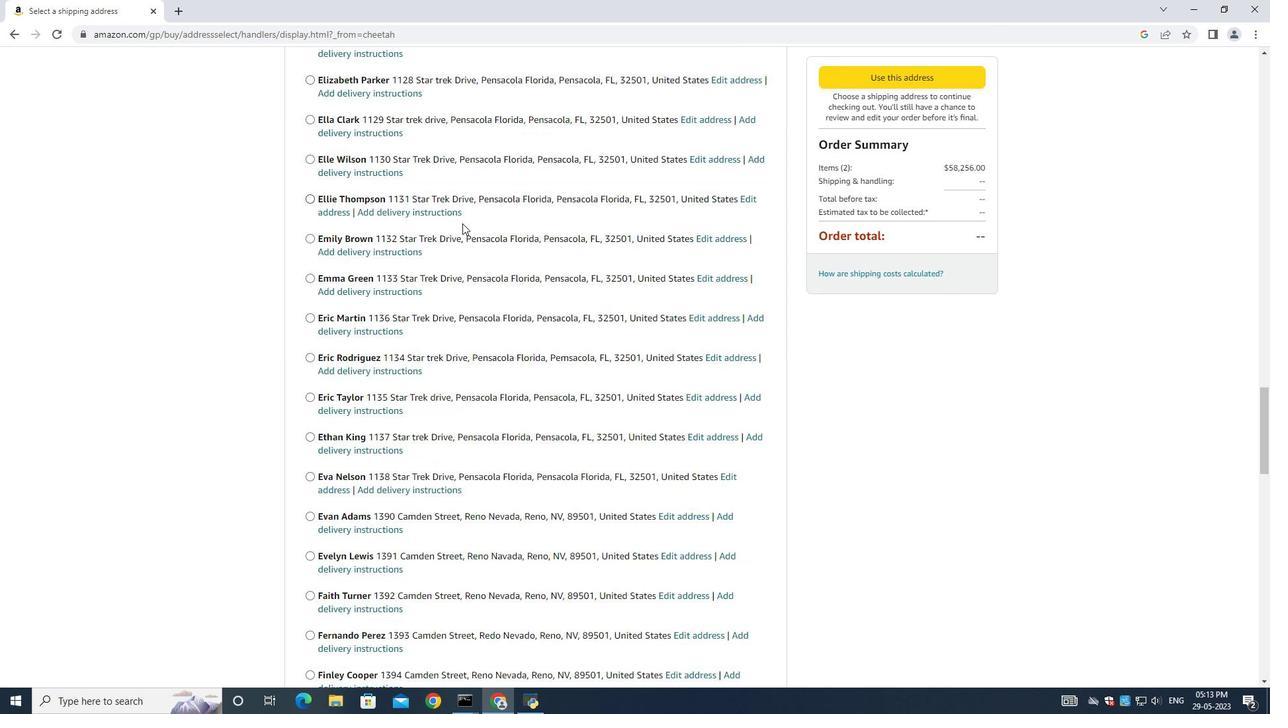 
Action: Mouse moved to (395, 242)
Screenshot: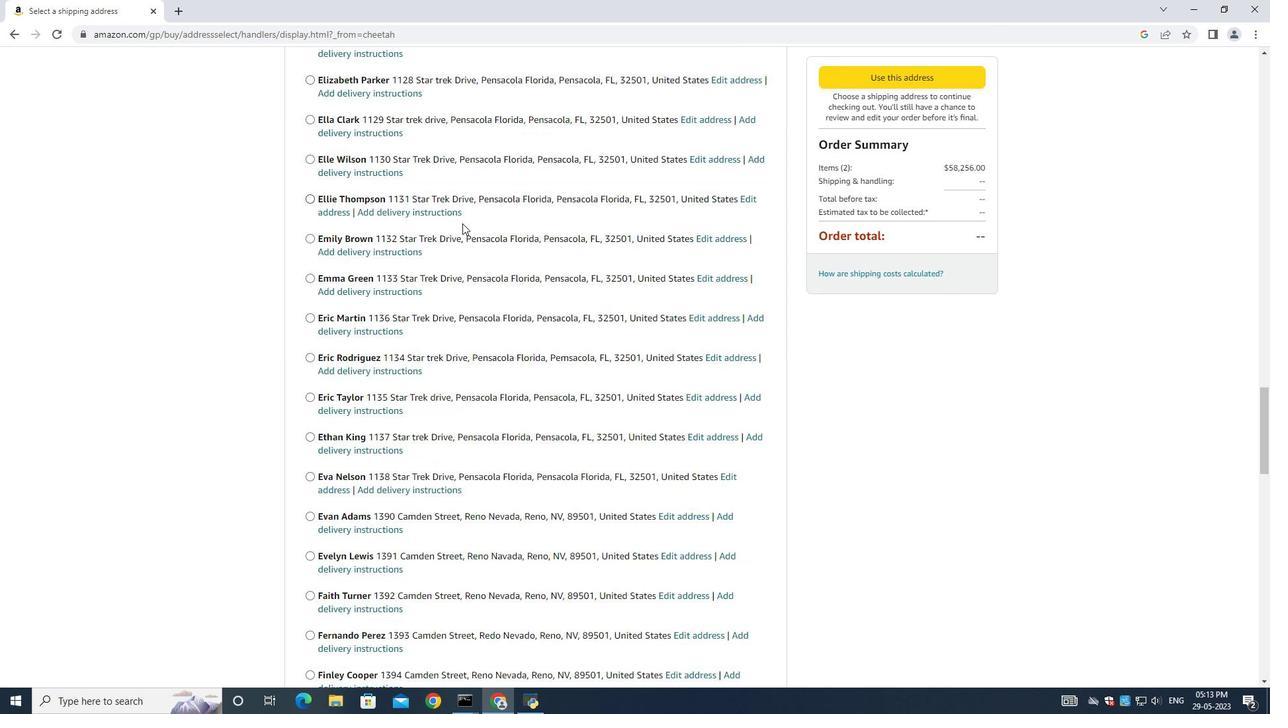 
Action: Mouse scrolled (395, 241) with delta (0, 0)
Screenshot: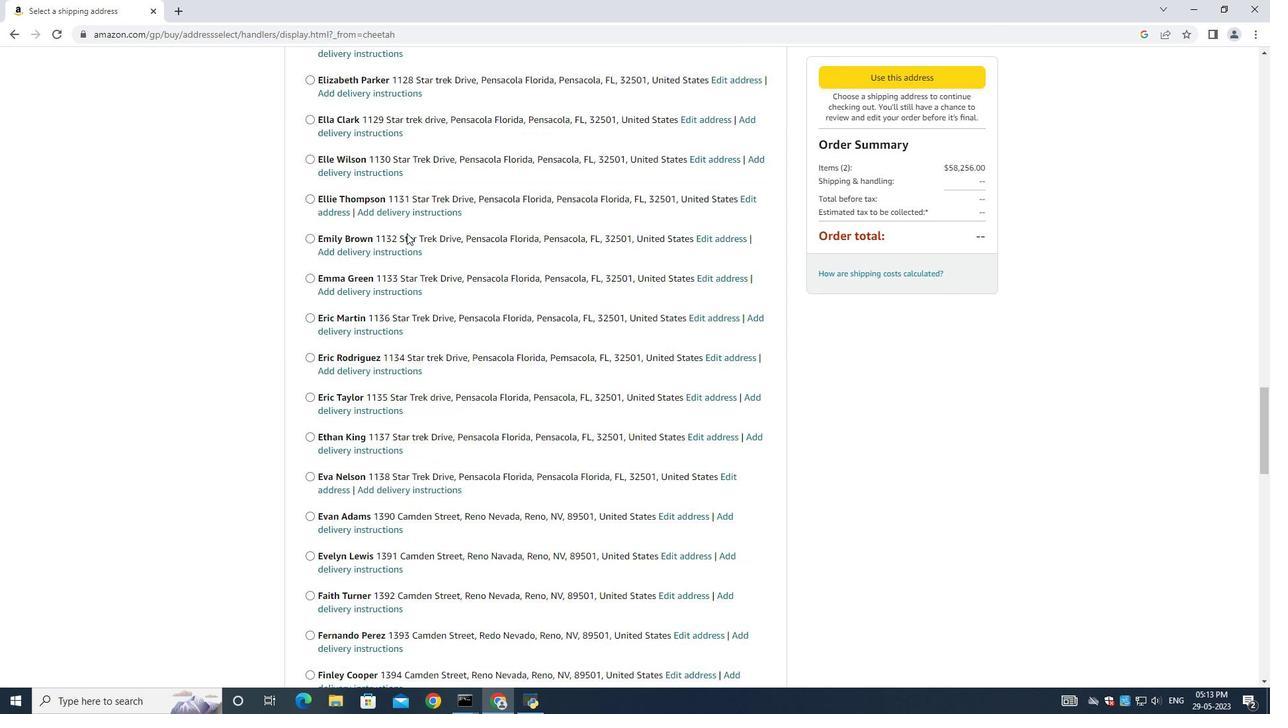 
Action: Mouse moved to (395, 242)
Screenshot: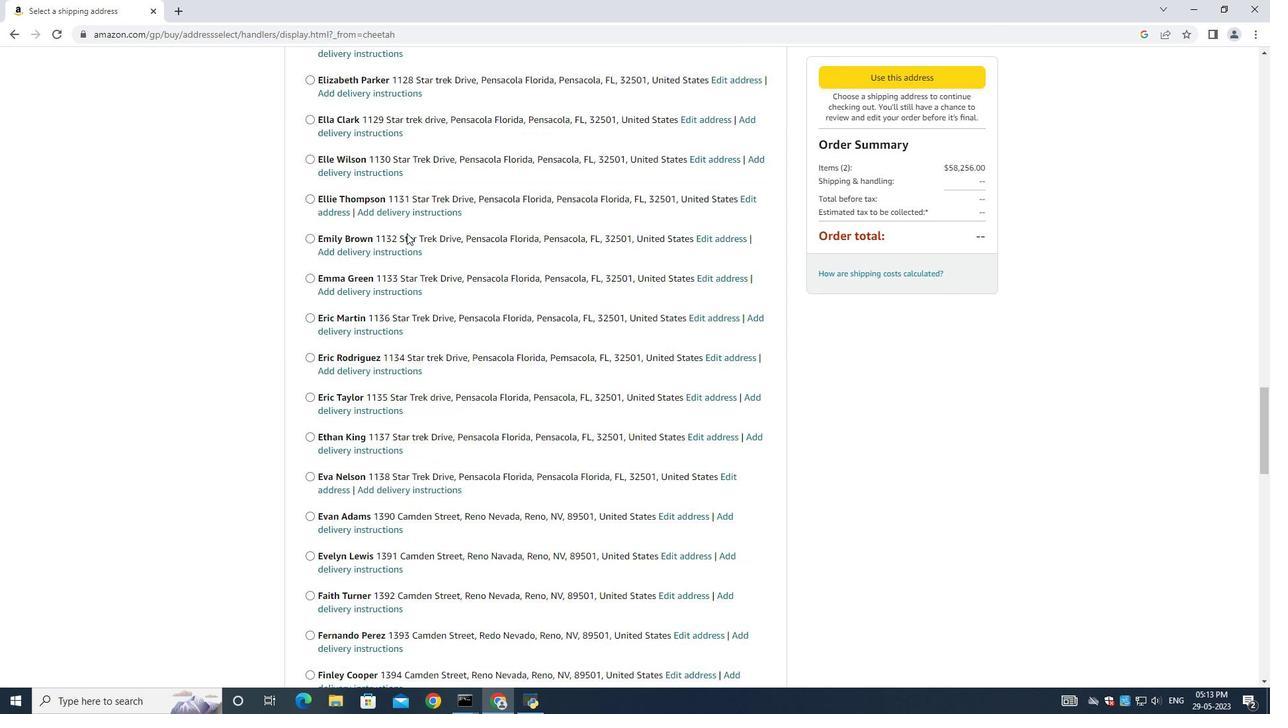 
Action: Mouse scrolled (395, 241) with delta (0, 0)
Screenshot: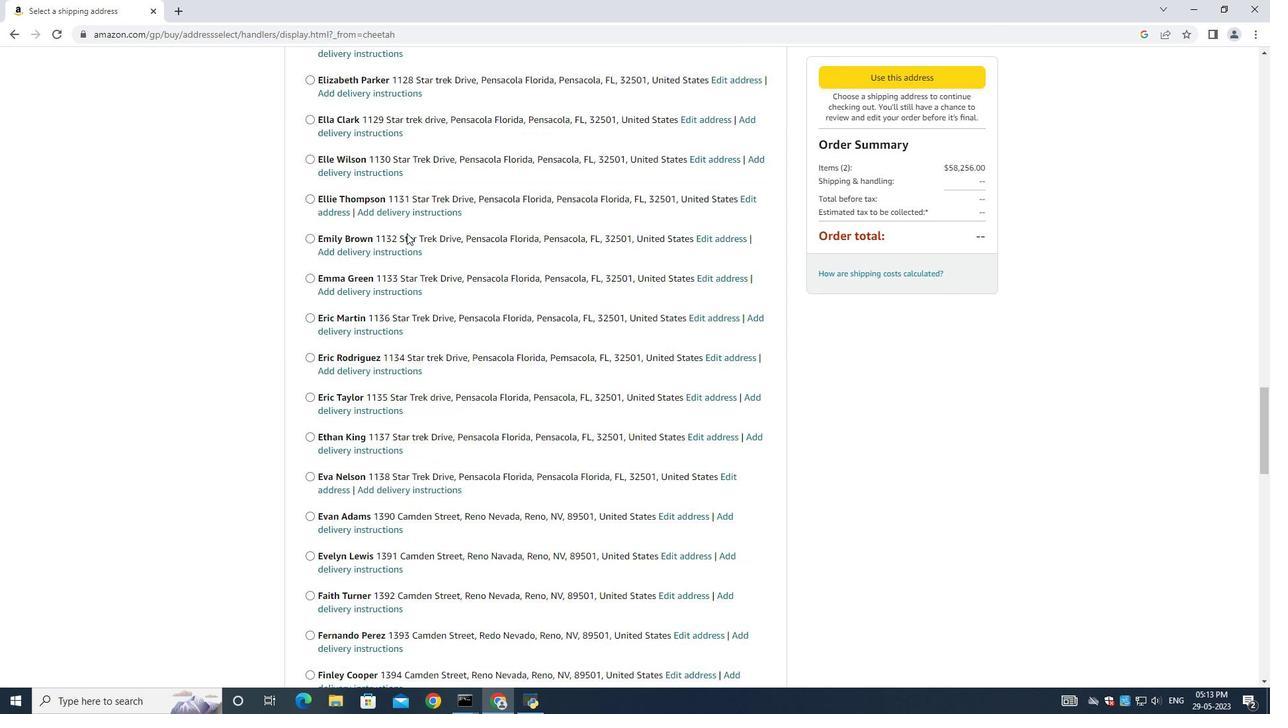 
Action: Mouse moved to (422, 264)
Screenshot: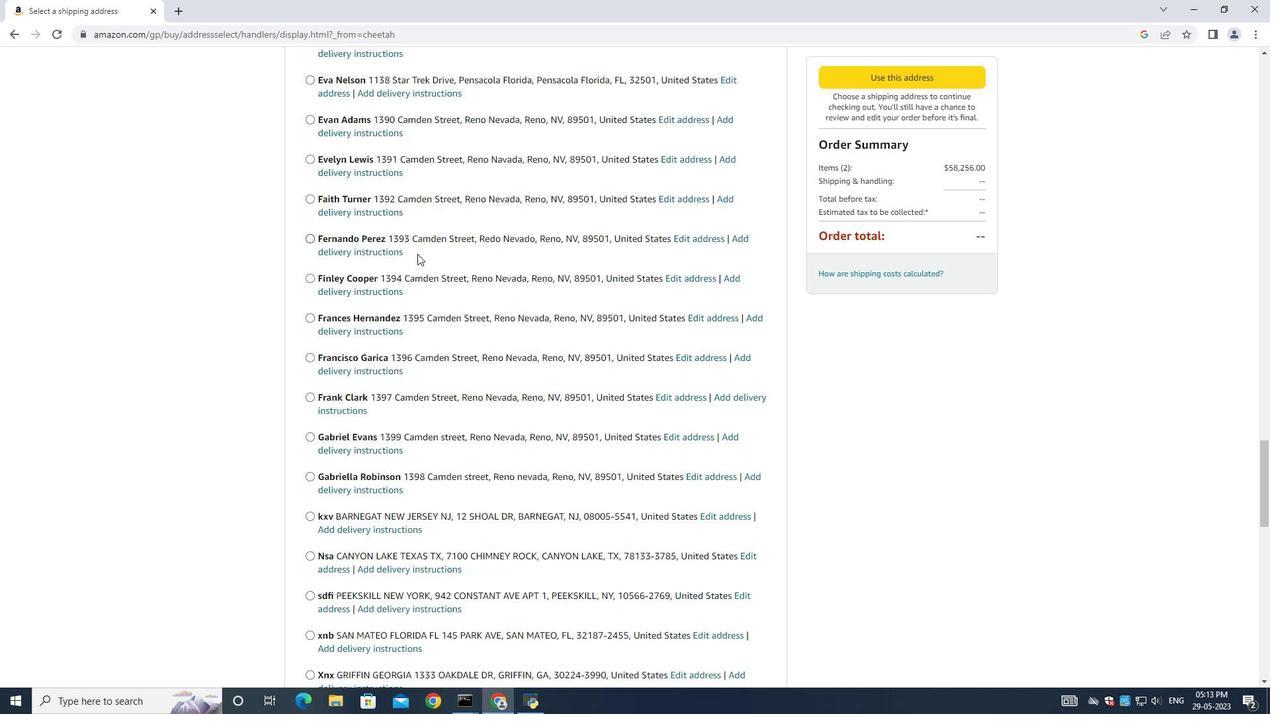 
Action: Mouse scrolled (421, 258) with delta (0, 0)
Screenshot: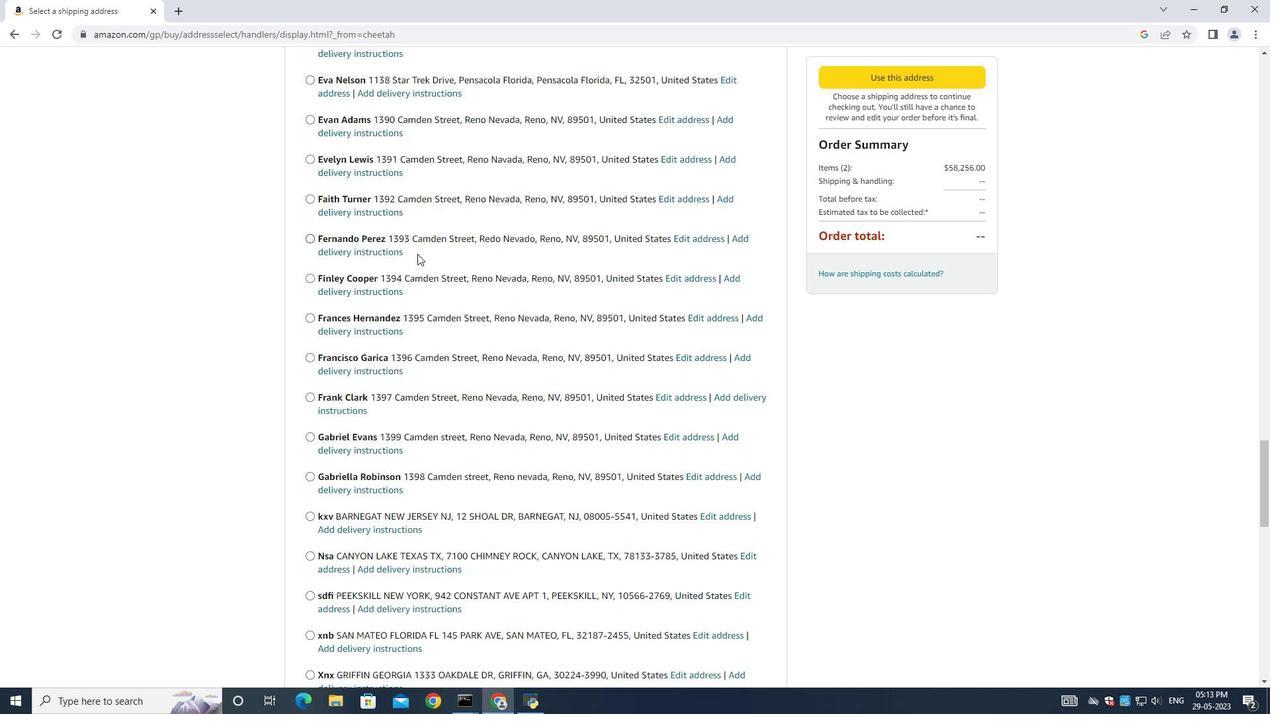 
Action: Mouse moved to (422, 268)
Screenshot: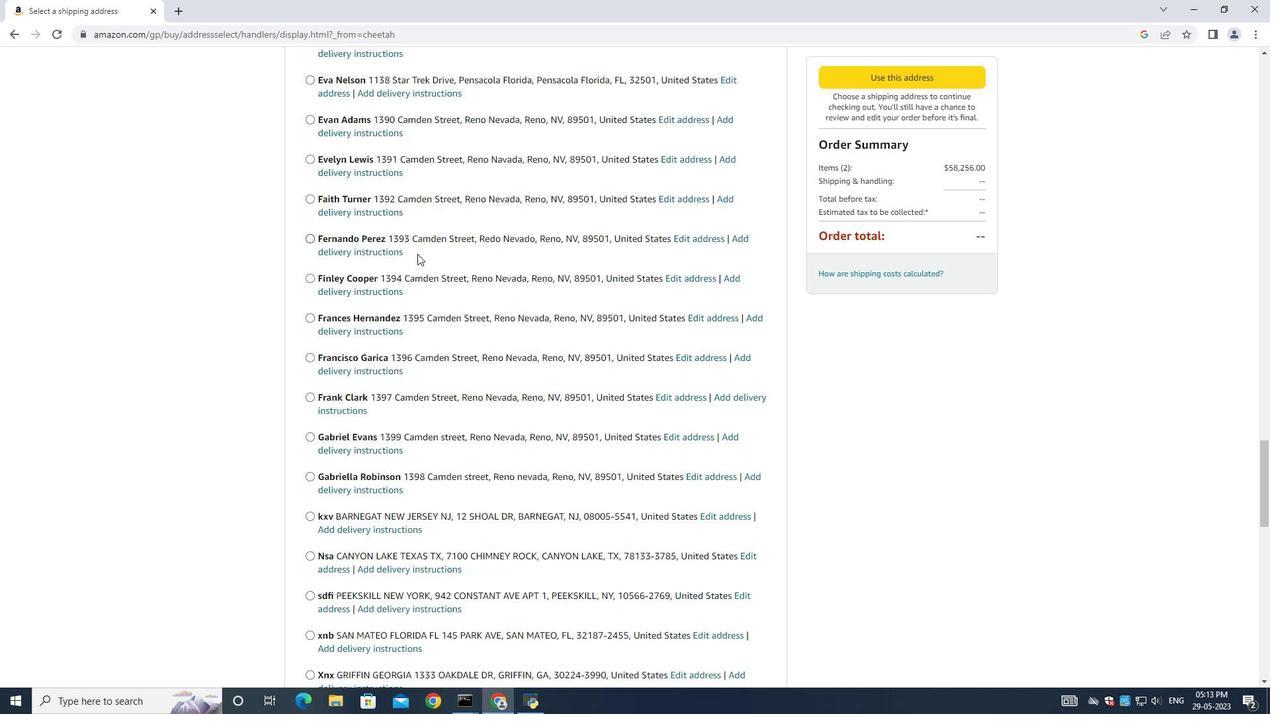 
Action: Mouse scrolled (422, 266) with delta (0, 0)
Screenshot: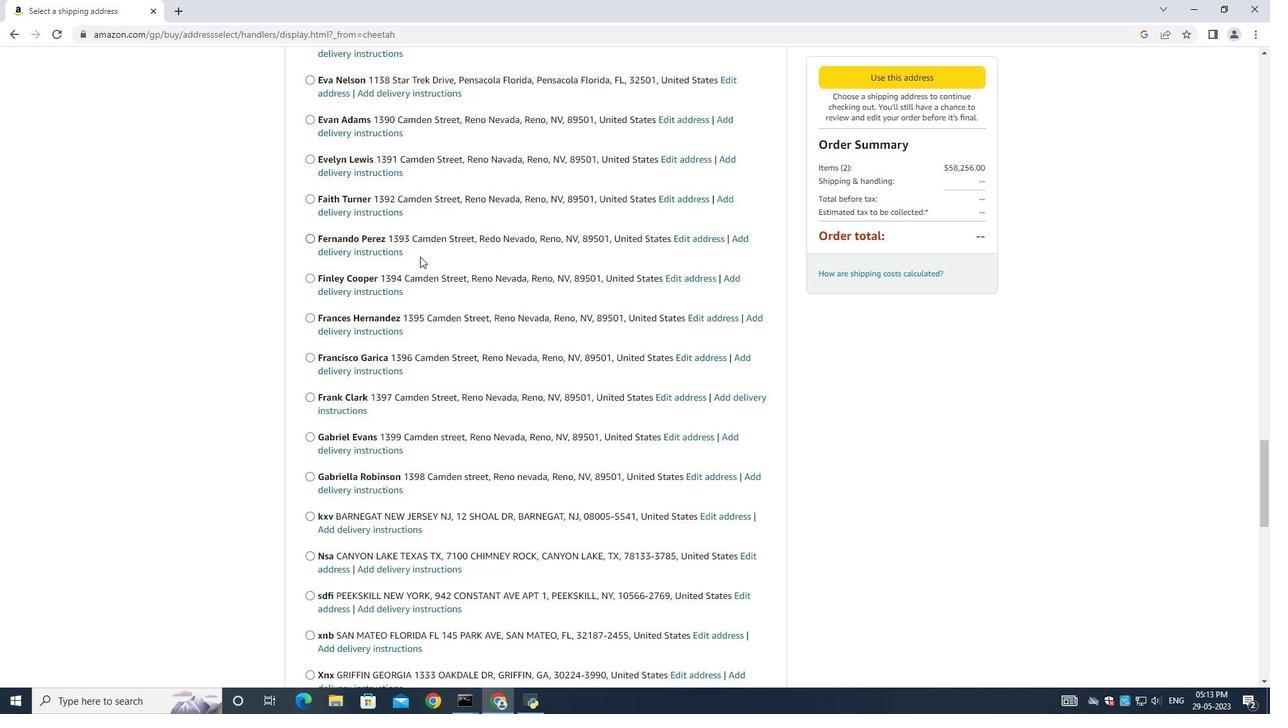 
Action: Mouse moved to (422, 272)
Screenshot: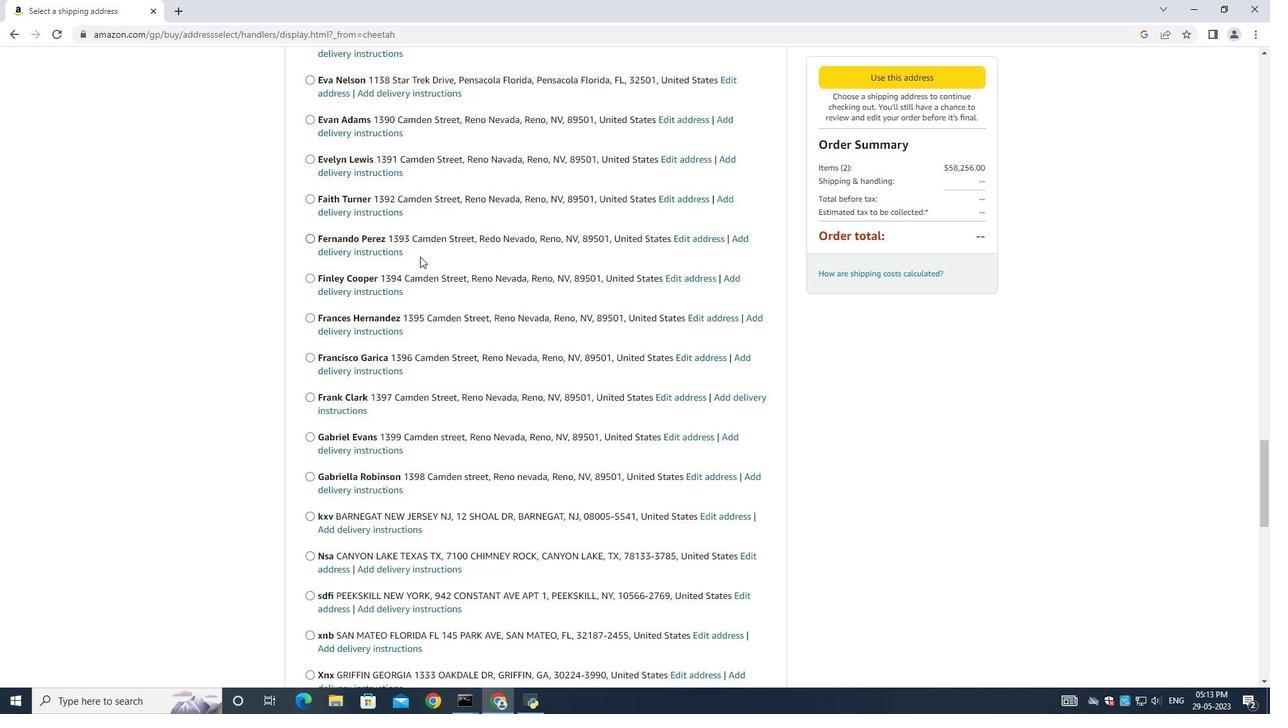 
Action: Mouse scrolled (422, 270) with delta (0, 0)
Screenshot: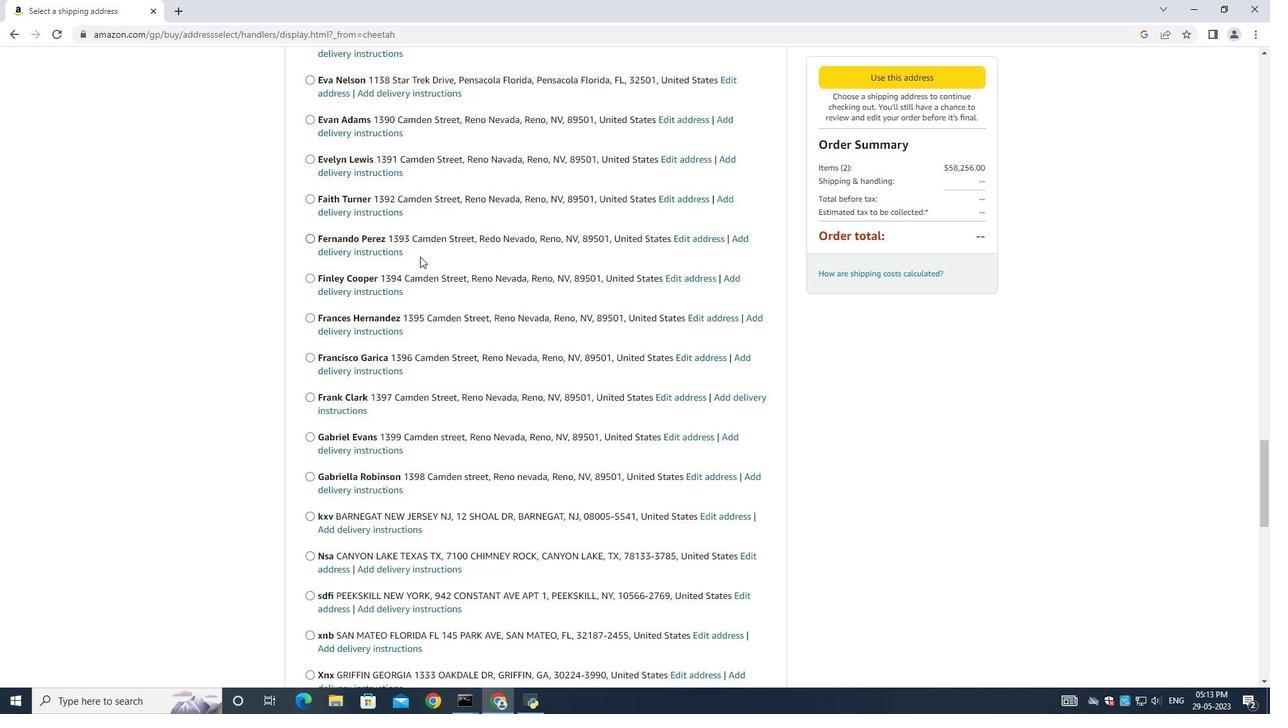 
Action: Mouse moved to (422, 273)
Screenshot: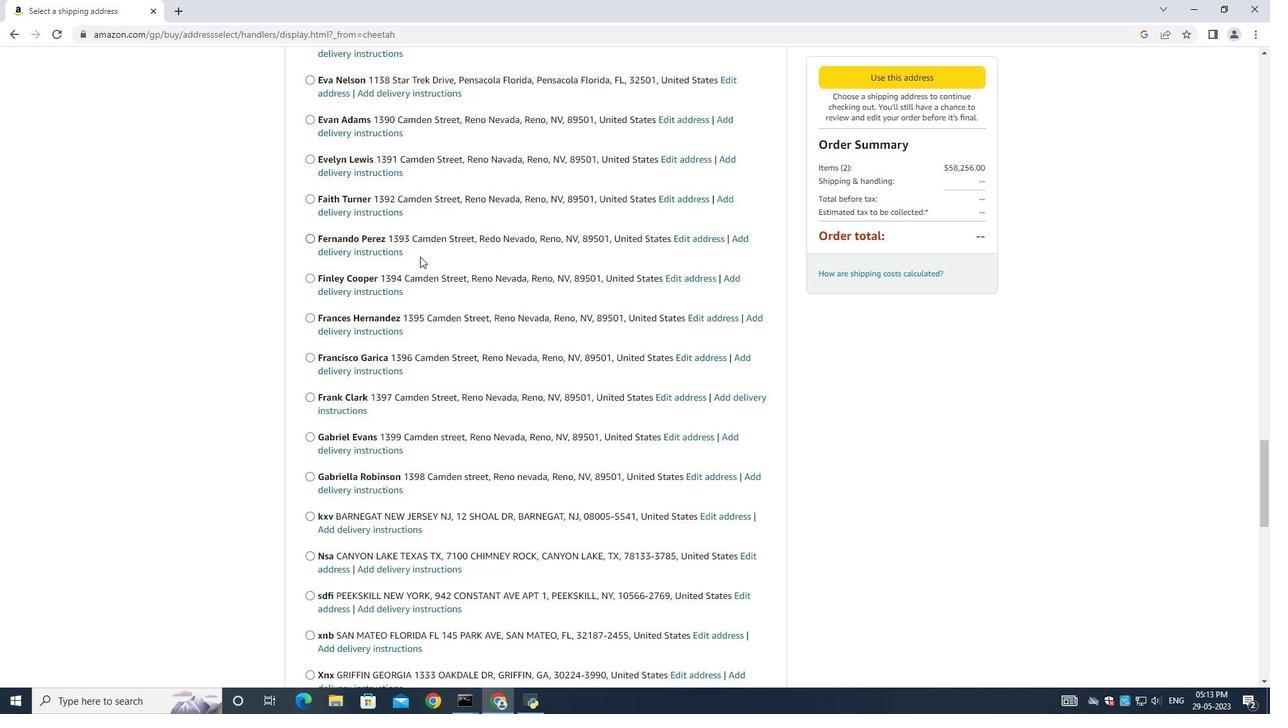 
Action: Mouse scrolled (422, 271) with delta (0, 0)
Screenshot: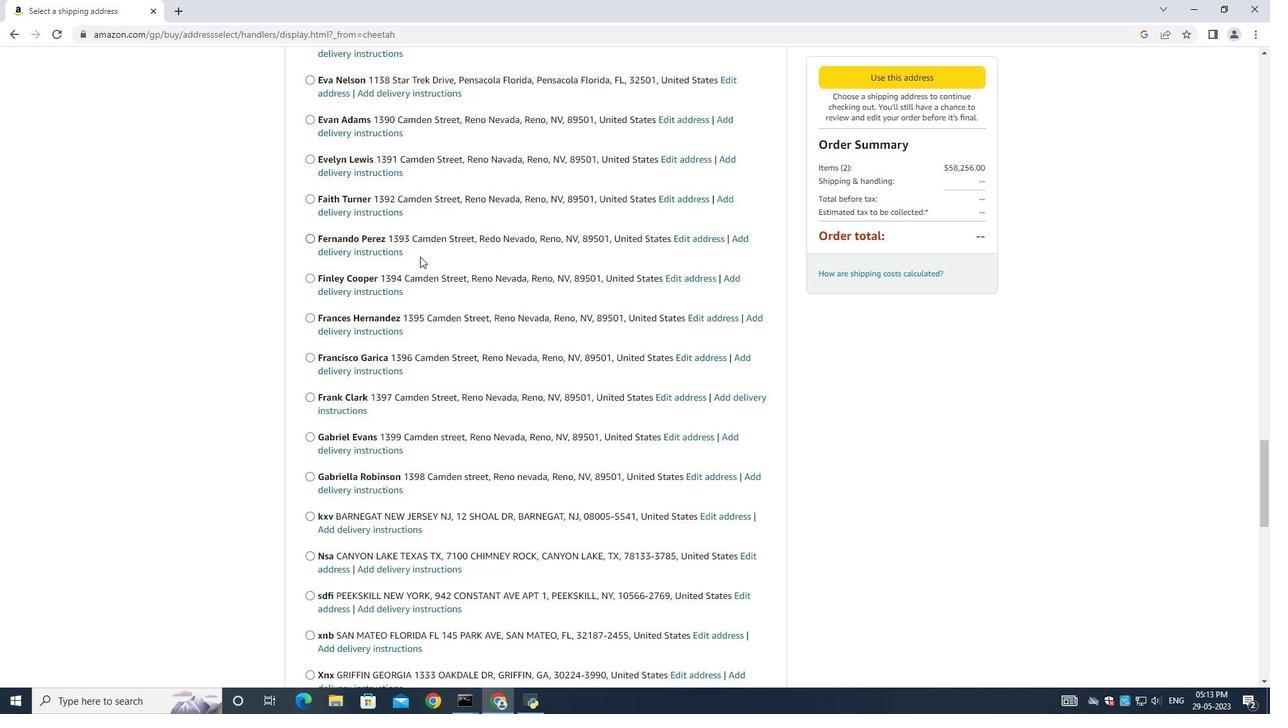 
Action: Mouse moved to (422, 276)
Screenshot: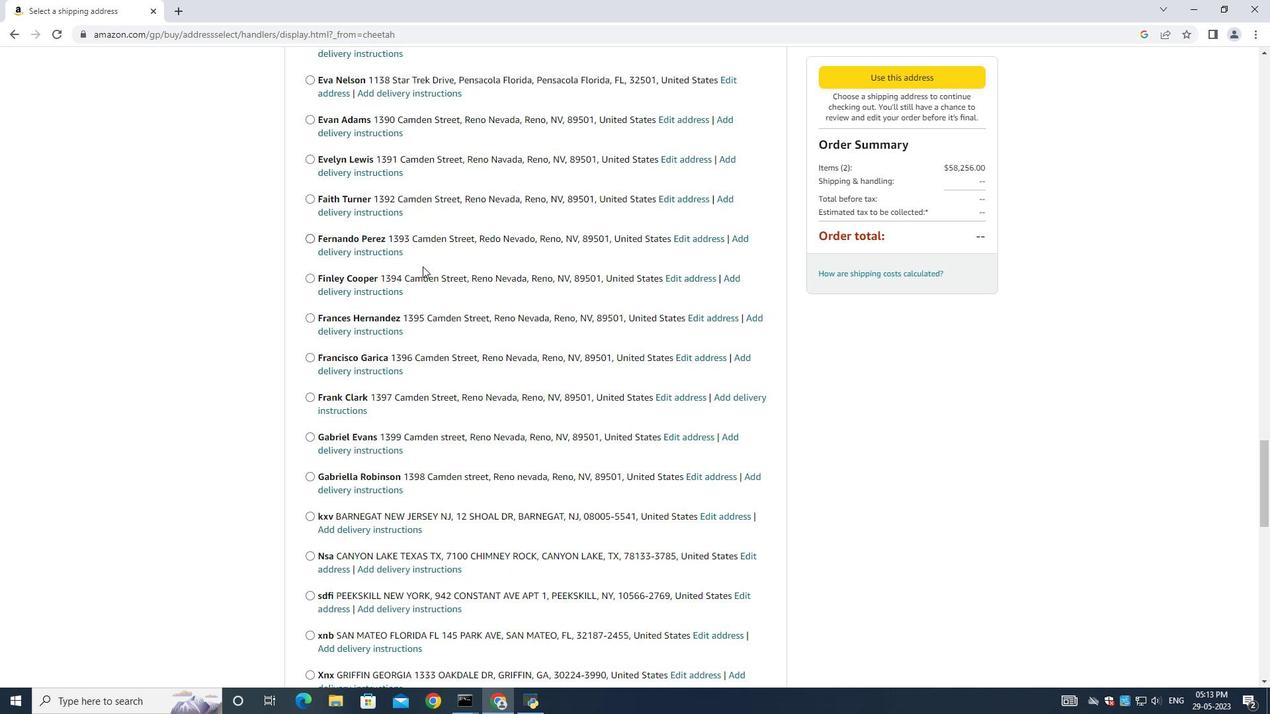 
Action: Mouse scrolled (422, 273) with delta (0, 0)
Screenshot: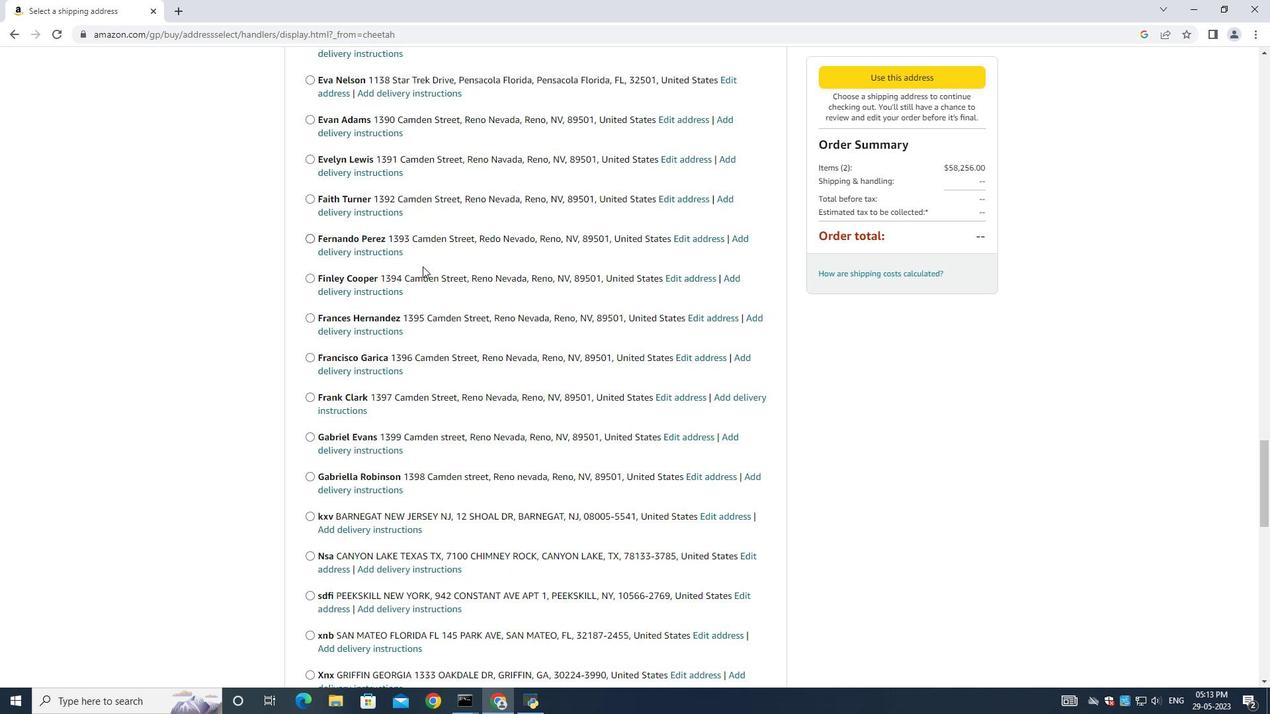
Action: Mouse moved to (421, 277)
Screenshot: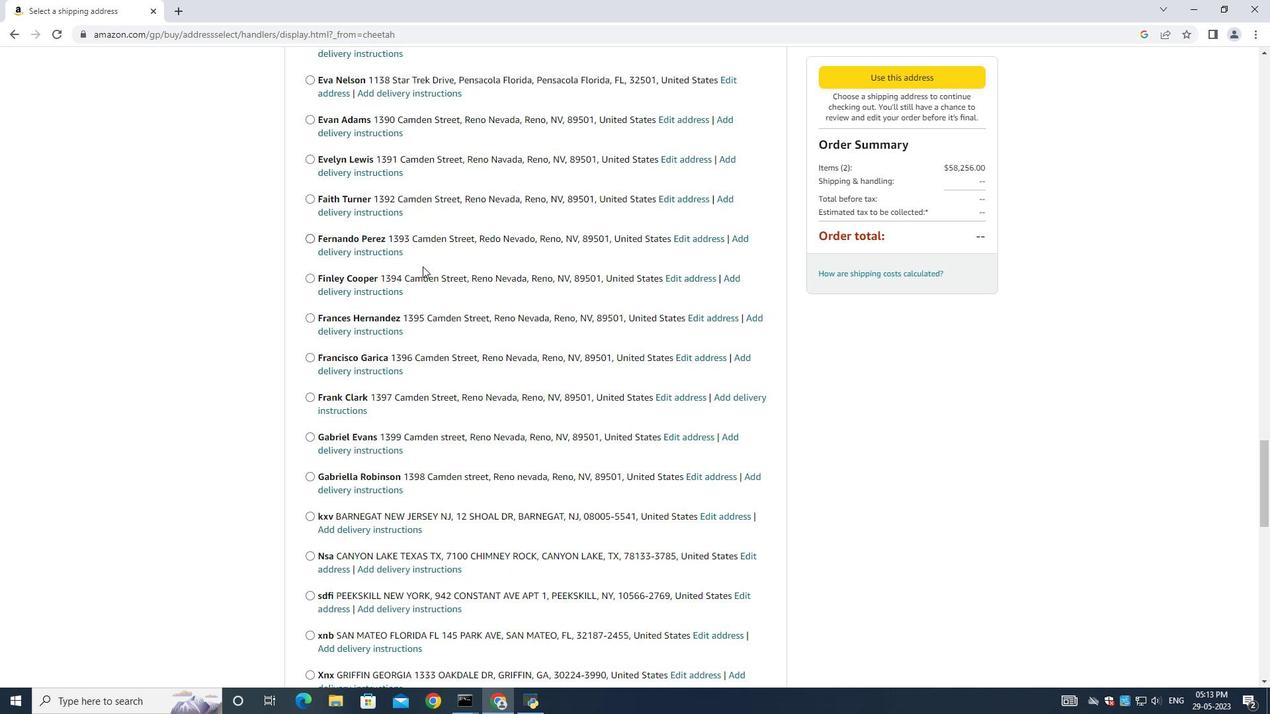 
Action: Mouse scrolled (422, 274) with delta (0, 0)
Screenshot: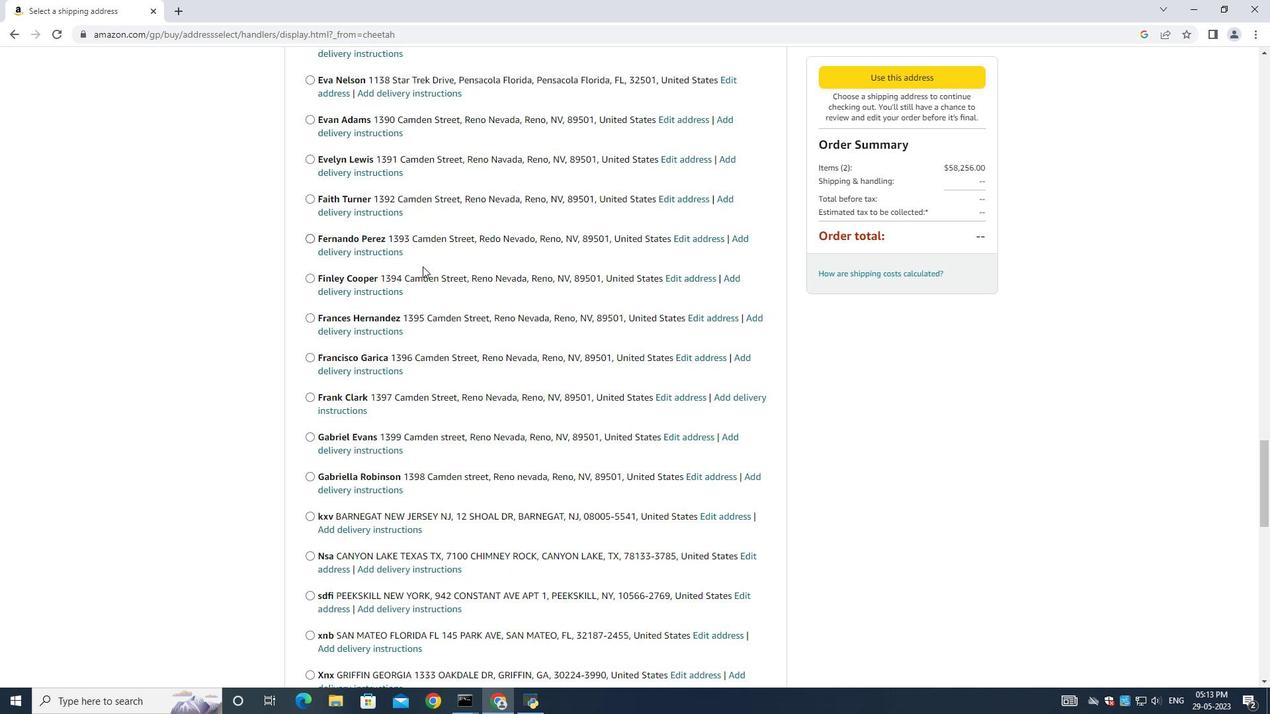 
Action: Mouse moved to (420, 277)
Screenshot: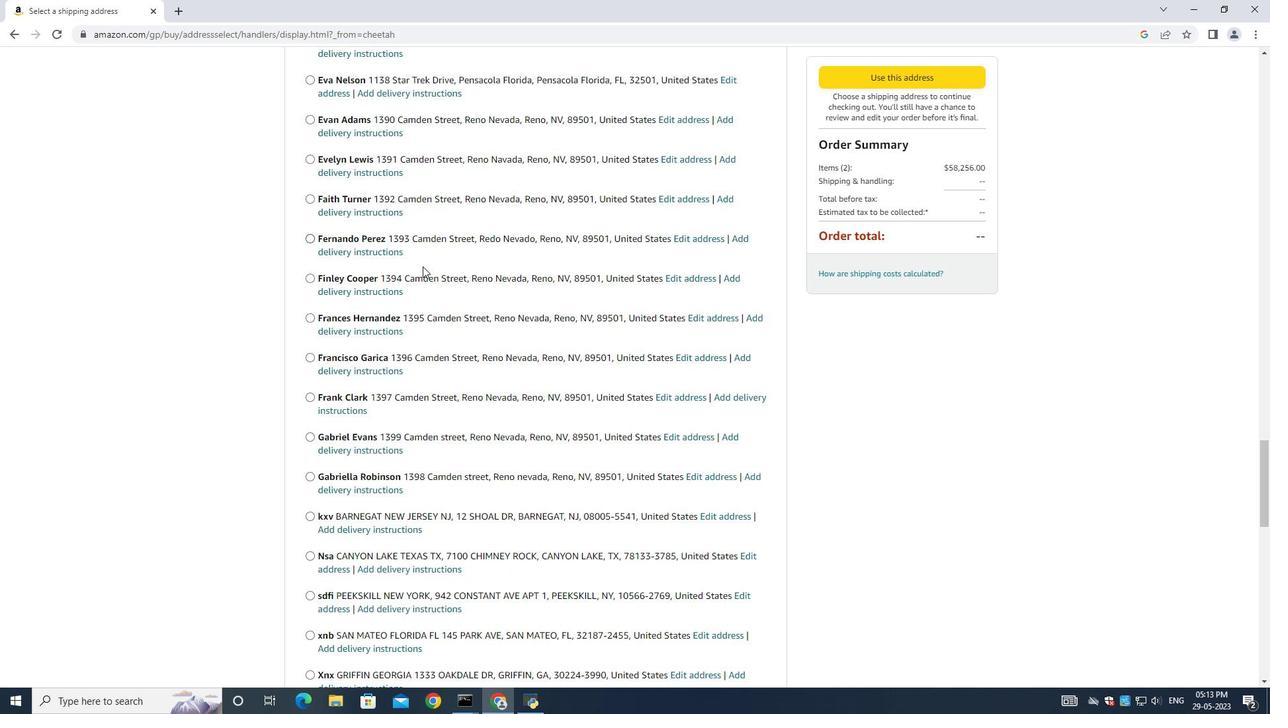 
Action: Mouse scrolled (422, 275) with delta (0, 0)
Screenshot: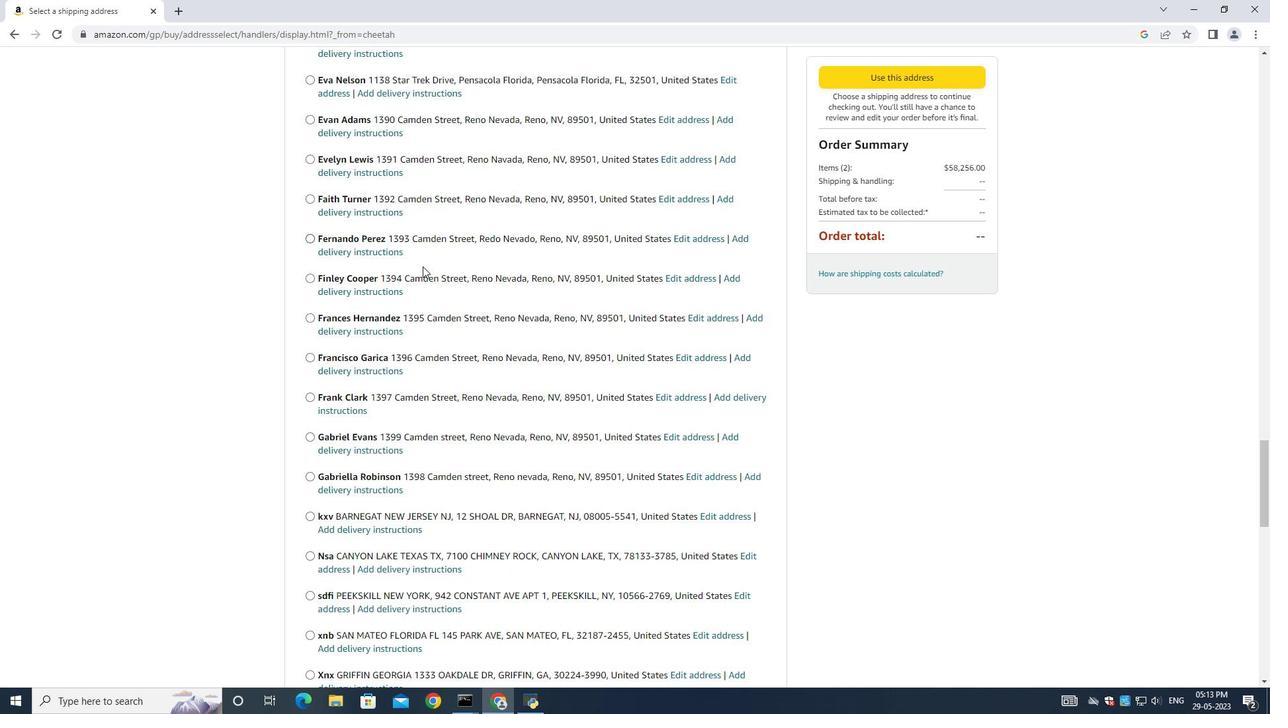 
Action: Mouse scrolled (422, 275) with delta (0, 0)
Screenshot: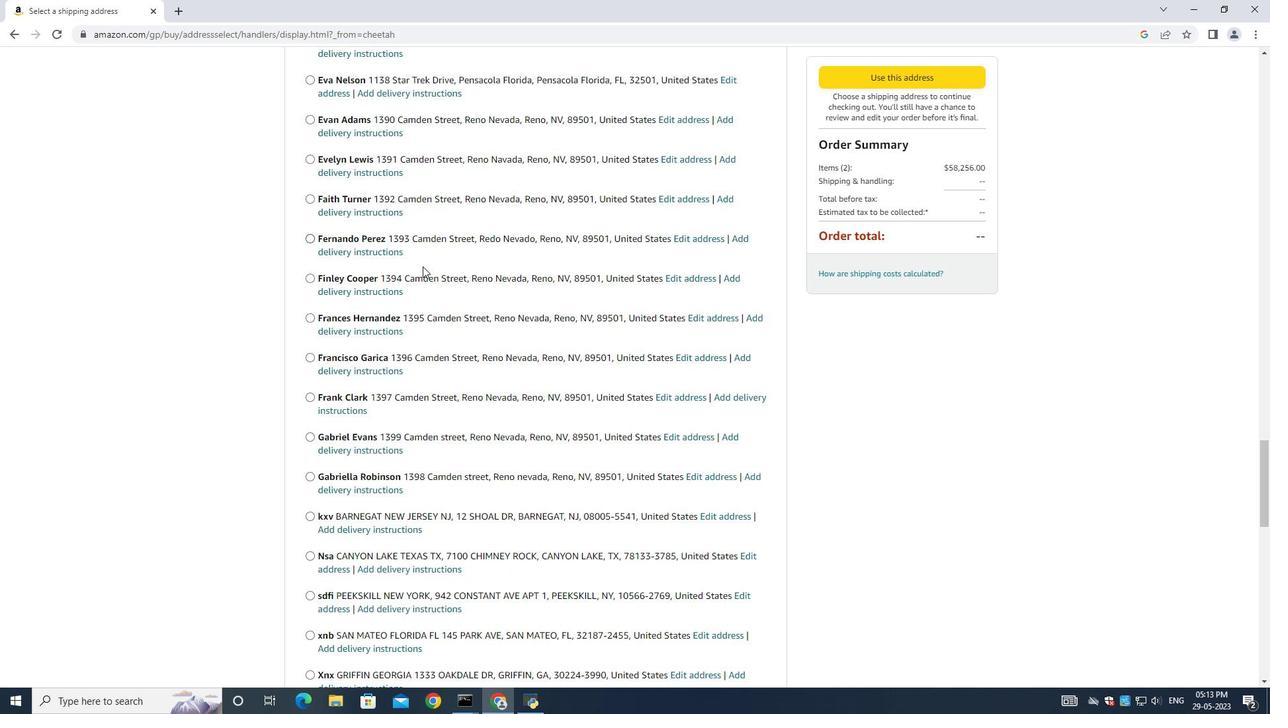 
Action: Mouse moved to (418, 277)
Screenshot: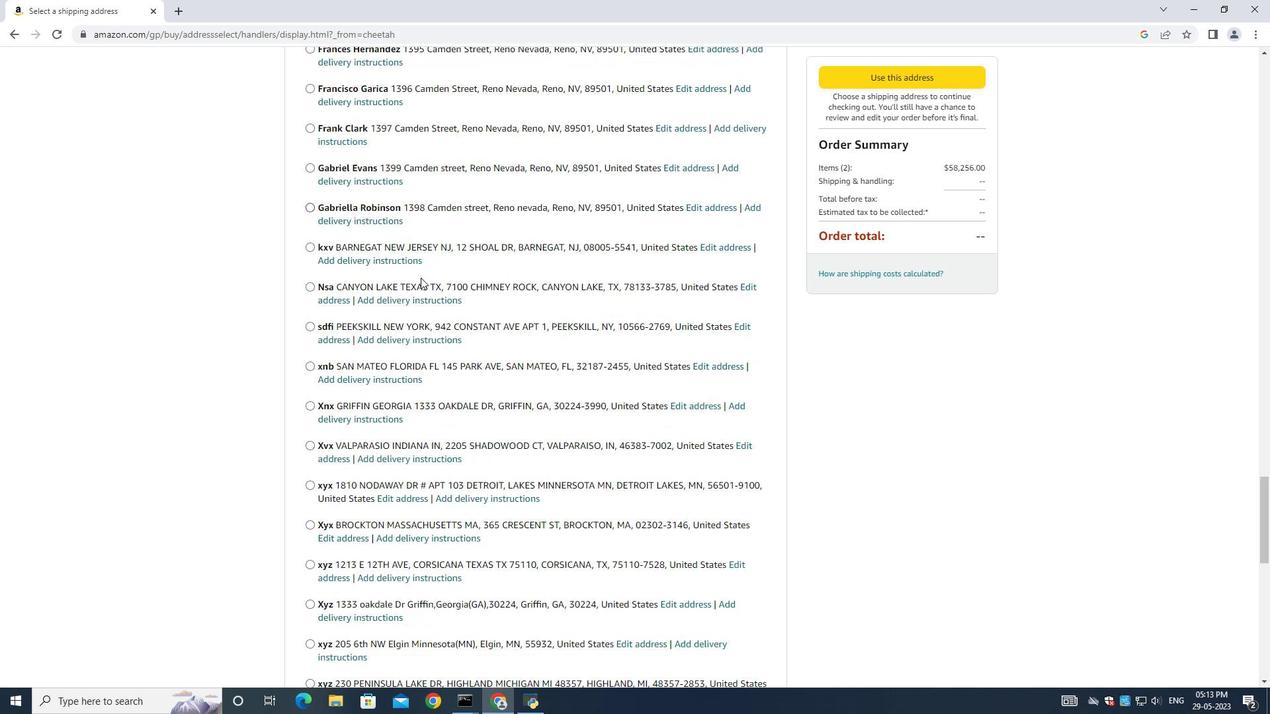 
Action: Mouse scrolled (418, 277) with delta (0, 0)
Screenshot: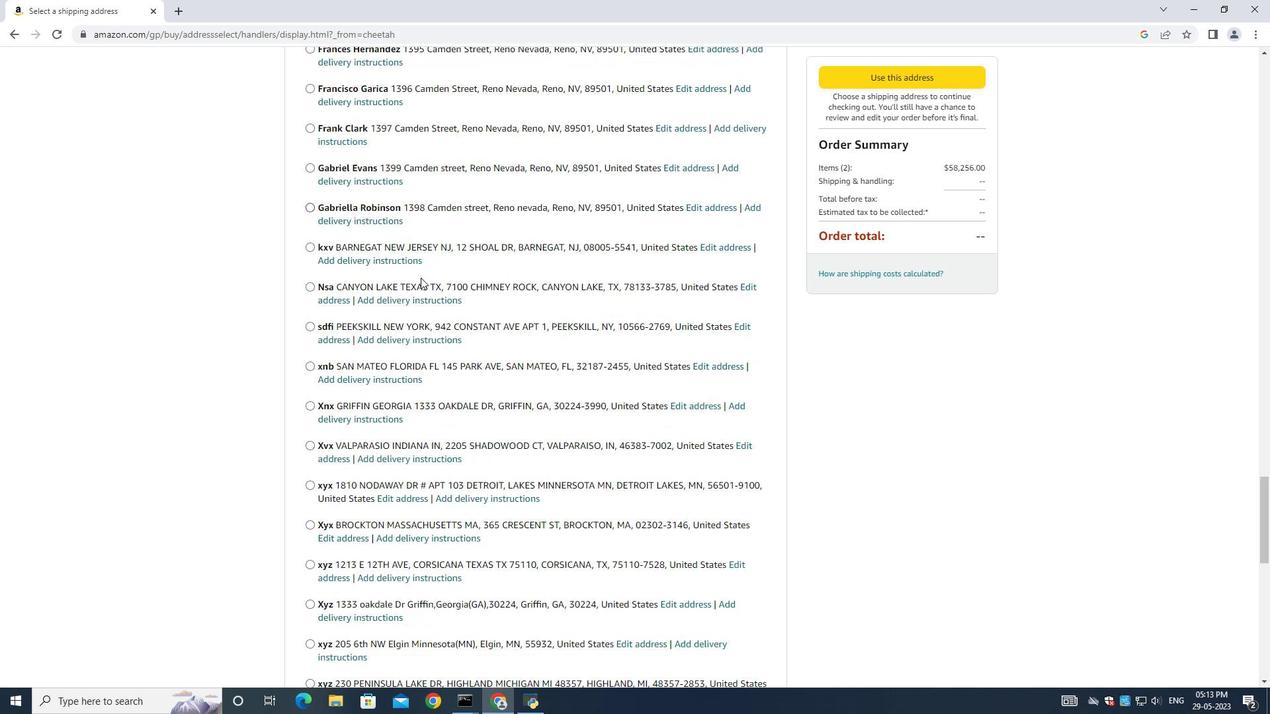 
Action: Mouse moved to (418, 279)
Screenshot: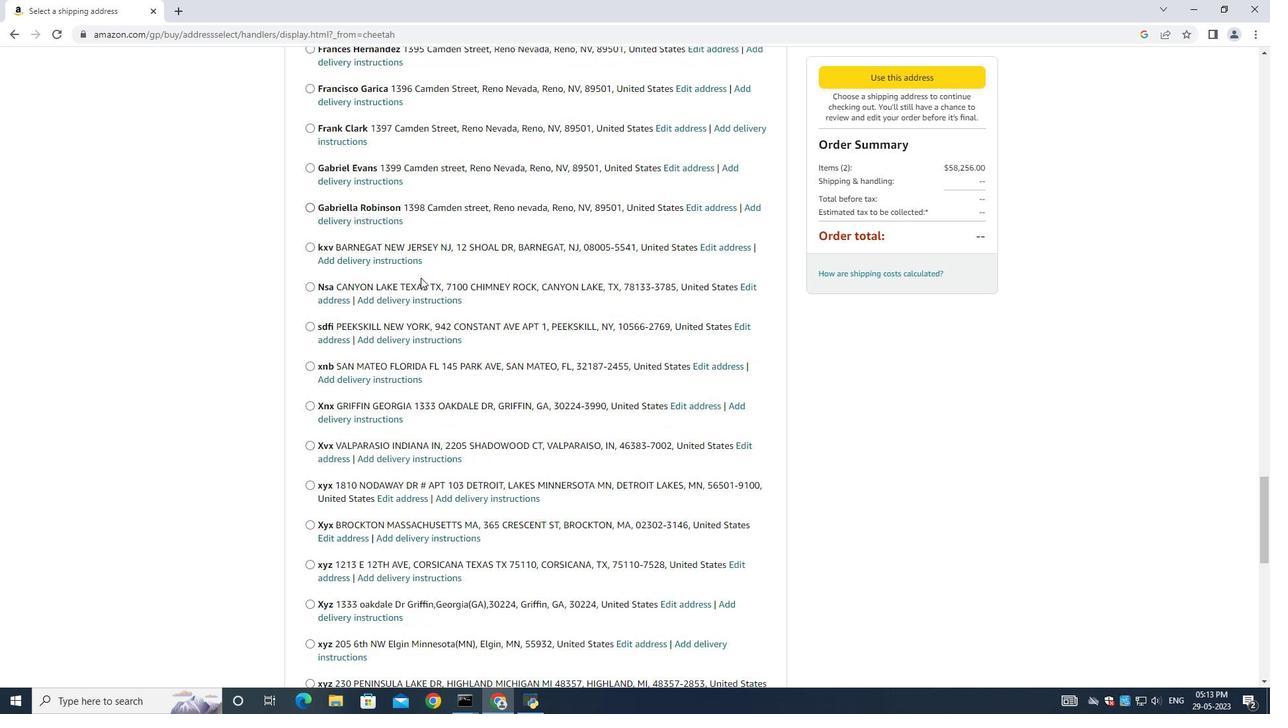 
Action: Mouse scrolled (418, 277) with delta (0, 0)
Screenshot: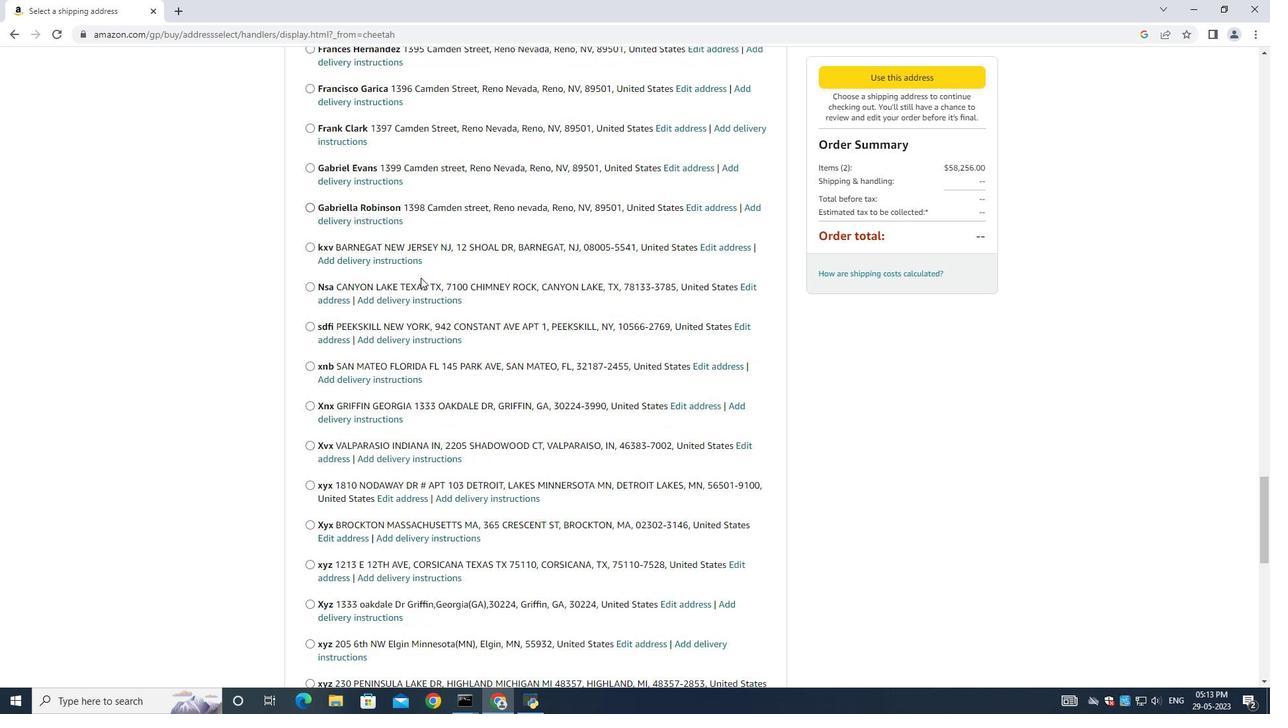 
Action: Mouse moved to (418, 279)
Screenshot: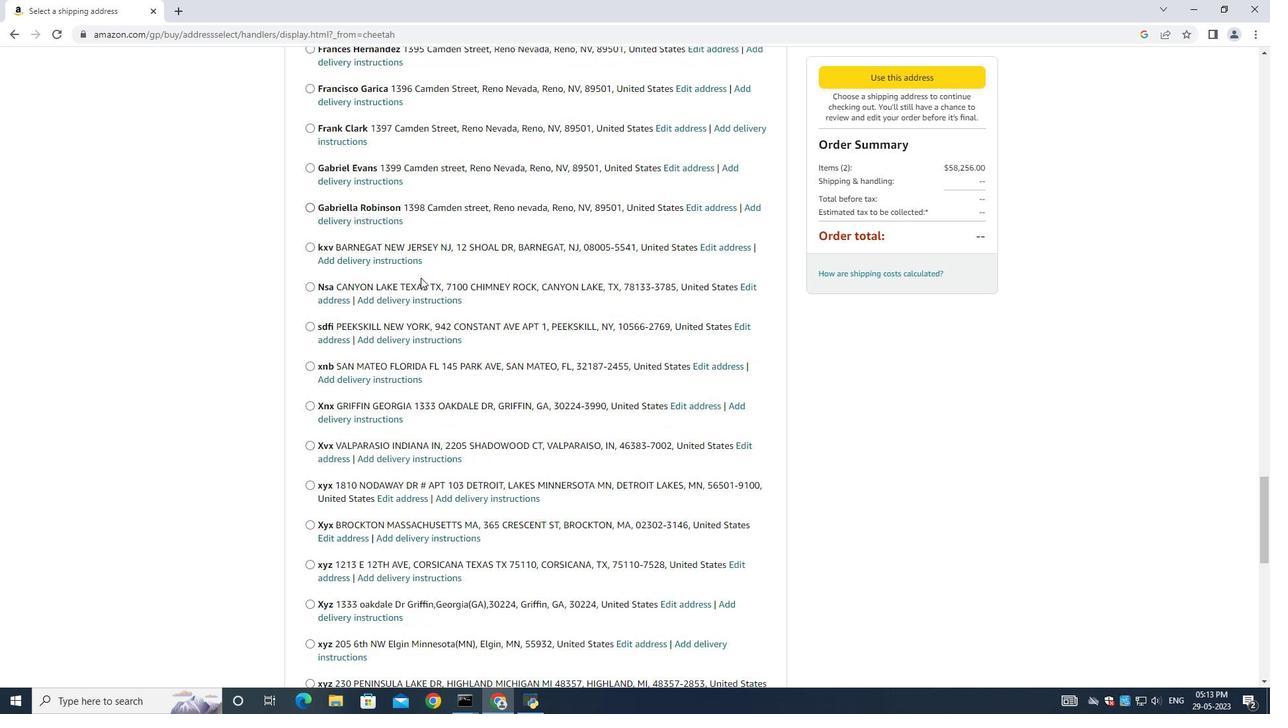 
Action: Mouse scrolled (418, 278) with delta (0, 0)
Screenshot: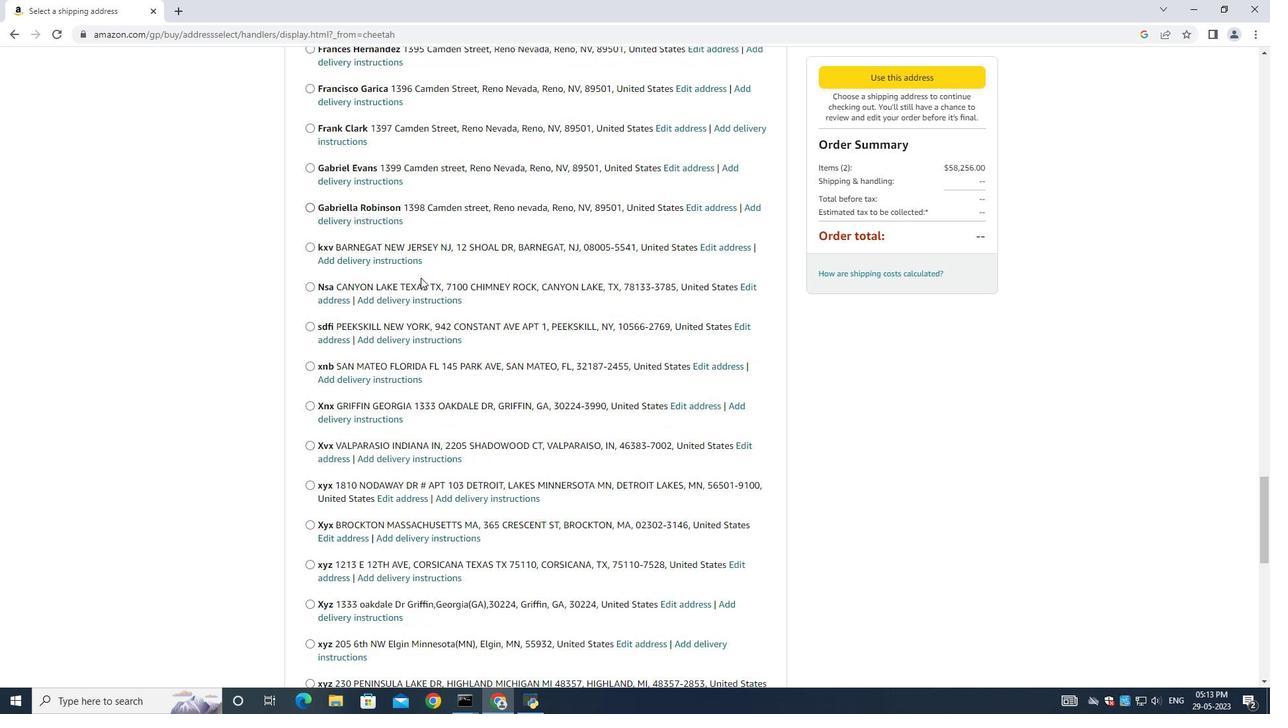 
Action: Mouse scrolled (418, 278) with delta (0, 0)
Screenshot: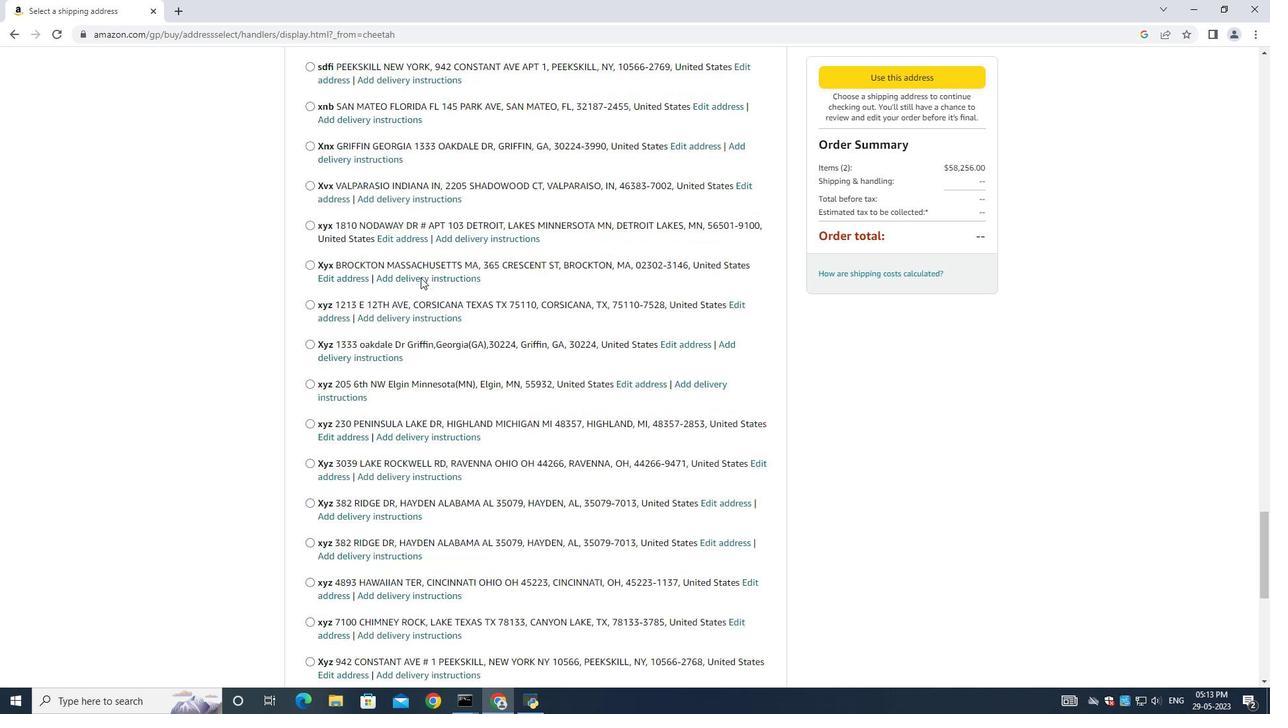 
Action: Mouse scrolled (418, 278) with delta (0, 0)
Screenshot: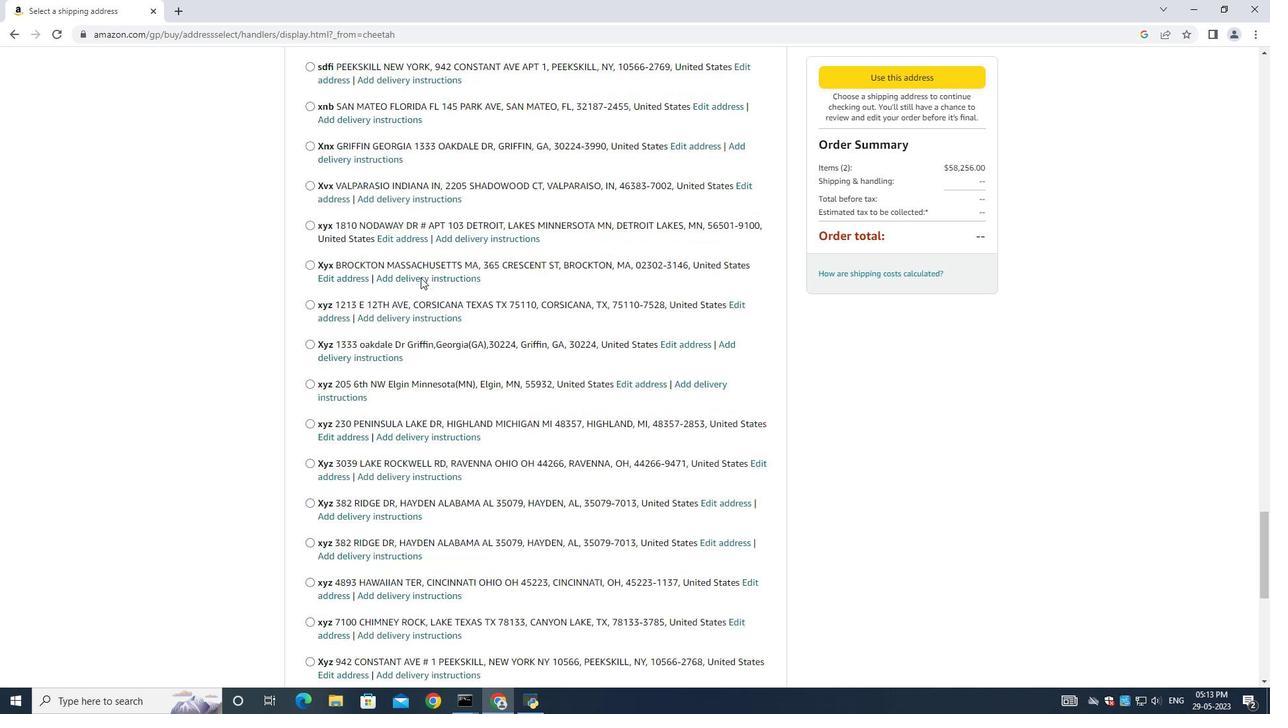 
Action: Mouse moved to (418, 279)
Screenshot: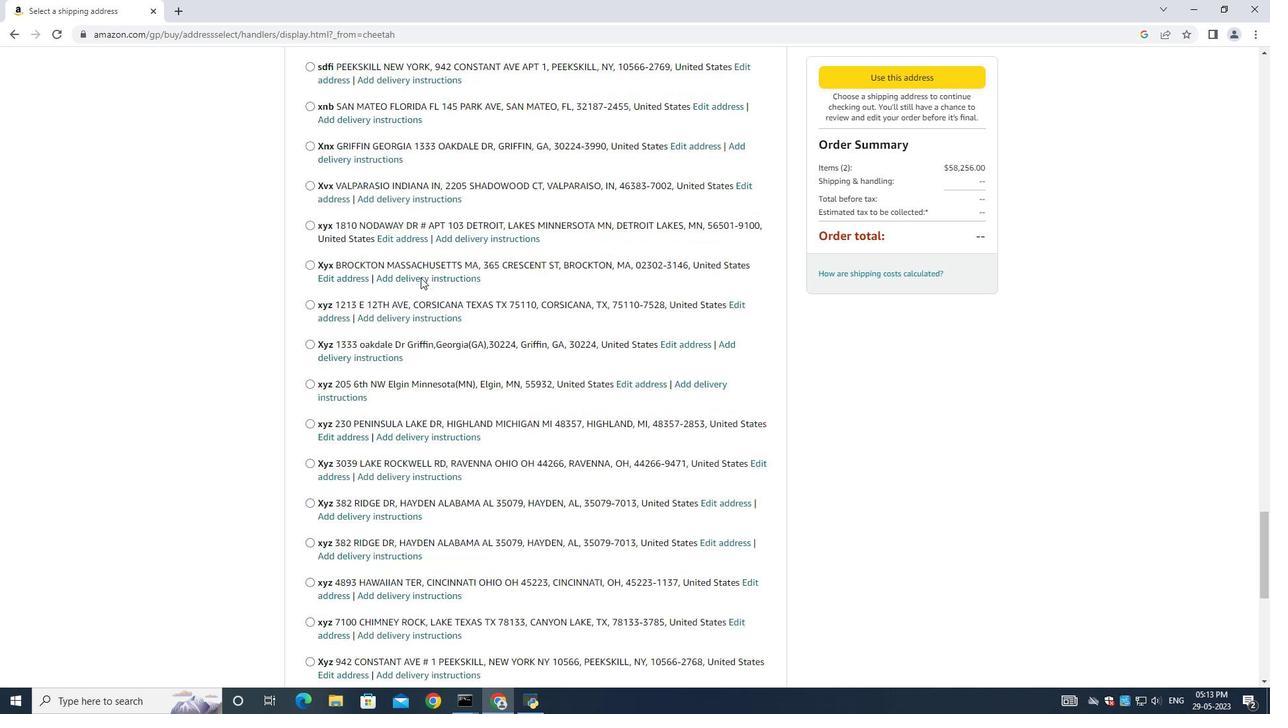 
Action: Mouse scrolled (418, 278) with delta (0, 0)
Screenshot: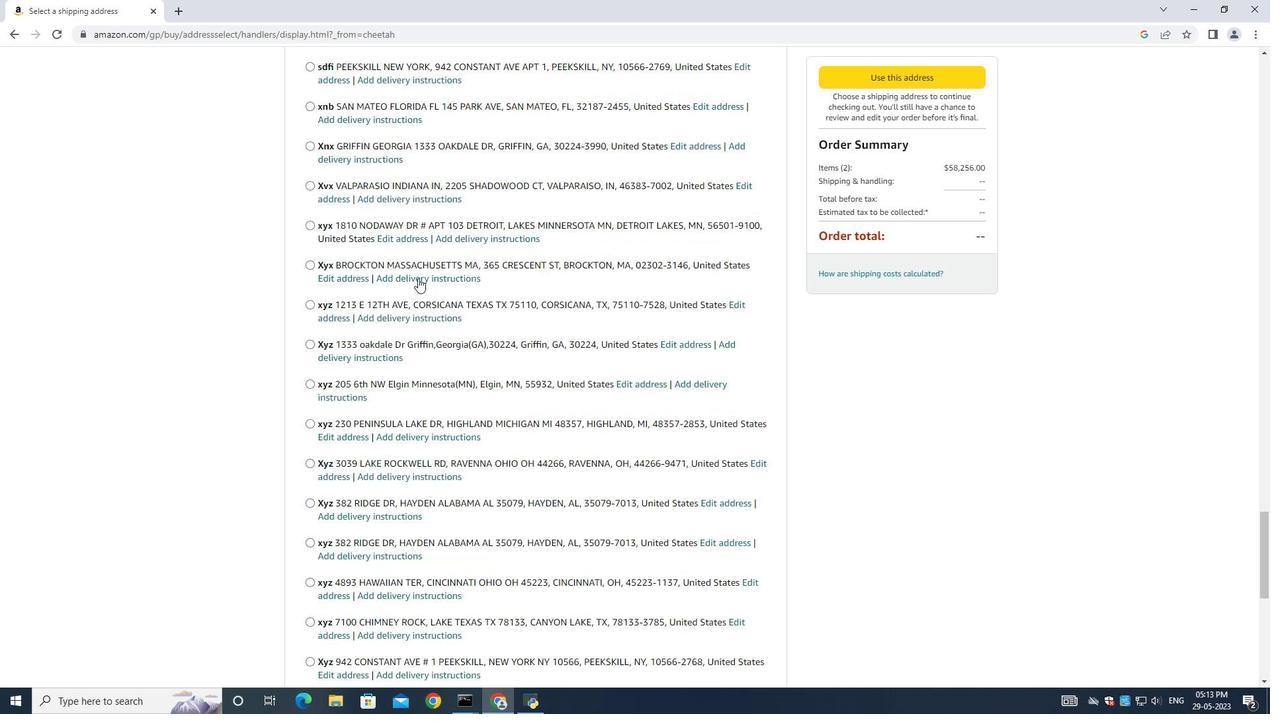 
Action: Mouse scrolled (418, 278) with delta (0, 0)
Screenshot: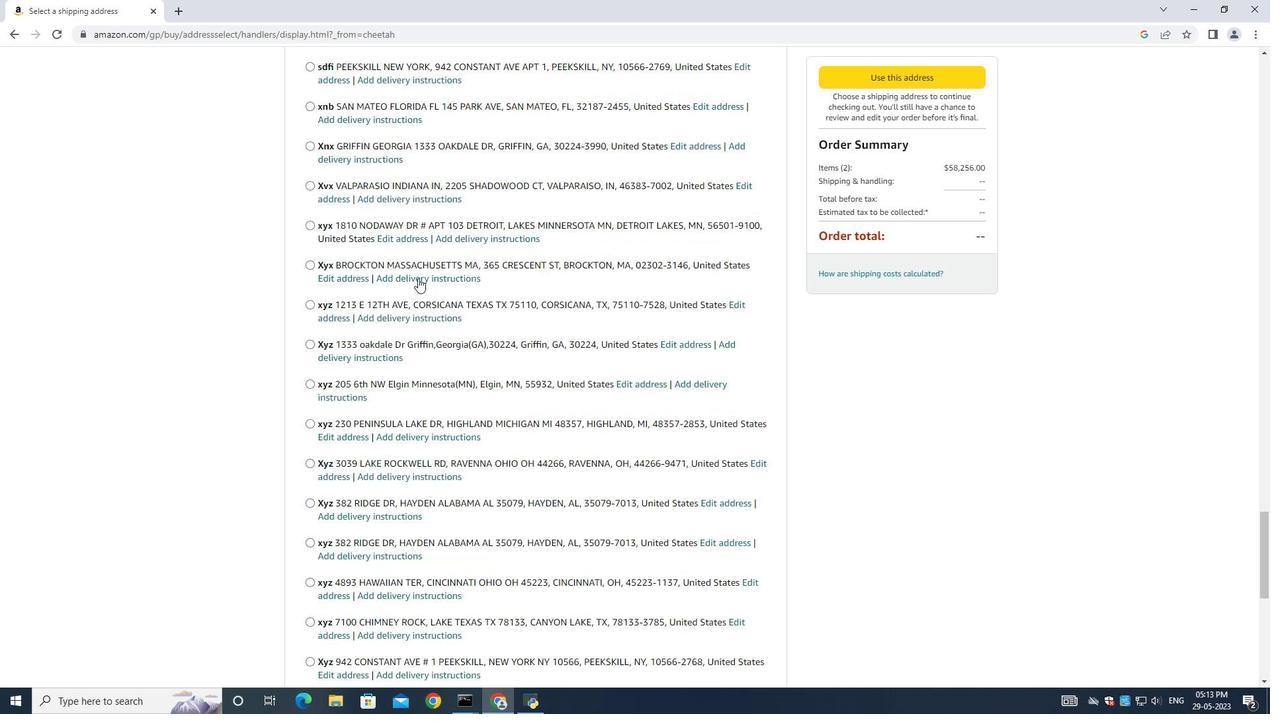 
Action: Mouse moved to (415, 279)
Screenshot: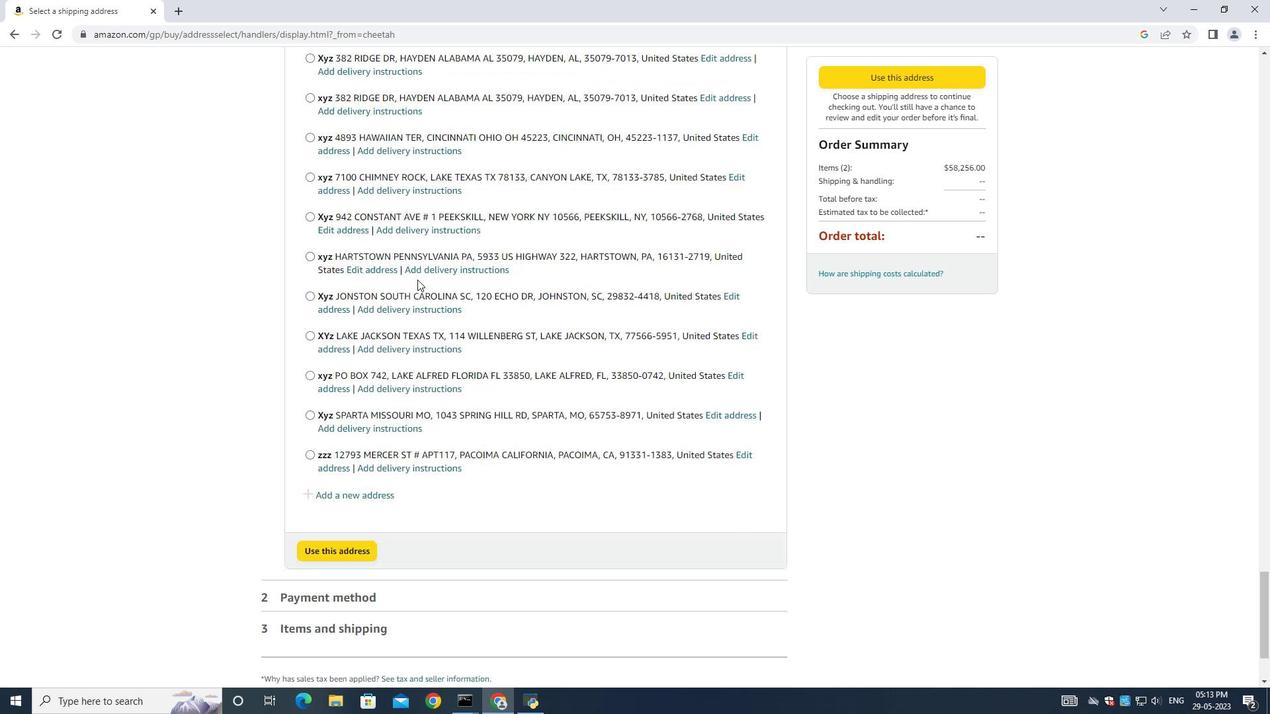 
Action: Mouse scrolled (415, 279) with delta (0, 0)
Screenshot: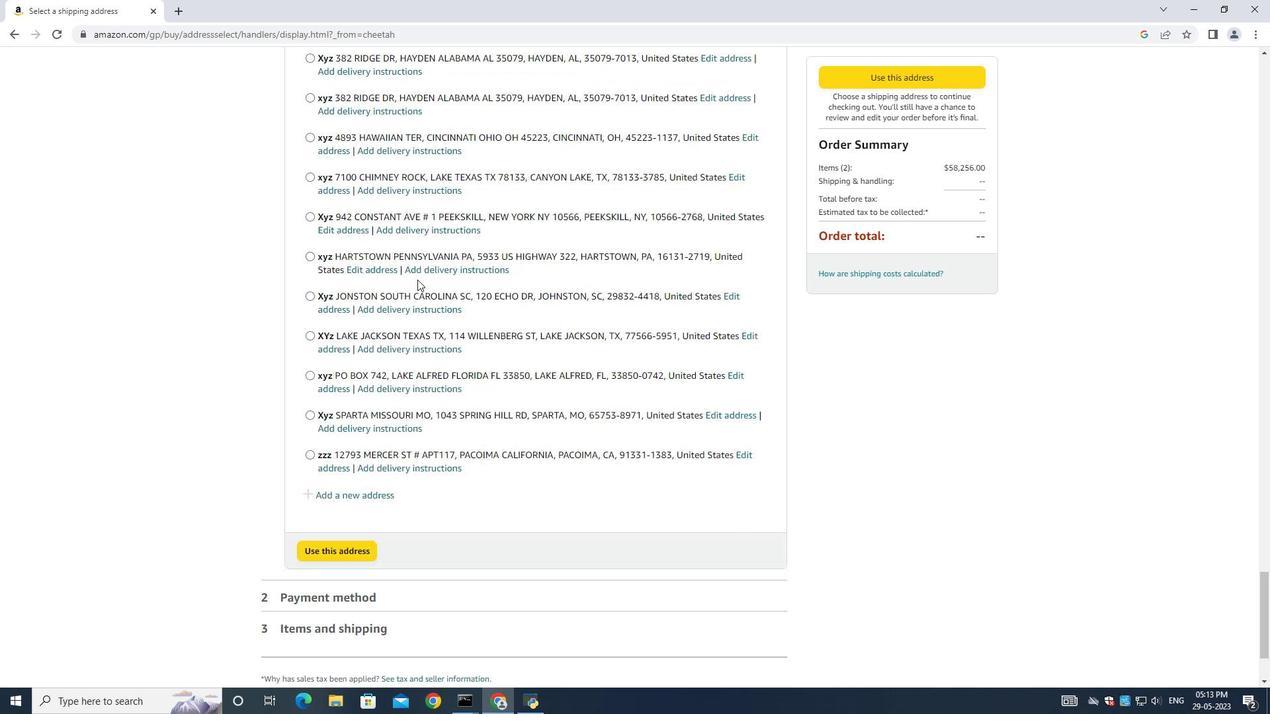 
Action: Mouse moved to (414, 279)
Screenshot: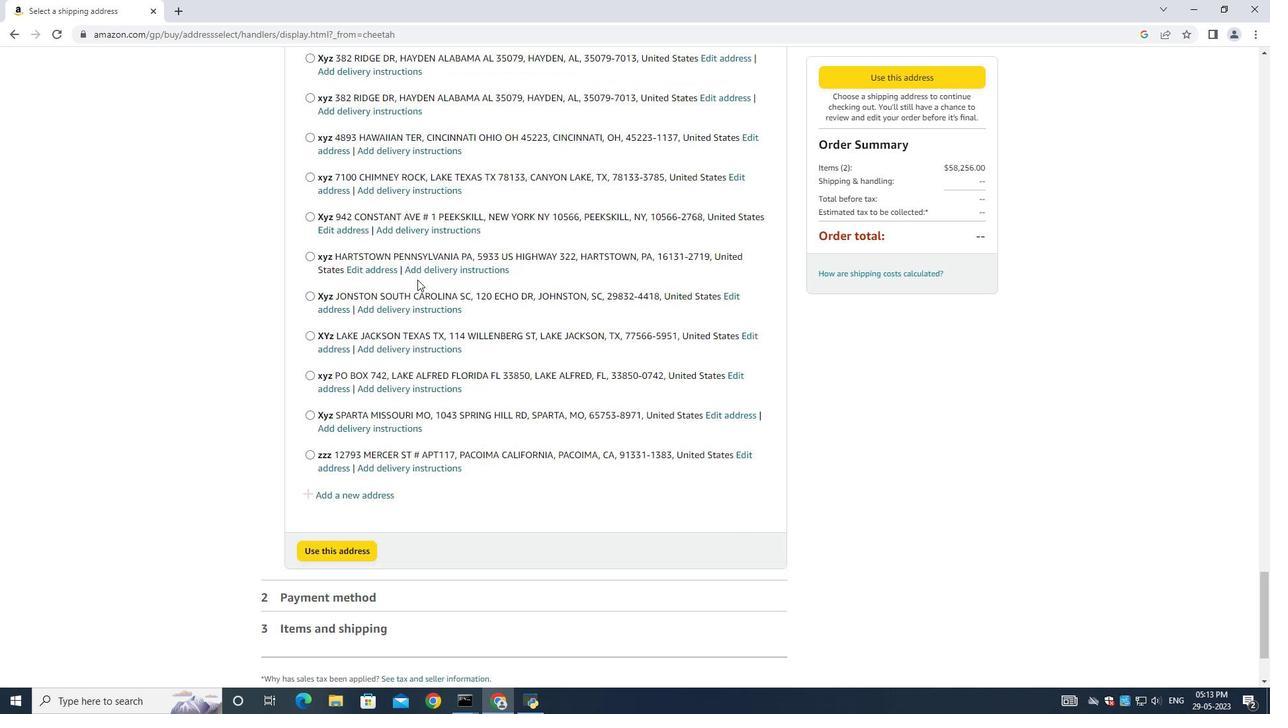 
Action: Mouse scrolled (415, 279) with delta (0, 0)
Screenshot: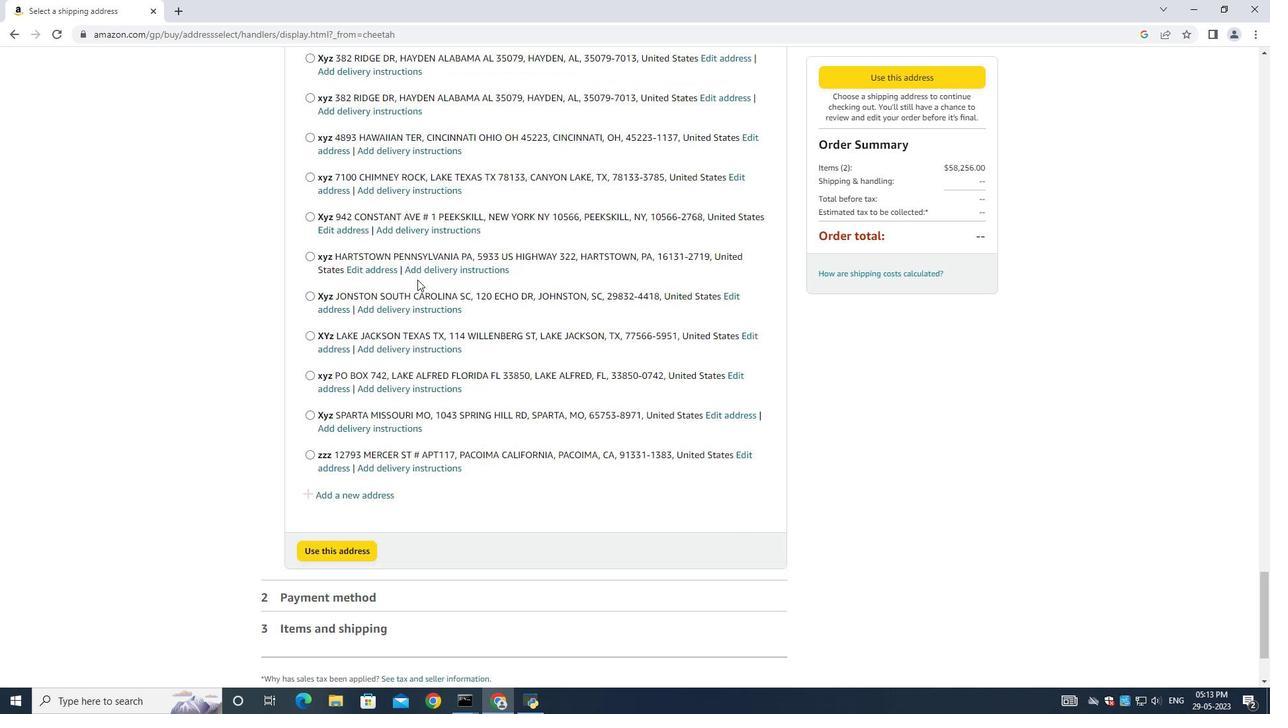 
Action: Mouse moved to (414, 280)
Screenshot: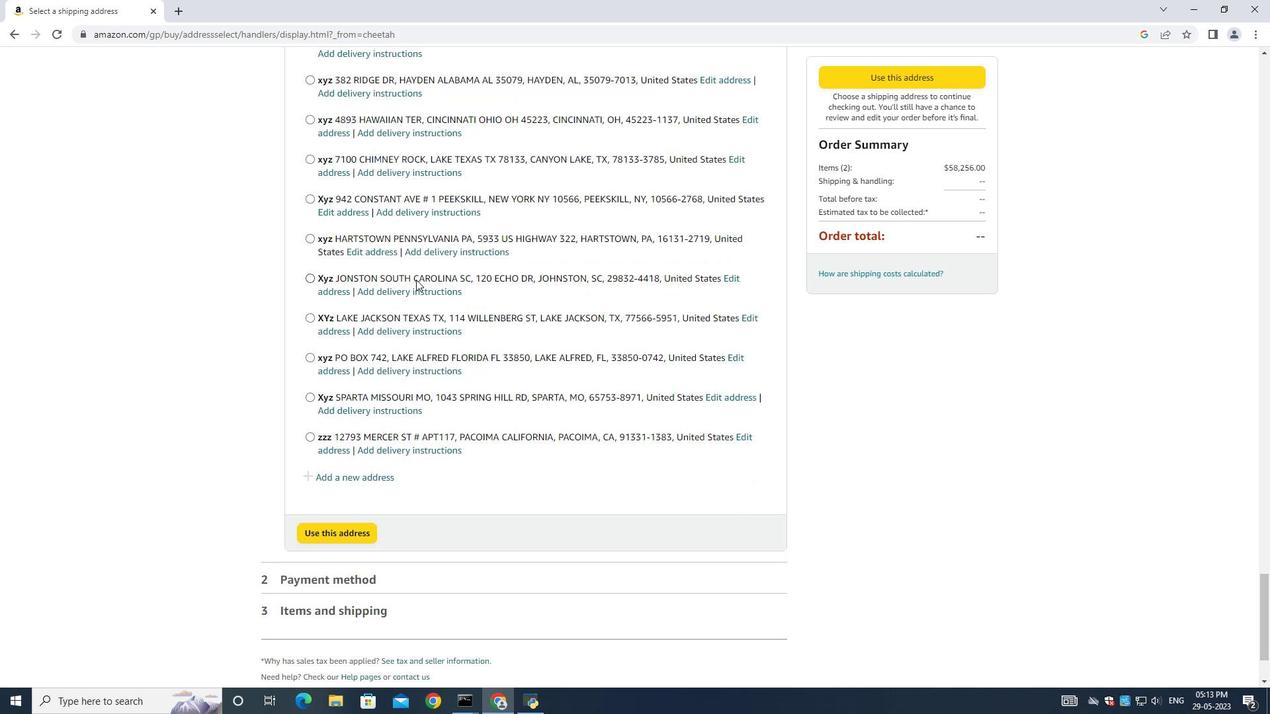 
Action: Mouse scrolled (414, 279) with delta (0, 0)
Screenshot: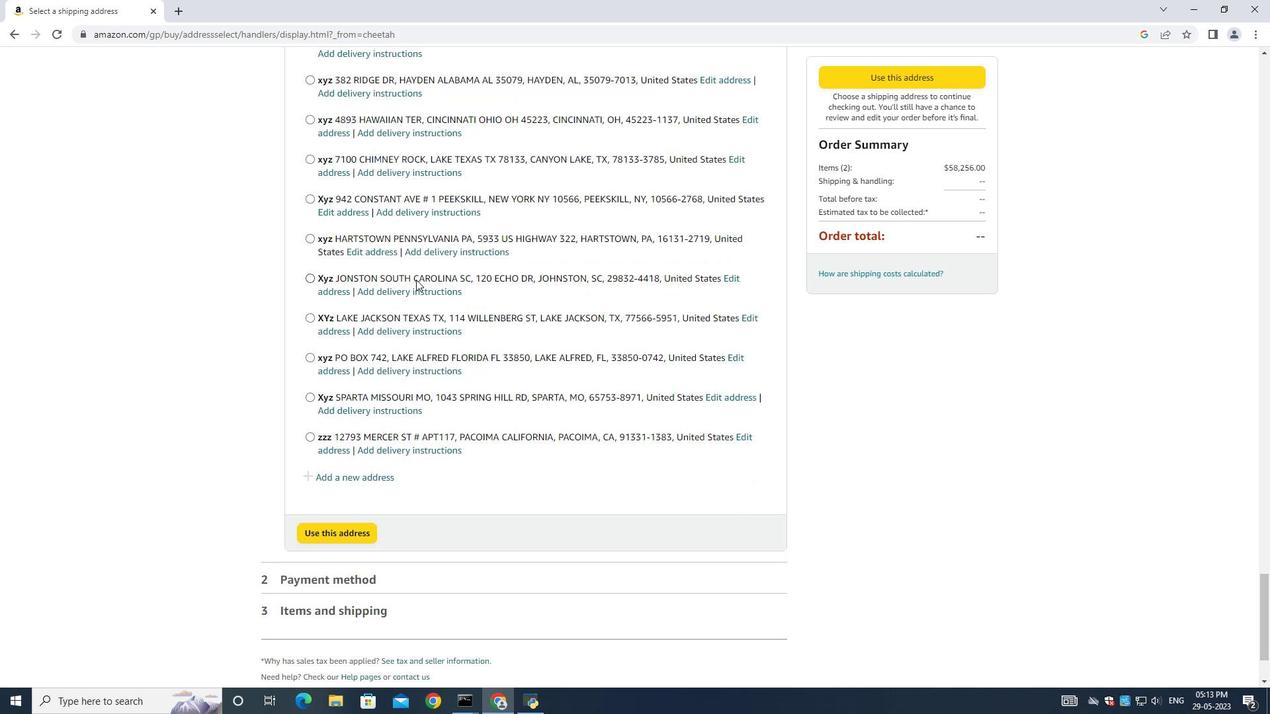 
Action: Mouse scrolled (414, 279) with delta (0, 0)
Screenshot: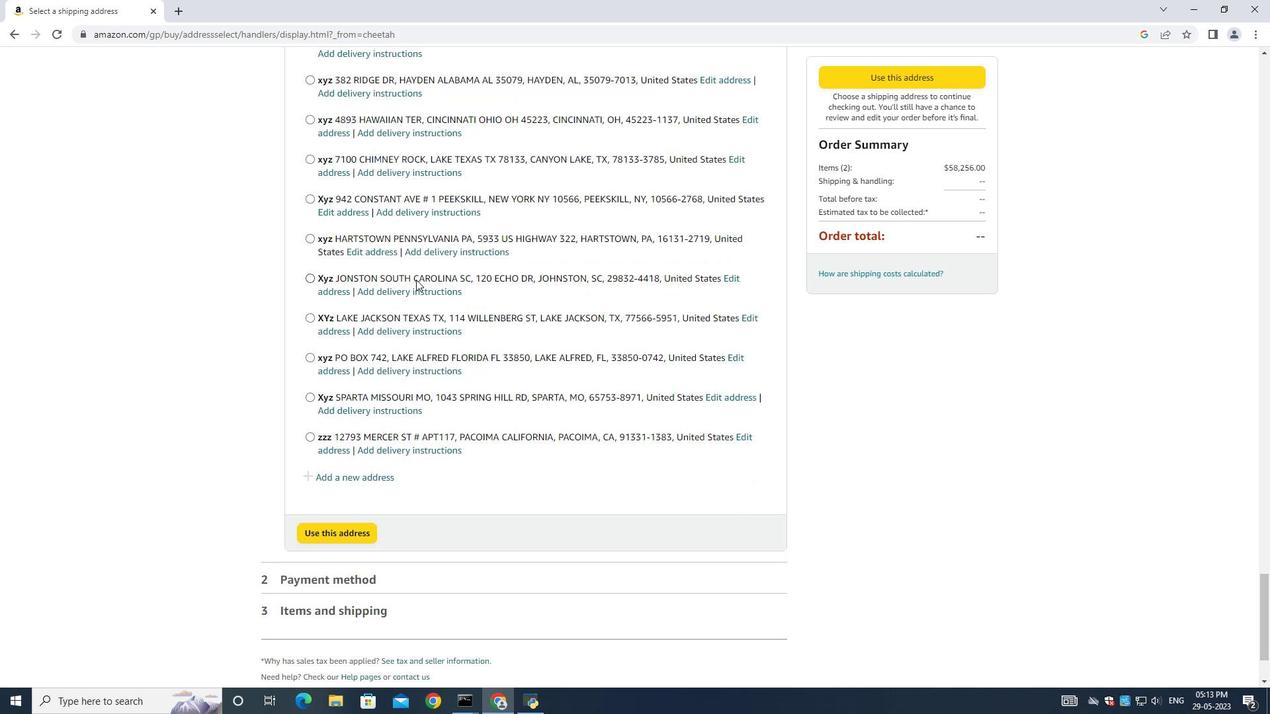 
Action: Mouse scrolled (414, 279) with delta (0, 0)
Screenshot: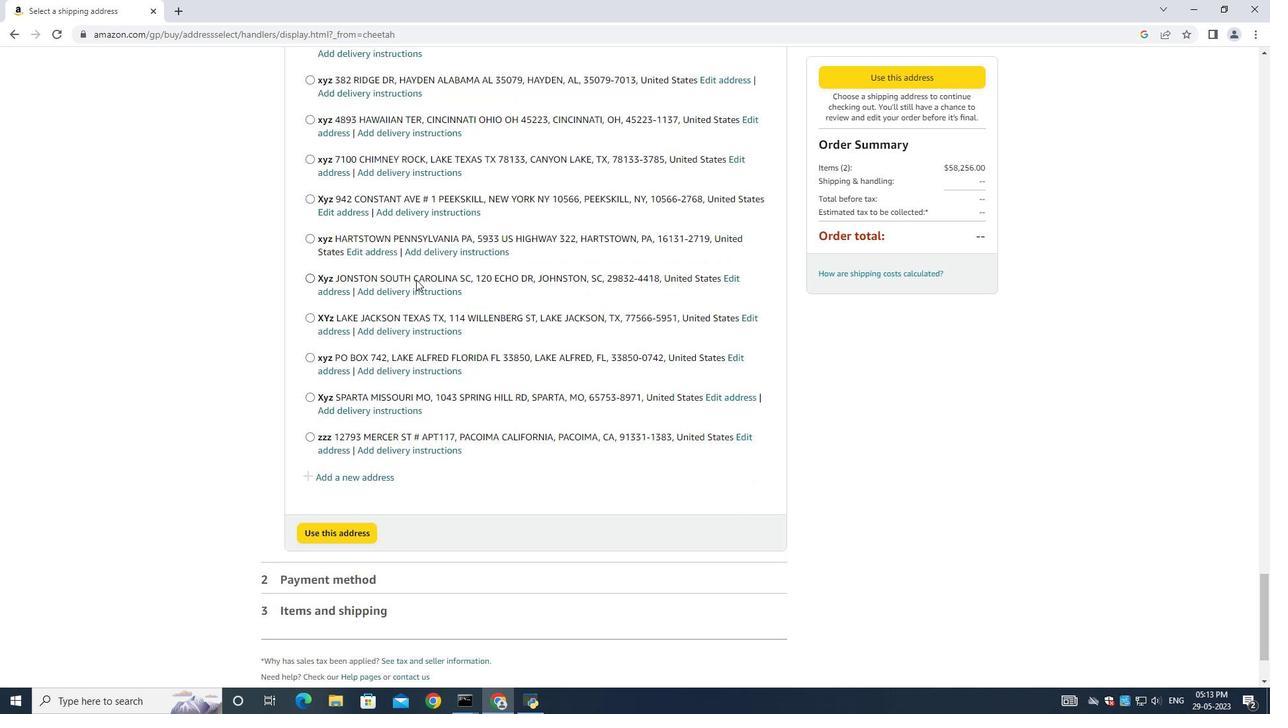 
Action: Mouse scrolled (414, 279) with delta (0, 0)
Screenshot: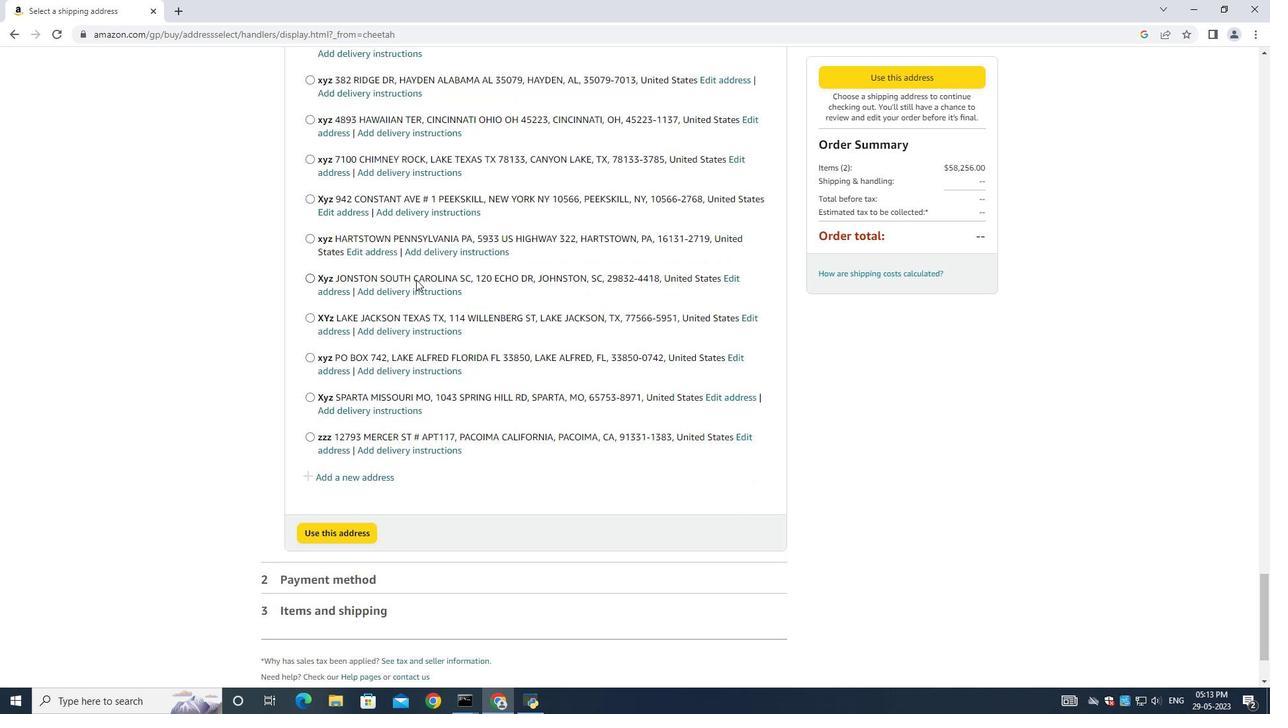 
Action: Mouse scrolled (414, 279) with delta (0, 0)
Screenshot: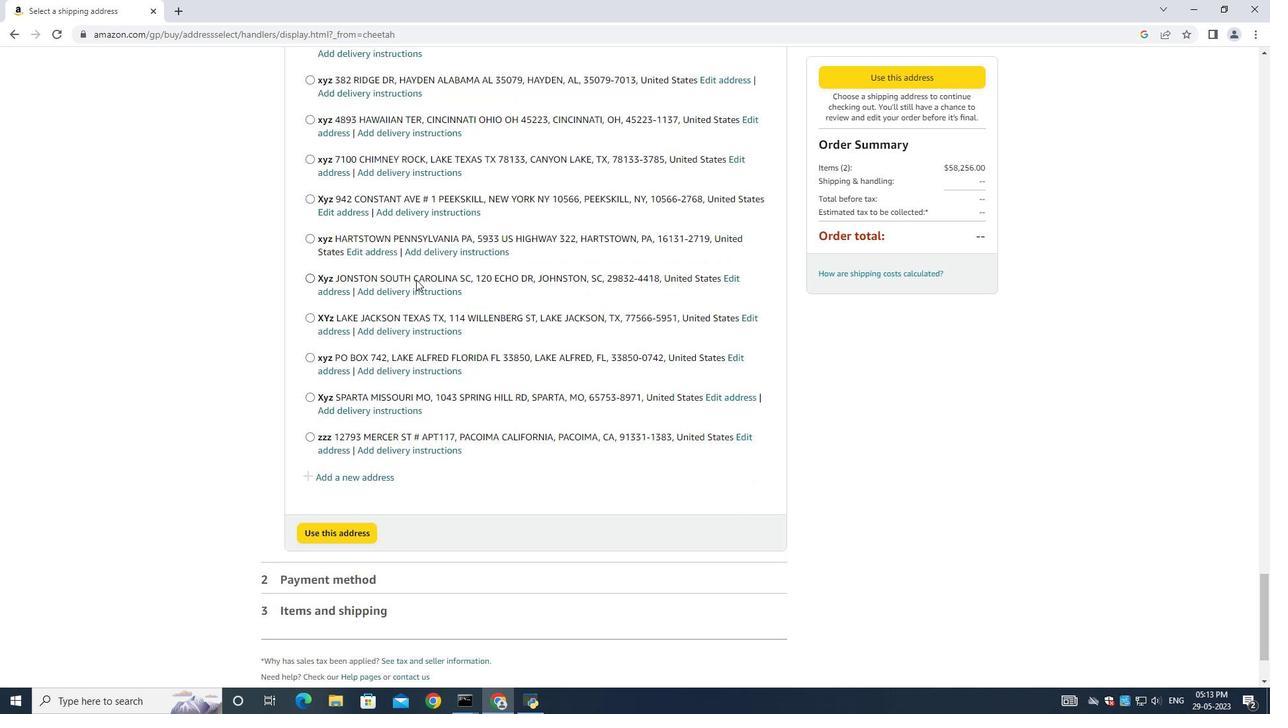 
Action: Mouse moved to (350, 365)
Screenshot: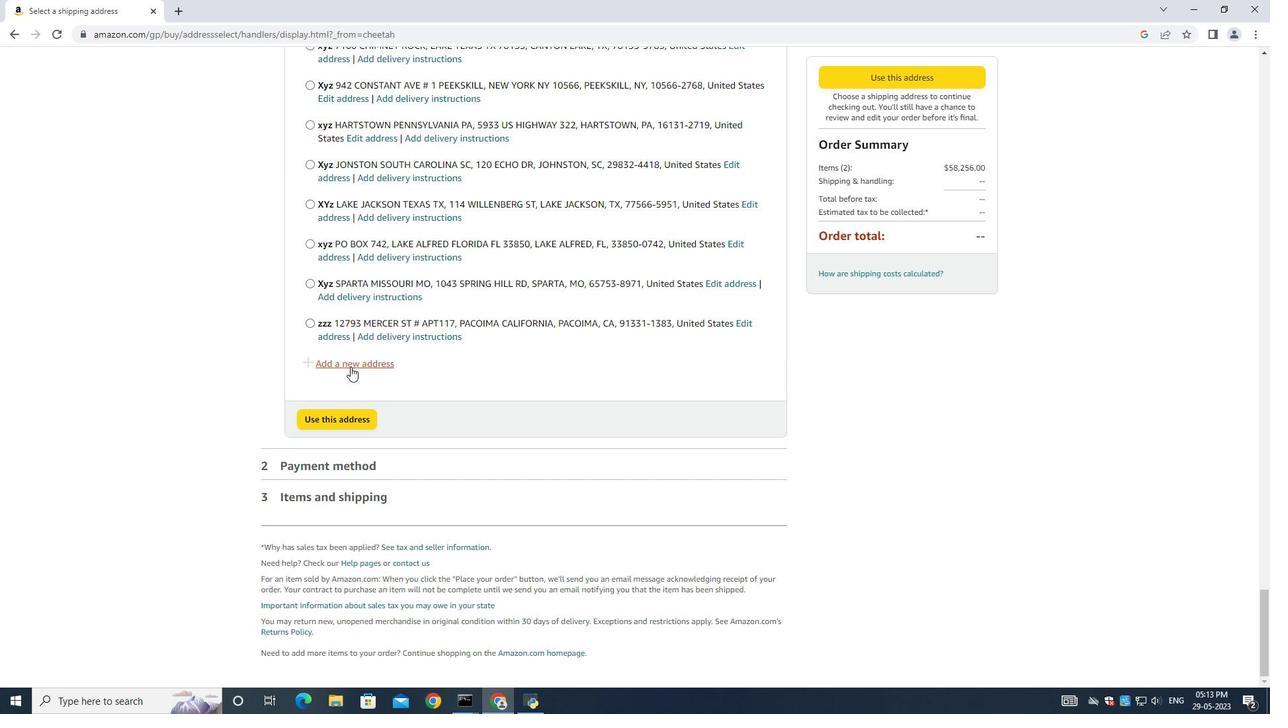 
Action: Mouse pressed left at (350, 365)
Screenshot: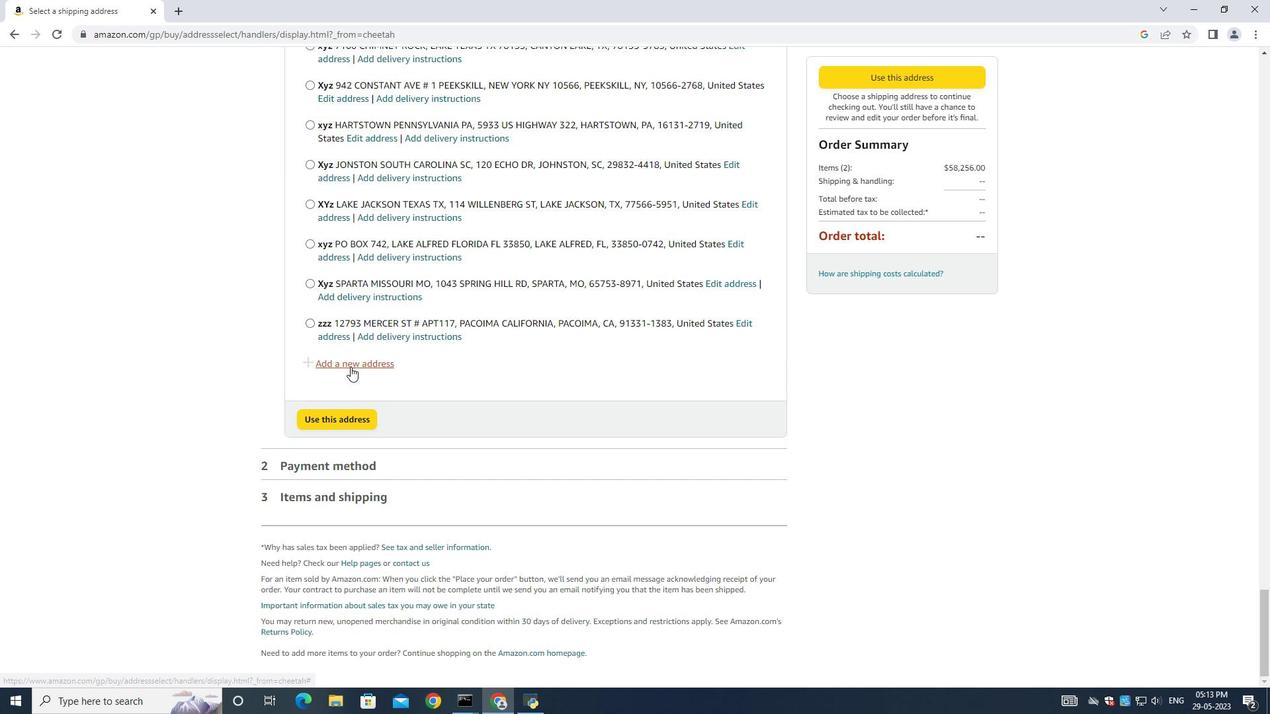 
Action: Mouse moved to (449, 320)
Screenshot: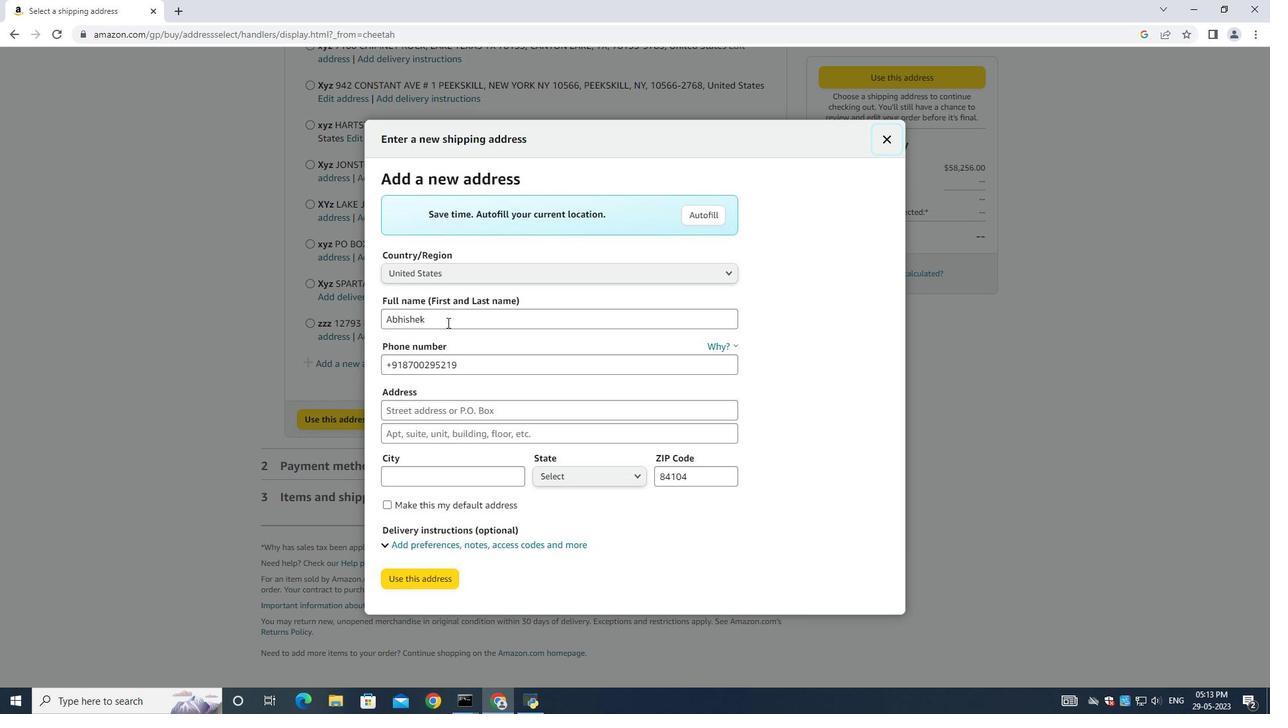 
Action: Mouse pressed left at (449, 320)
Screenshot: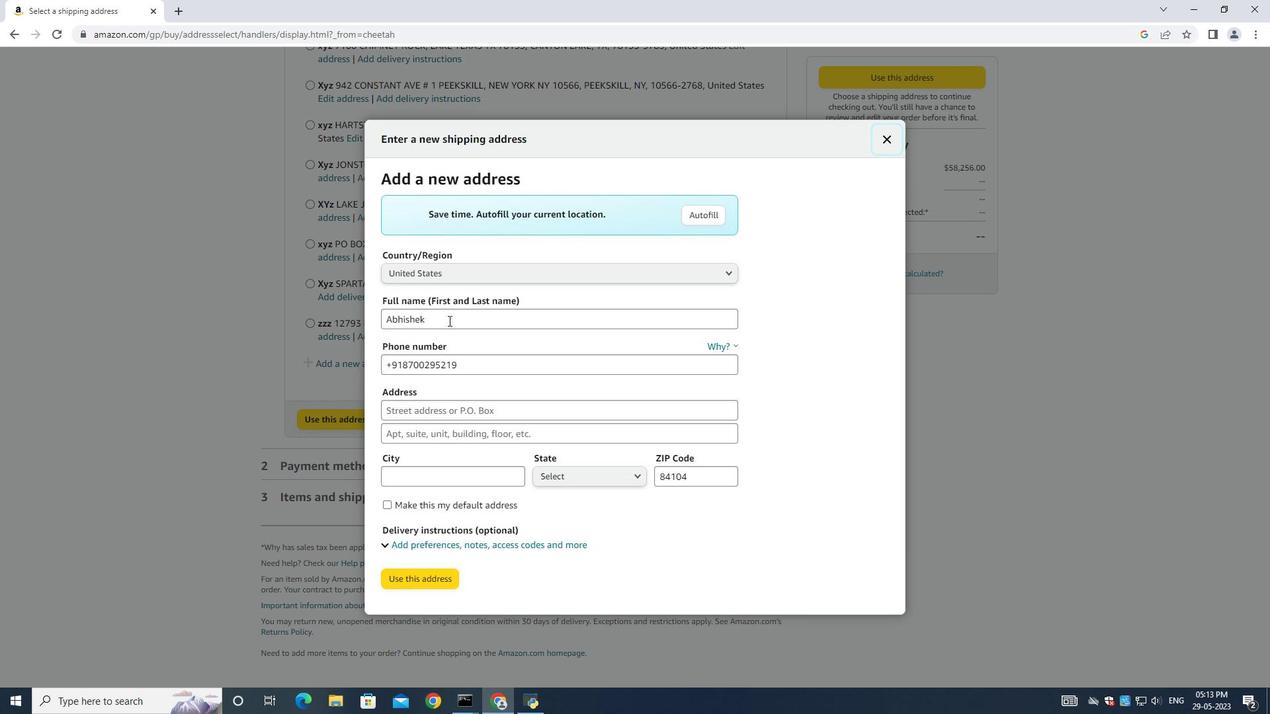 
Action: Mouse moved to (449, 320)
Screenshot: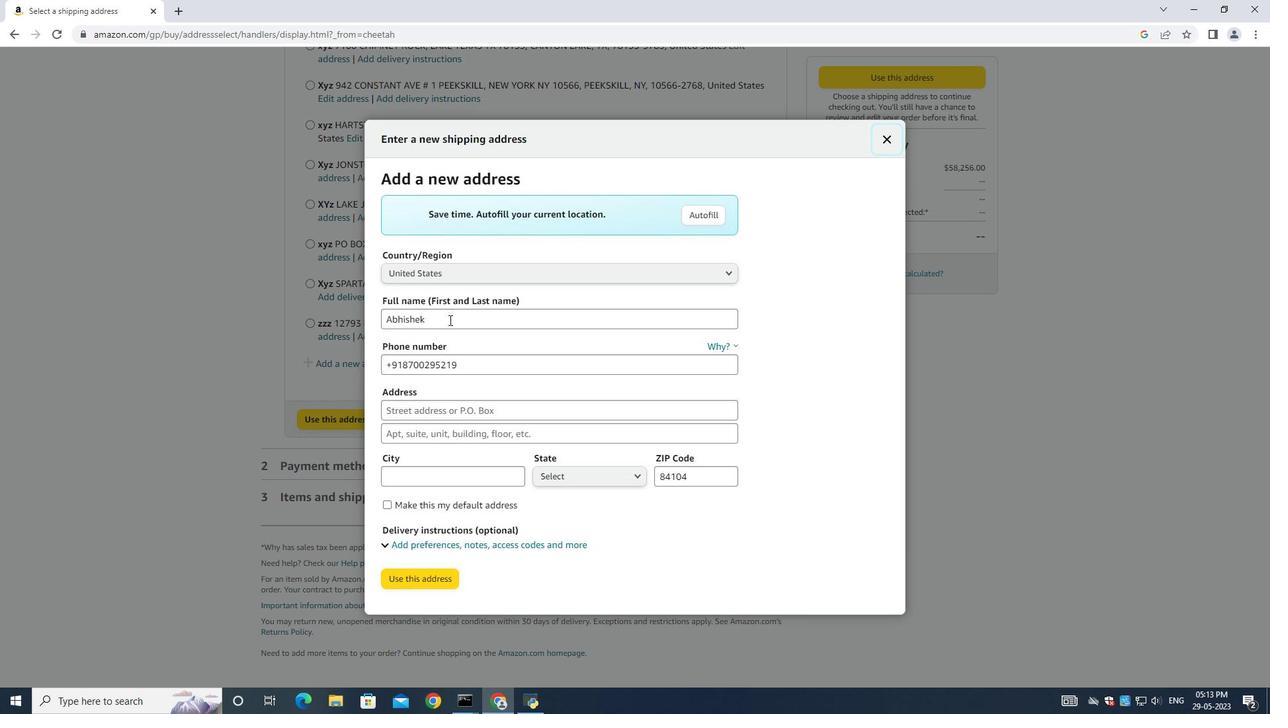 
Action: Key pressed ctrl+A<Key.backspace><Key.shift><Key.shift><Key.shift><Key.shift><Key.shift><Key.shift><Key.shift><Key.shift><Key.shift><Key.shift><Key.shift><Key.shift><Key.shift><Key.shift><Key.shift><Key.shift><Key.shift><Key.shift><Key.shift><Key.shift><Key.shift><Key.shift><Key.shift><Key.shift><Key.shift><Key.shift><Key.shift><Key.shift><Key.shift><Key.shift><Key.shift><Key.shift><Key.shift><Key.shift><Key.shift><Key.shift><Key.shift><Key.shift><Key.shift><Key.shift><Key.shift><Key.shift><Key.shift><Key.shift><Key.shift><Key.shift><Key.shift><Key.shift><Key.shift><Key.shift><Key.shift><Key.shift><Key.shift><Key.shift><Key.shift><Key.shift><Key.shift><Key.shift><Key.shift><Key.shift><Key.shift><Key.shift><Key.shift><Key.shift>gAGE<Key.space><Key.shift>hILL<Key.tab><Key.tab><Key.backspace>7752551231<Key.tab>1400<Key.space><Key.shift>cAMDEN<Key.space><Key.shift><Key.shift><Key.shift><Key.shift>sTREET<Key.space><Key.tab><Key.tab><Key.backspace>
Screenshot: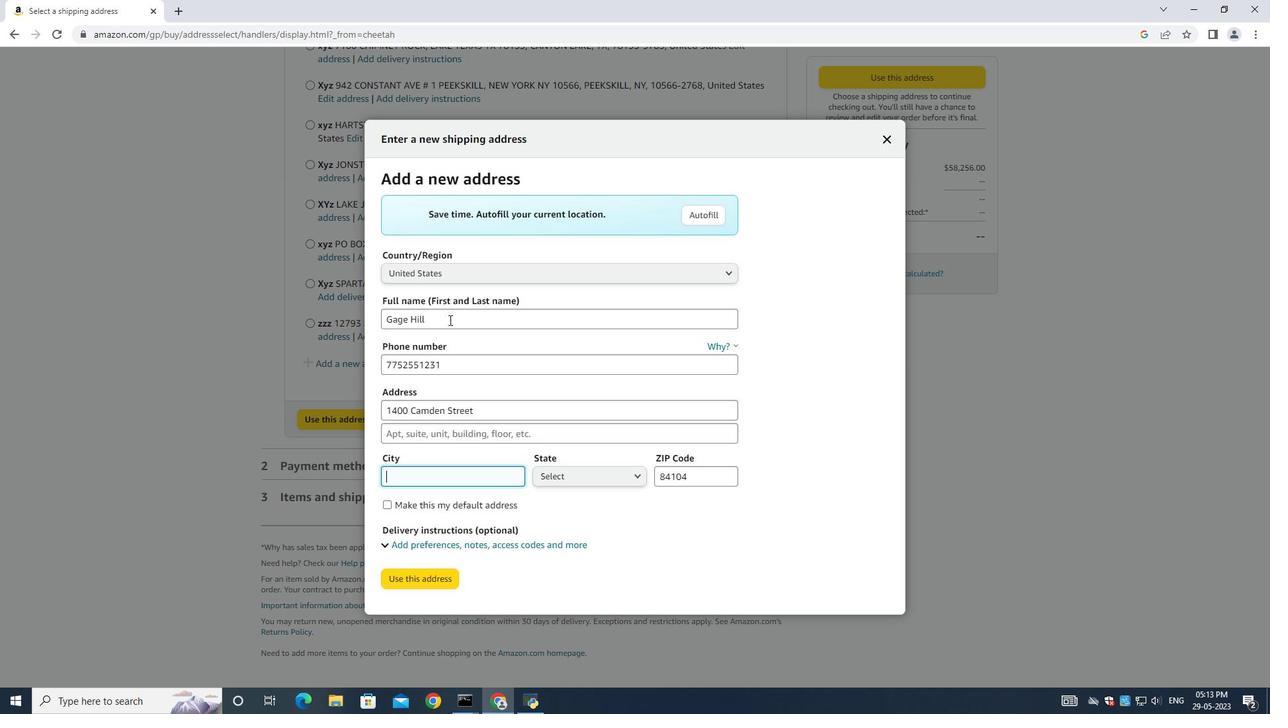 
Action: Mouse moved to (411, 429)
Screenshot: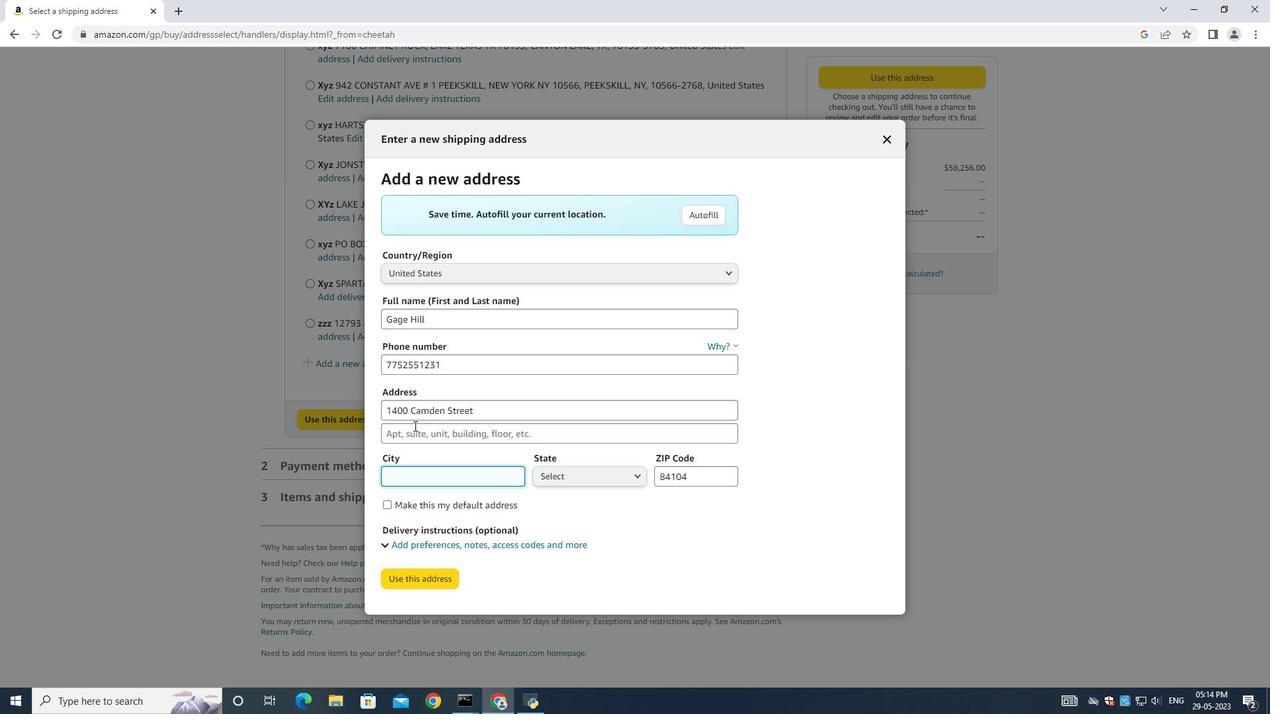 
Action: Mouse pressed left at (411, 429)
Screenshot: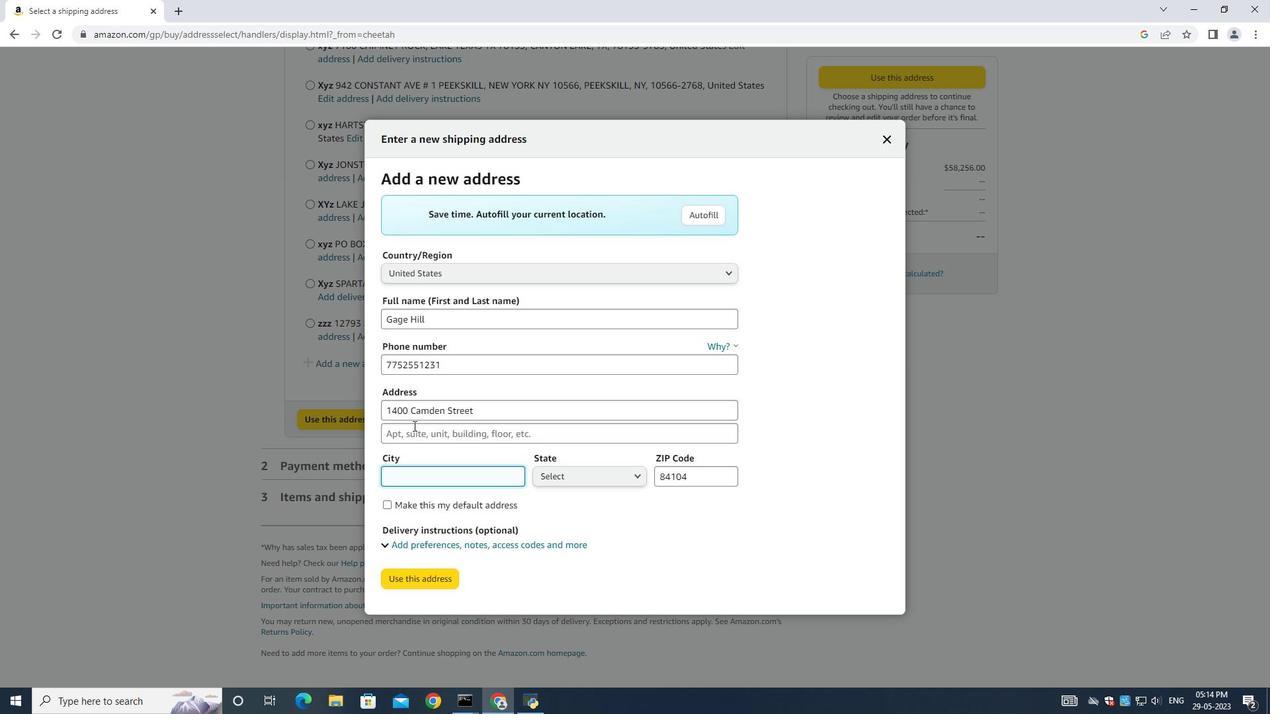 
Action: Mouse moved to (416, 429)
Screenshot: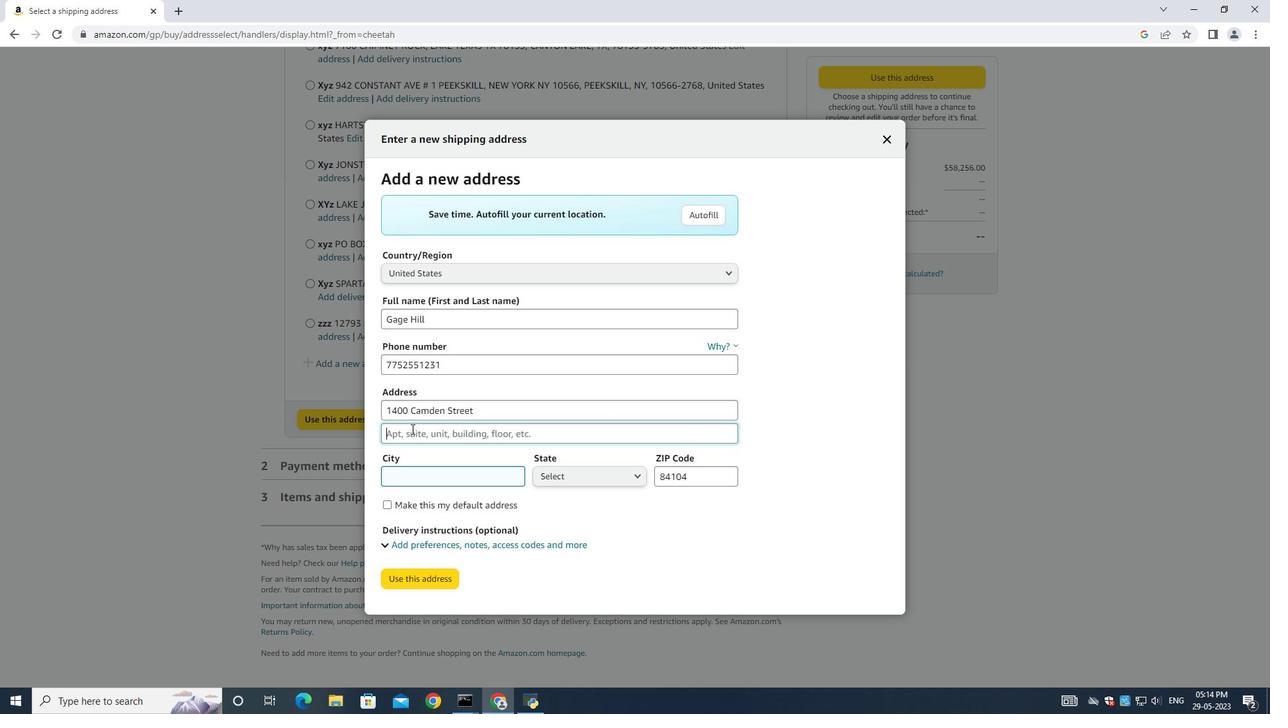 
Action: Key pressed <Key.shift>rENO<Key.space><Key.shift><Key.shift><Key.shift><Key.shift><Key.shift><Key.shift><Key.shift><Key.shift><Key.shift><Key.shift><Key.shift><Key.shift><Key.shift><Key.shift><Key.shift><Key.shift><Key.shift><Key.shift><Key.shift><Key.shift><Key.shift><Key.shift><Key.shift><Key.shift><Key.shift><Key.shift><Key.shift><Key.shift><Key.shift><Key.shift><Key.shift><Key.shift><Key.shift><Key.shift><Key.shift><Key.shift><Key.shift><Key.shift><Key.shift><Key.shift><Key.shift><Key.shift><Key.shift><Key.shift><Key.shift><Key.shift><Key.shift><Key.shift>nEVADA<Key.space><Key.tab><Key.shift><Key.shift><Key.shift><Key.shift><Key.shift><Key.shift><Key.shift><Key.shift><Key.shift><Key.shift>rENO<Key.tab>
Screenshot: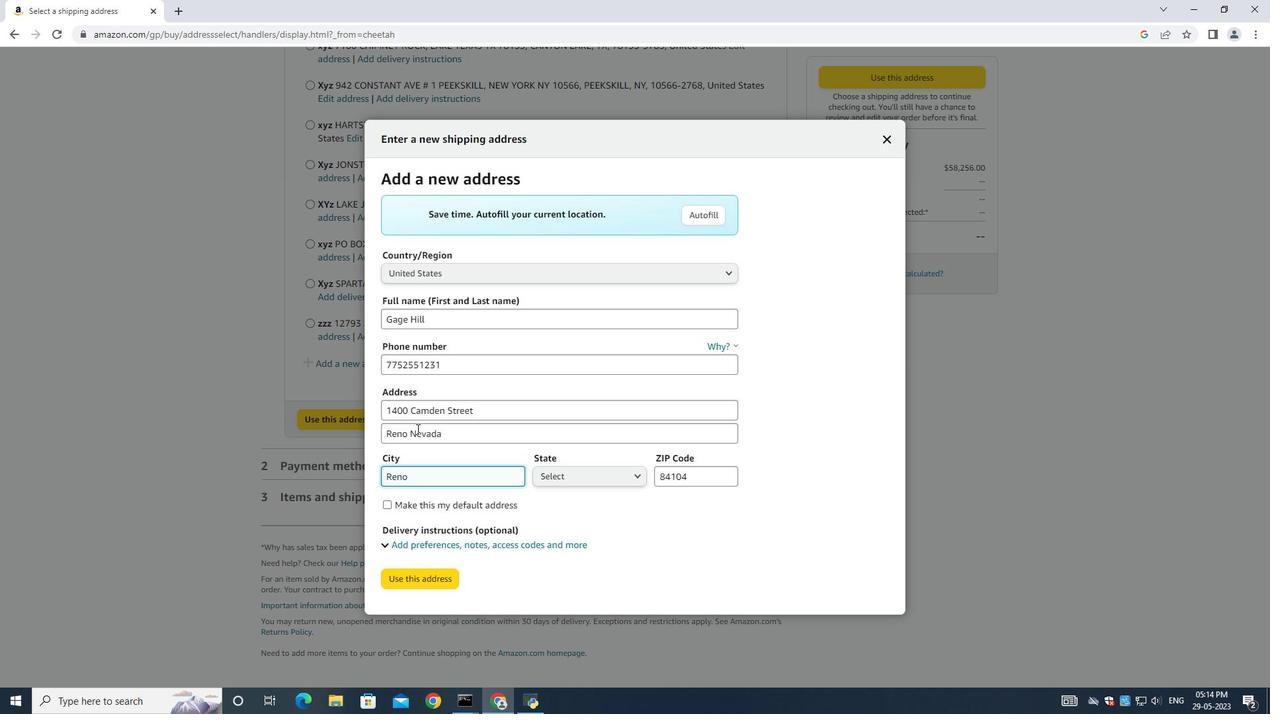 
Action: Mouse moved to (569, 473)
Screenshot: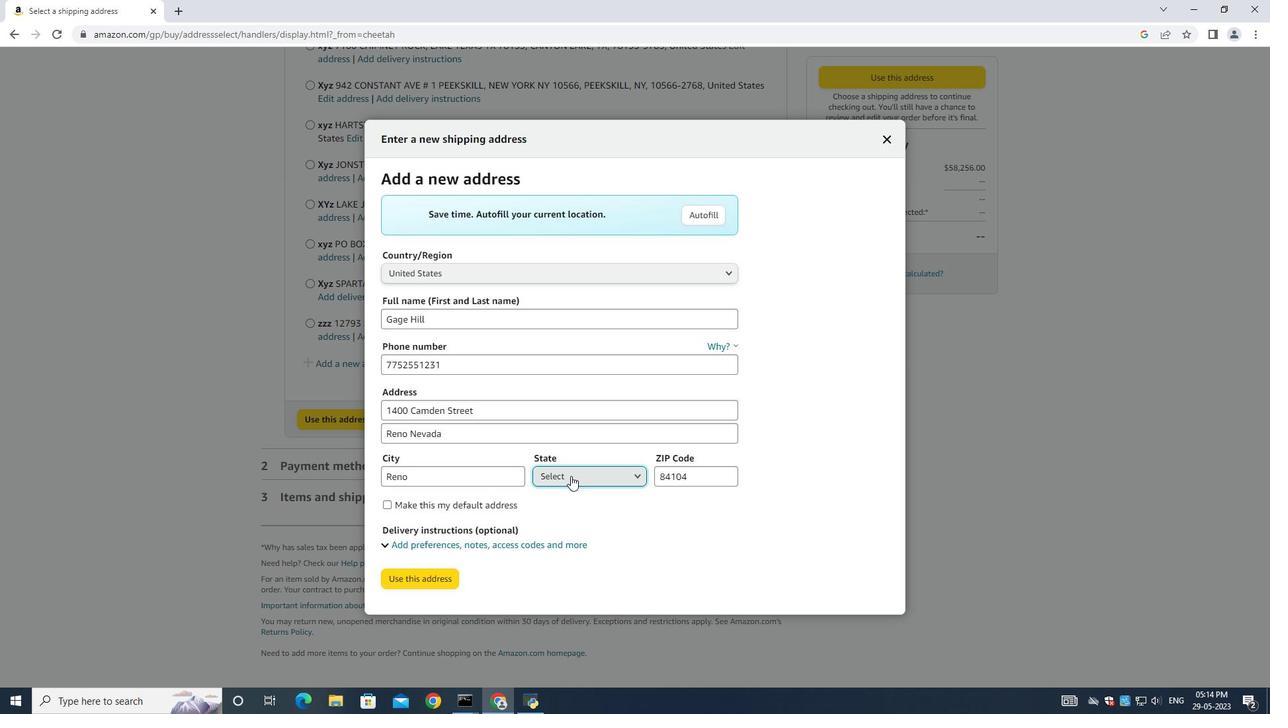 
Action: Mouse pressed left at (569, 473)
Screenshot: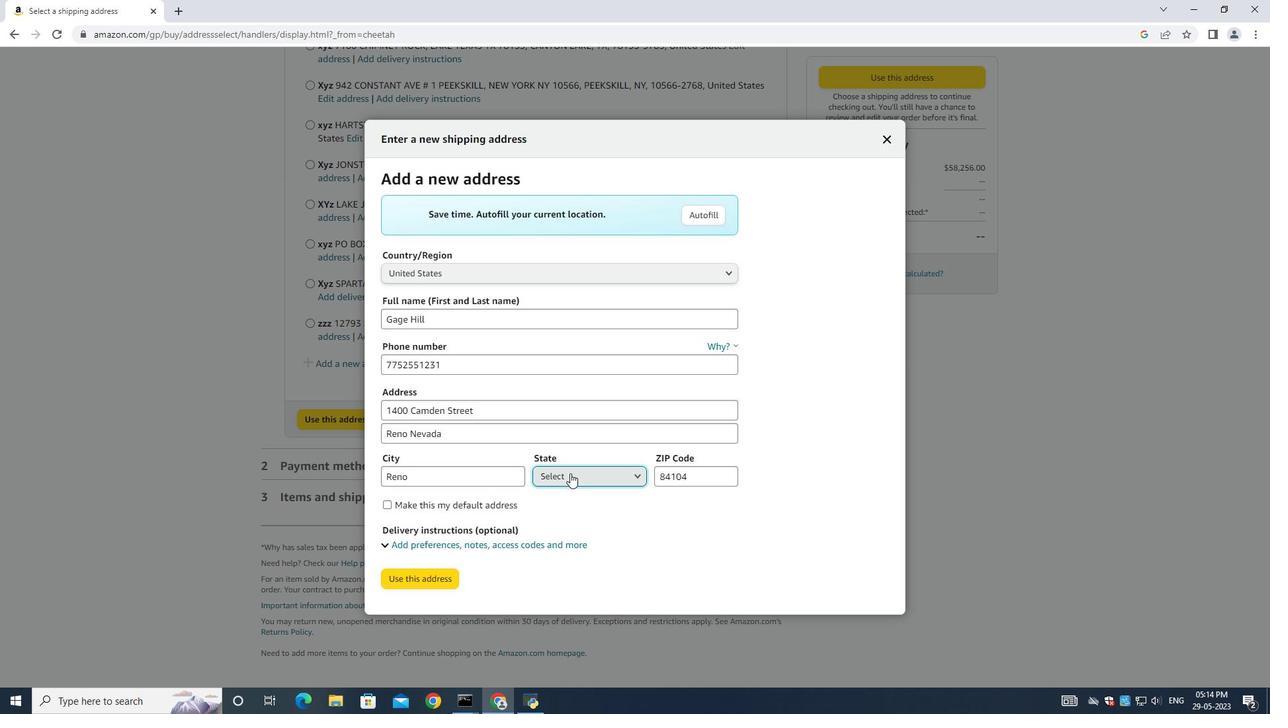 
Action: Key pressed <Key.shift>nE
Screenshot: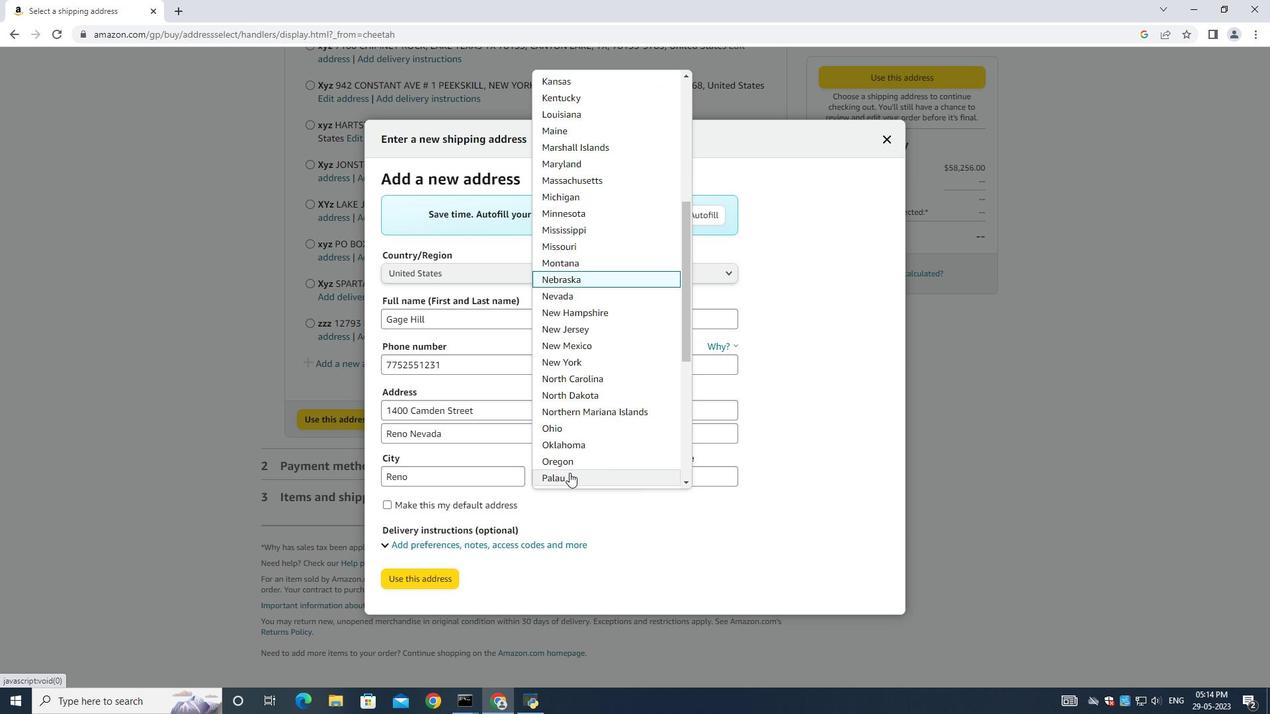 
Action: Mouse moved to (552, 293)
Screenshot: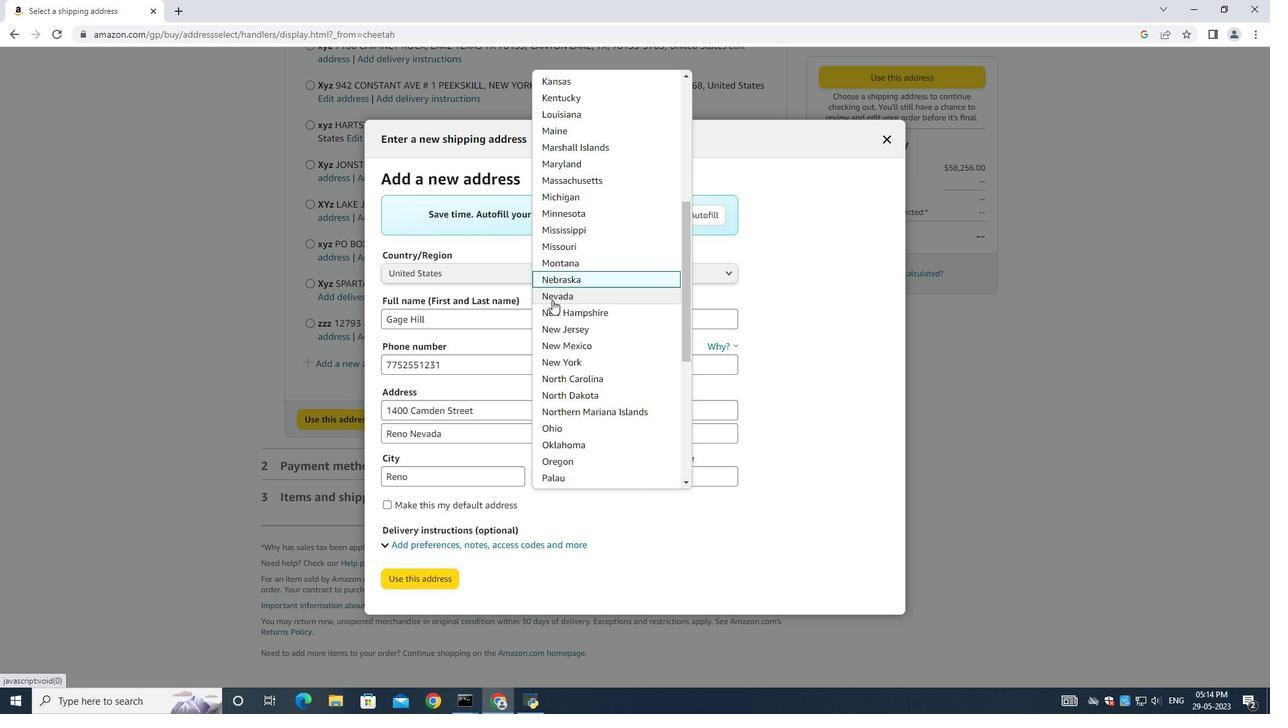 
Action: Mouse pressed left at (552, 293)
Screenshot: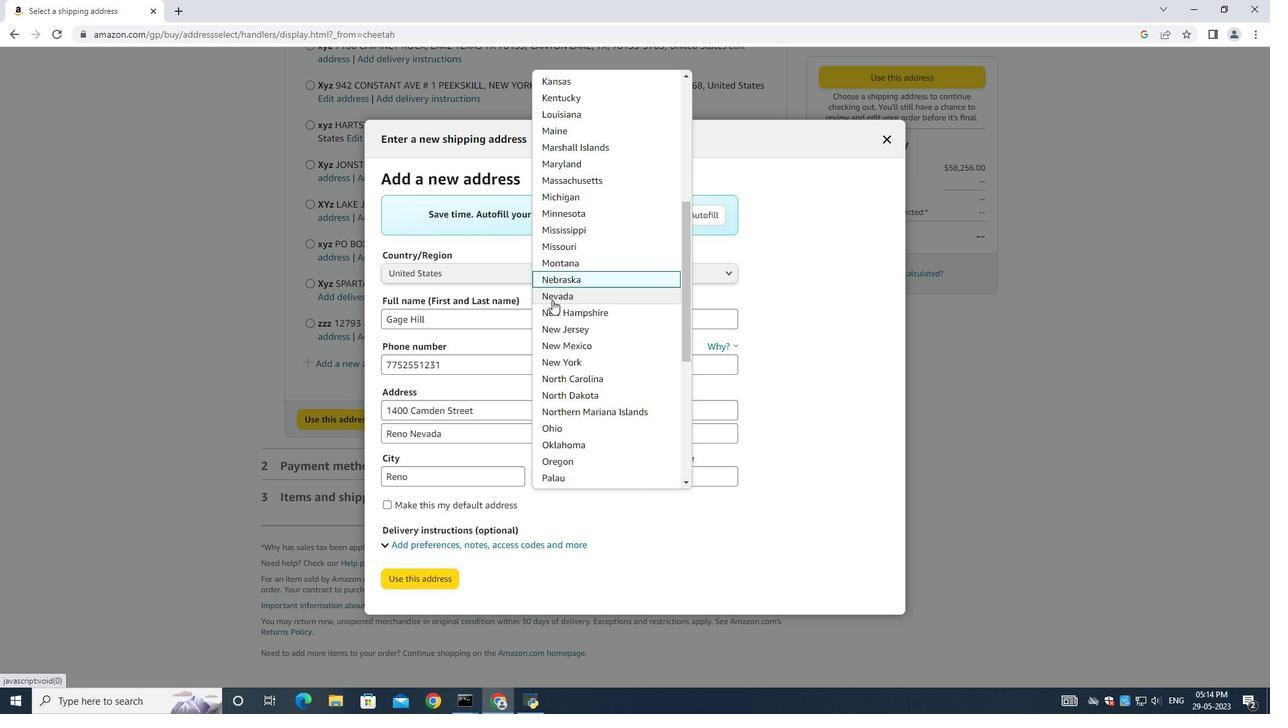
Action: Mouse moved to (708, 477)
Screenshot: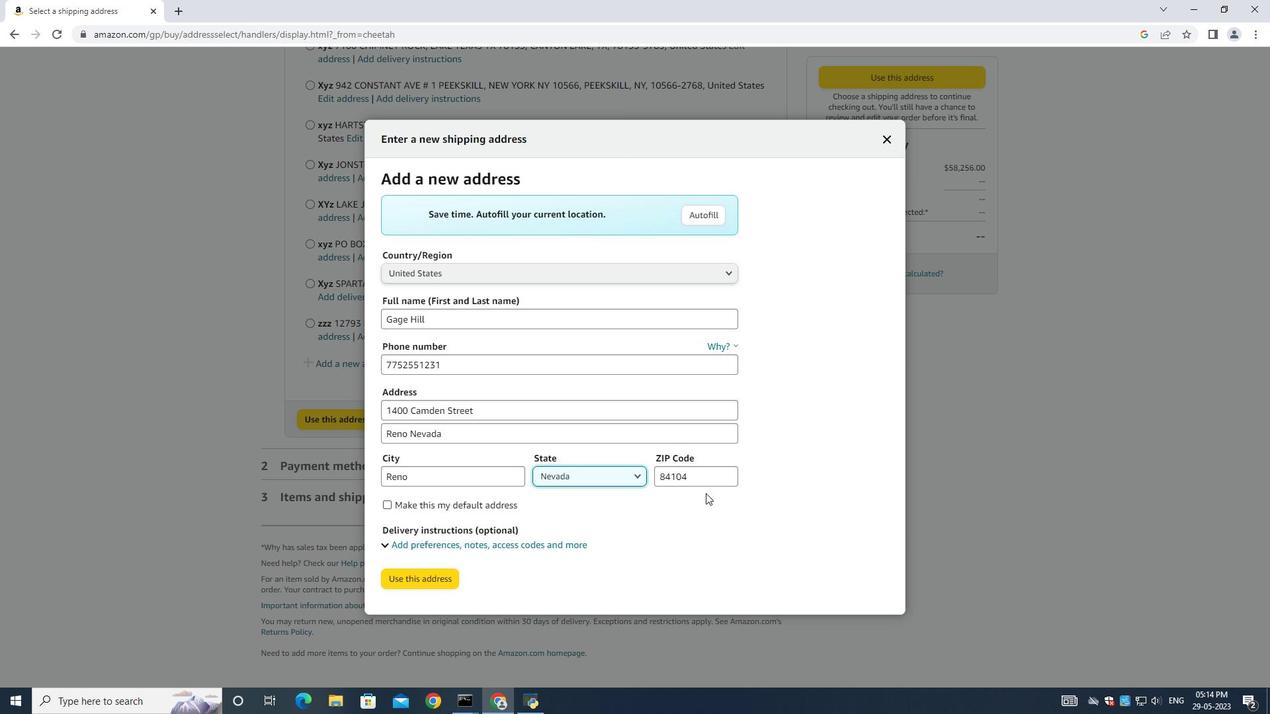 
Action: Mouse pressed left at (708, 477)
Screenshot: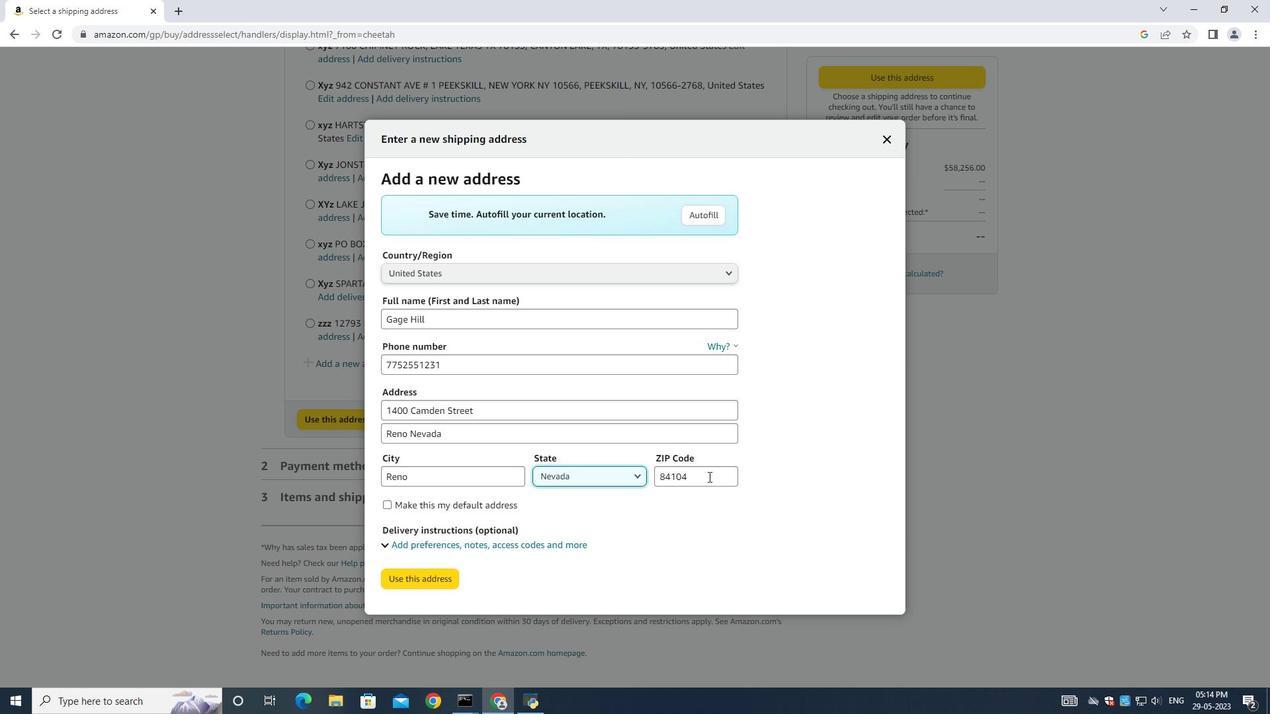
Action: Key pressed ctrl+A=<Key.shift><Key.shift><Key.shift><Key.shift><Key.shift><Key.shift><Key.shift><Key.shift><Key.backspace><Key.backspace>89501
Screenshot: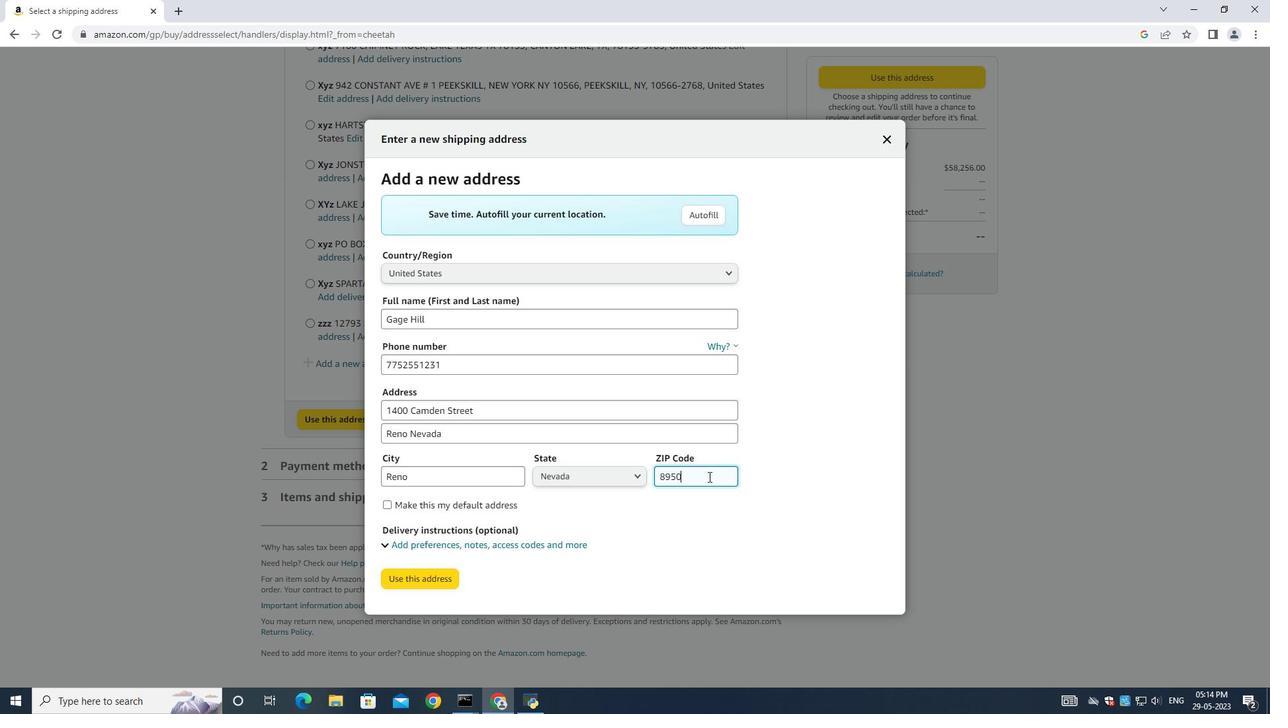 
Action: Mouse moved to (404, 581)
Screenshot: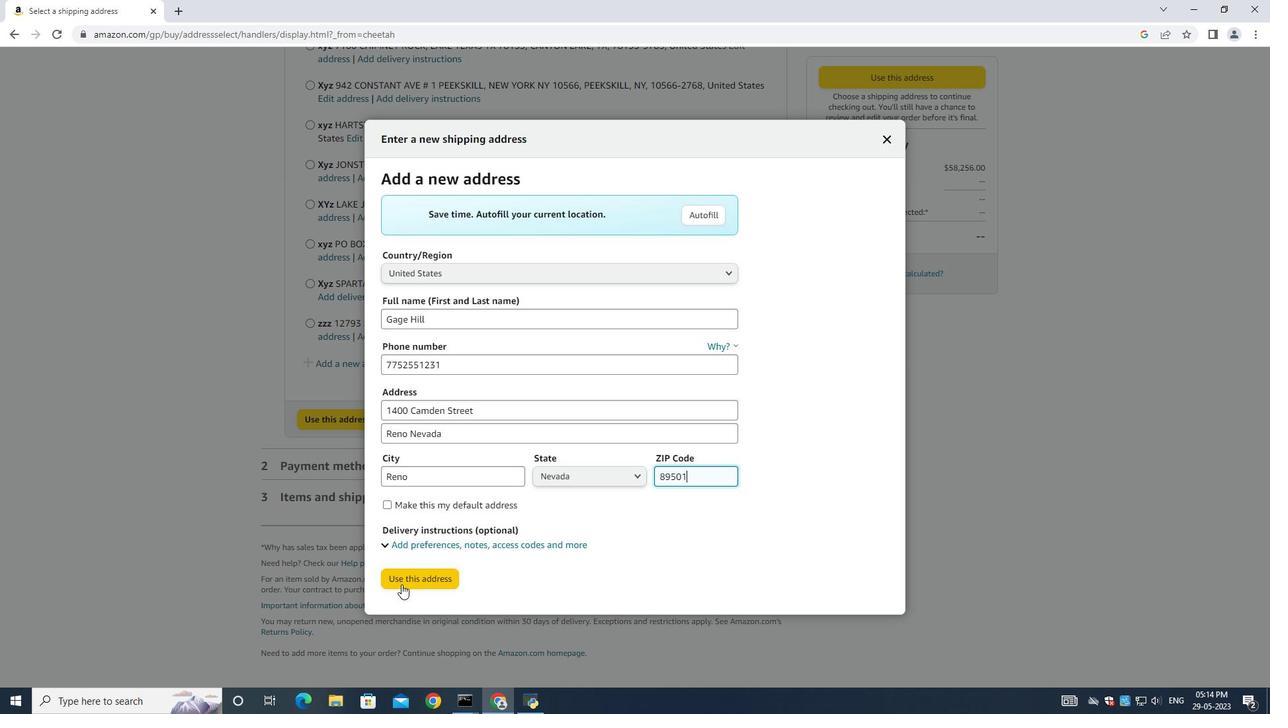 
Action: Mouse pressed left at (404, 581)
Screenshot: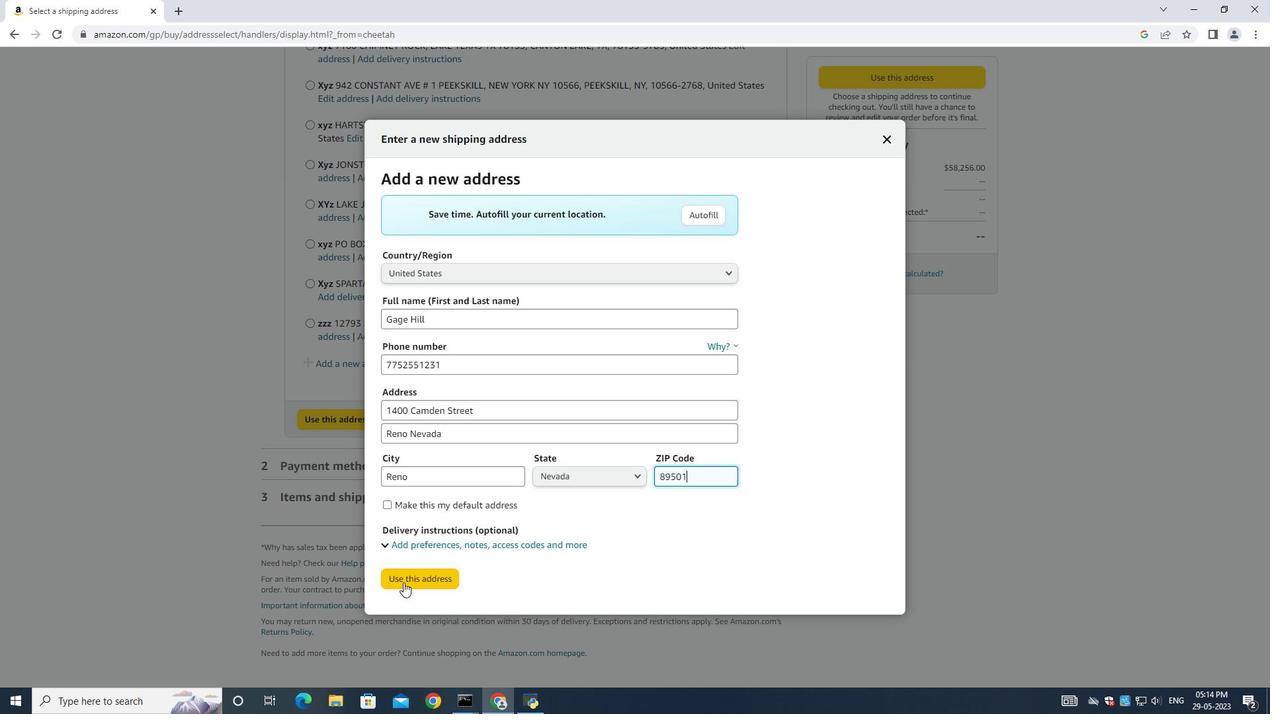 
Action: Mouse moved to (408, 674)
Screenshot: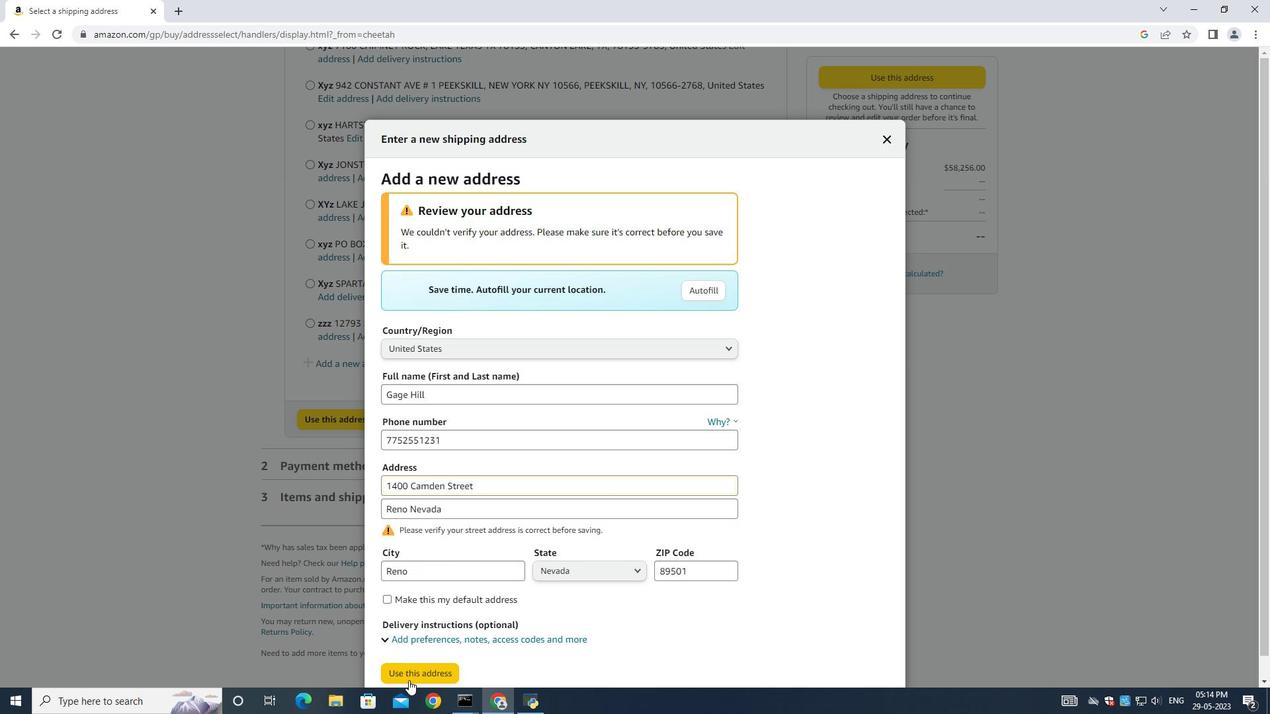 
Action: Mouse pressed left at (408, 674)
Screenshot: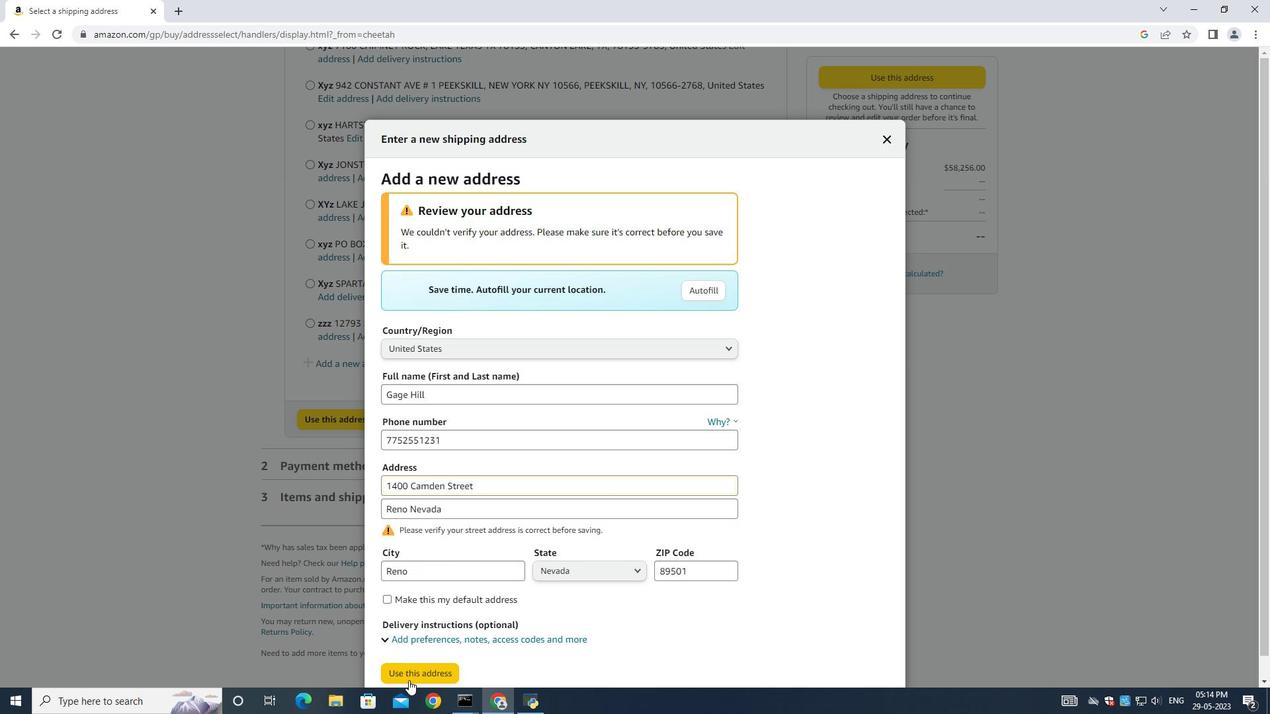 
Action: Mouse moved to (691, 321)
Screenshot: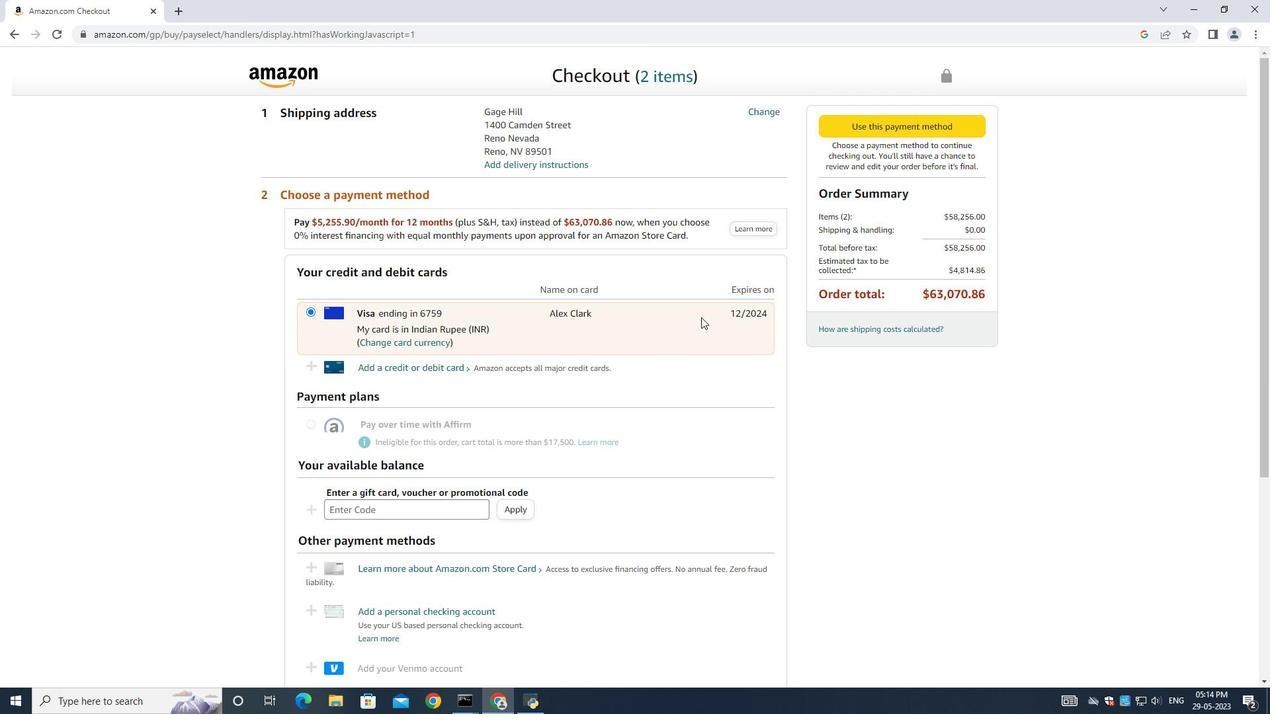 
